Task: Open Card Stand-up Comedy Review in Board Product Positioning and Messaging to Workspace Email Marketing Software and add a team member Softage.2@softage.net, a label Orange, a checklist Meteorology, an attachment from Trello, a color Orange and finally, add a card description 'Develop and launch new sales promotion for existing customers' and a comment 'Given the potential impact of this task on our company financial stability, let us ensure that we approach it with a sense of fiscal responsibility and prudence.'. Add a start date 'Jan 02, 1900' with a due date 'Jan 09, 1900'
Action: Mouse moved to (74, 406)
Screenshot: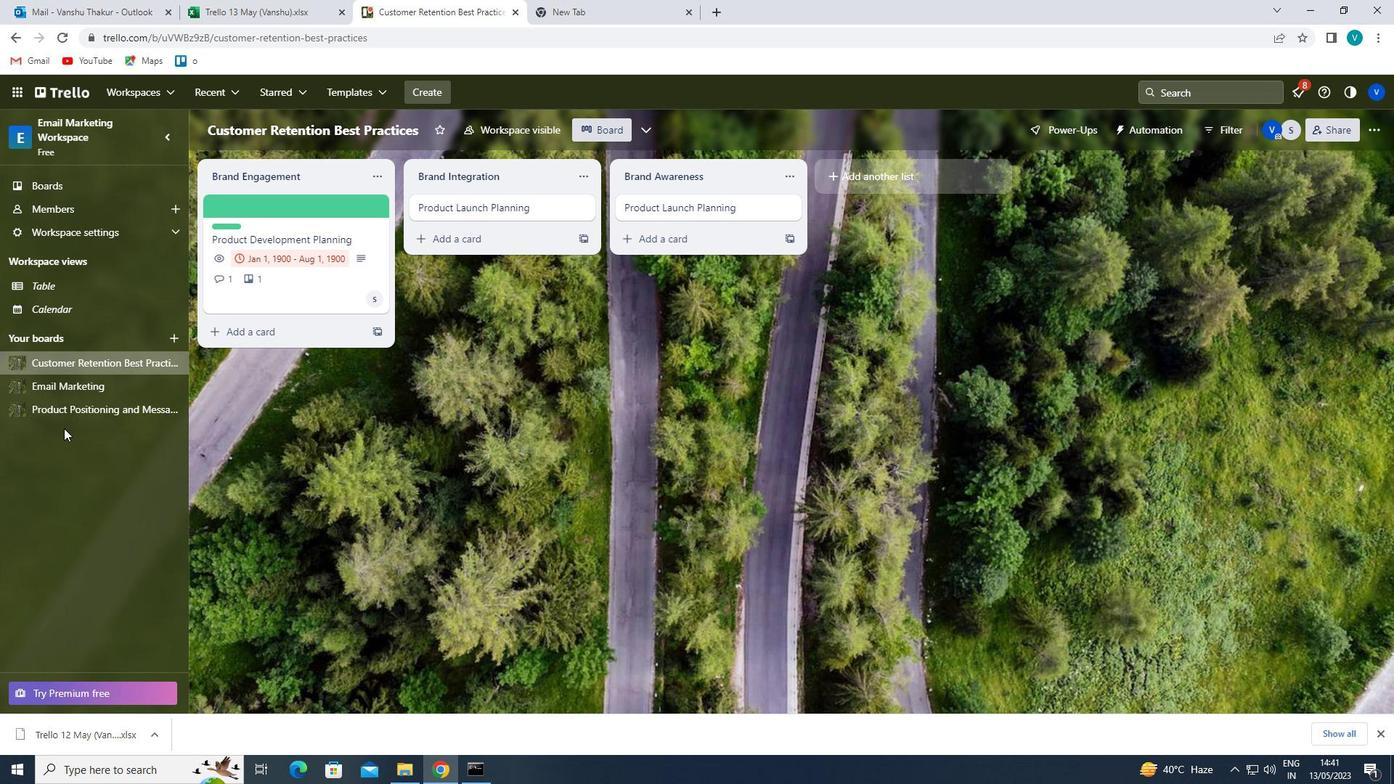 
Action: Mouse pressed left at (74, 406)
Screenshot: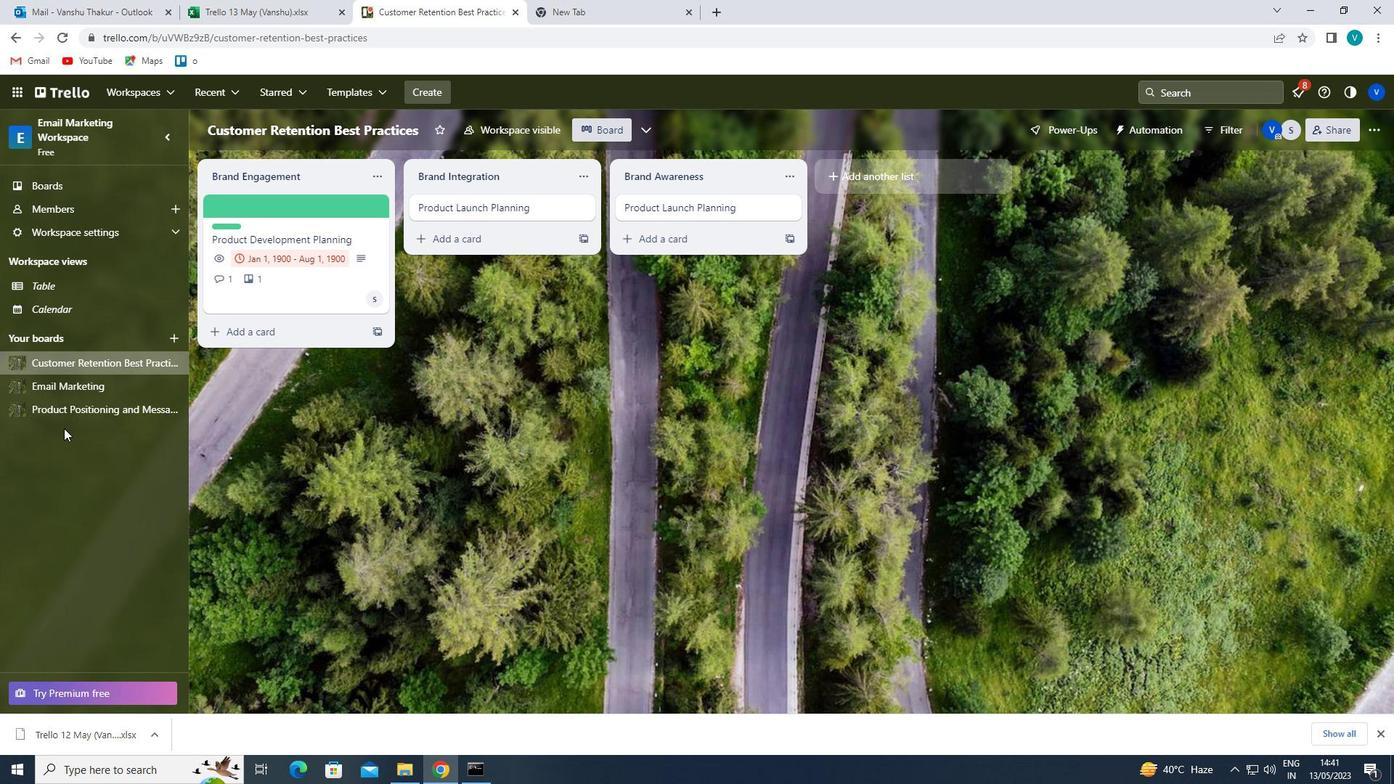 
Action: Mouse moved to (322, 208)
Screenshot: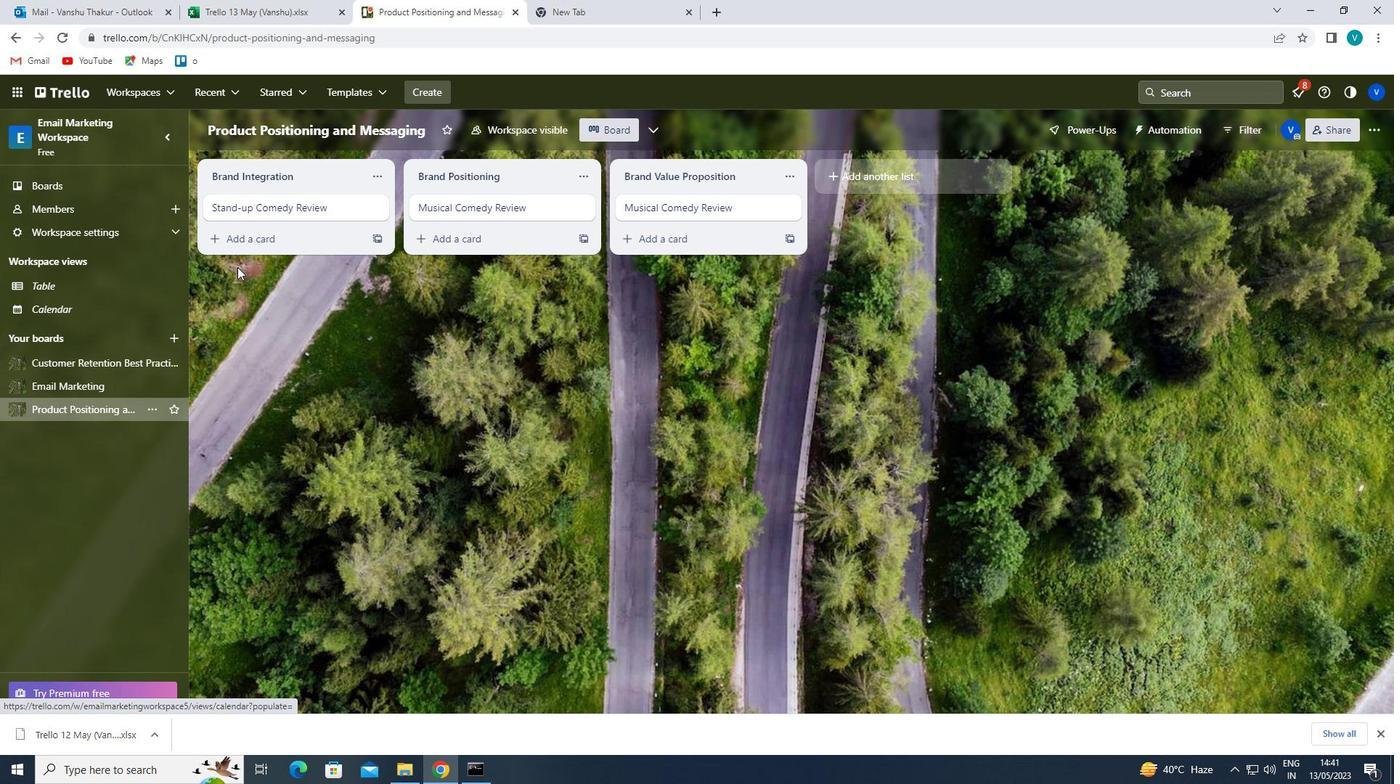 
Action: Mouse pressed left at (322, 208)
Screenshot: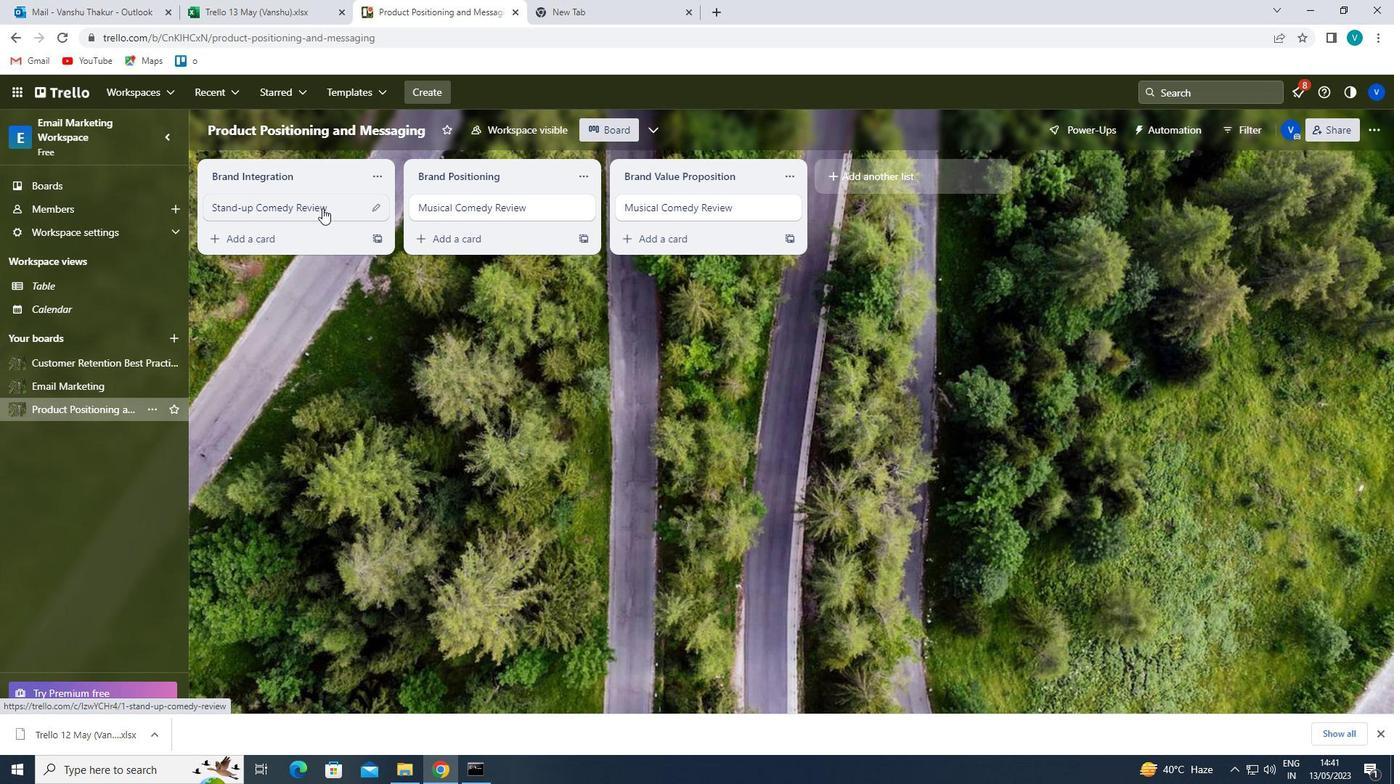 
Action: Mouse moved to (861, 209)
Screenshot: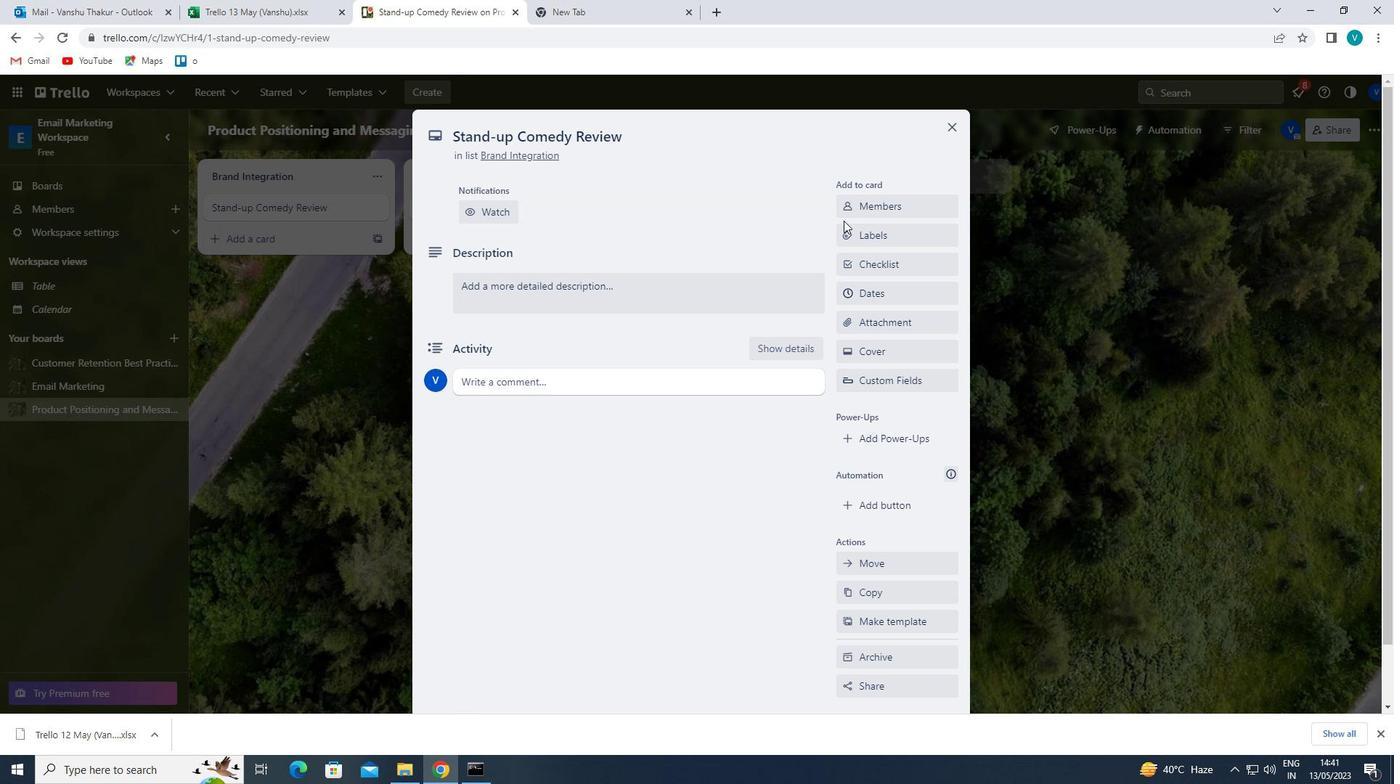 
Action: Mouse pressed left at (861, 209)
Screenshot: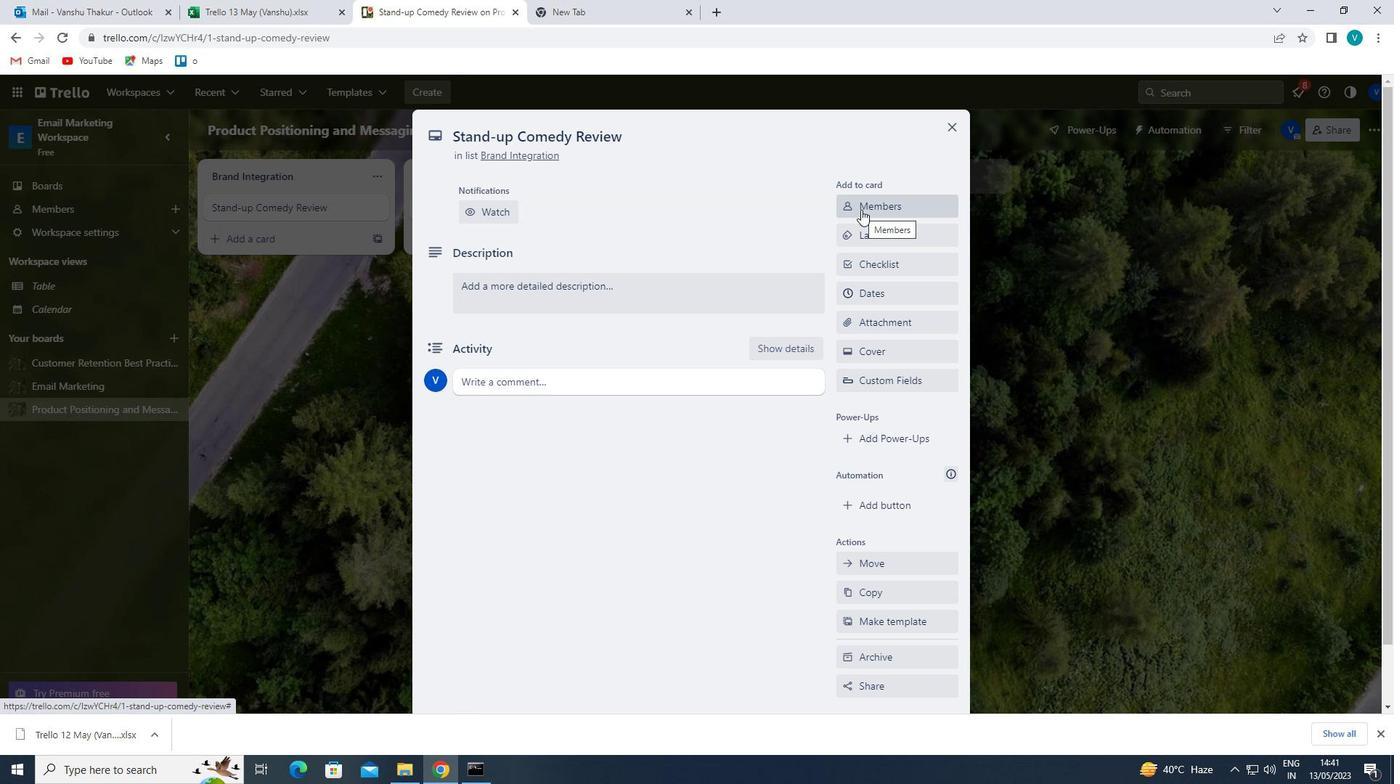 
Action: Mouse moved to (868, 270)
Screenshot: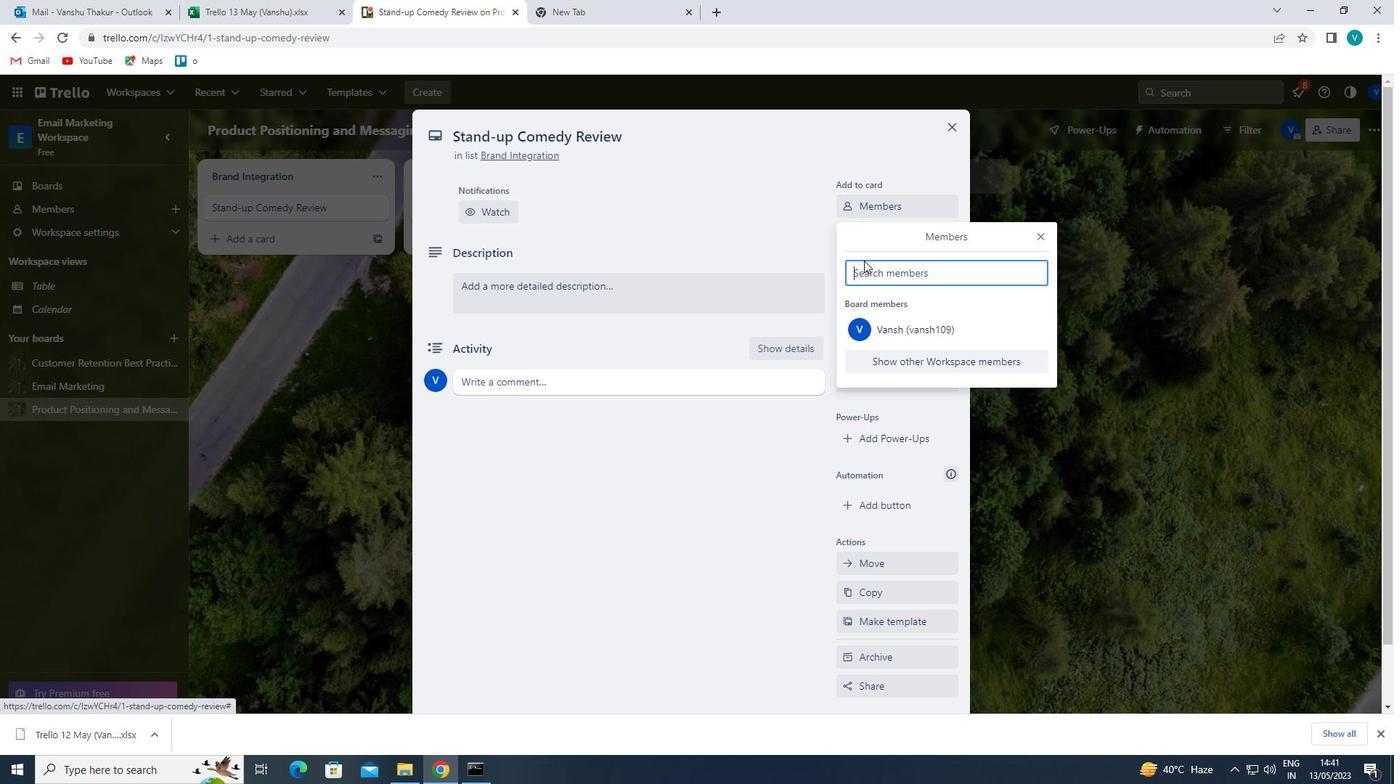 
Action: Mouse pressed left at (868, 270)
Screenshot: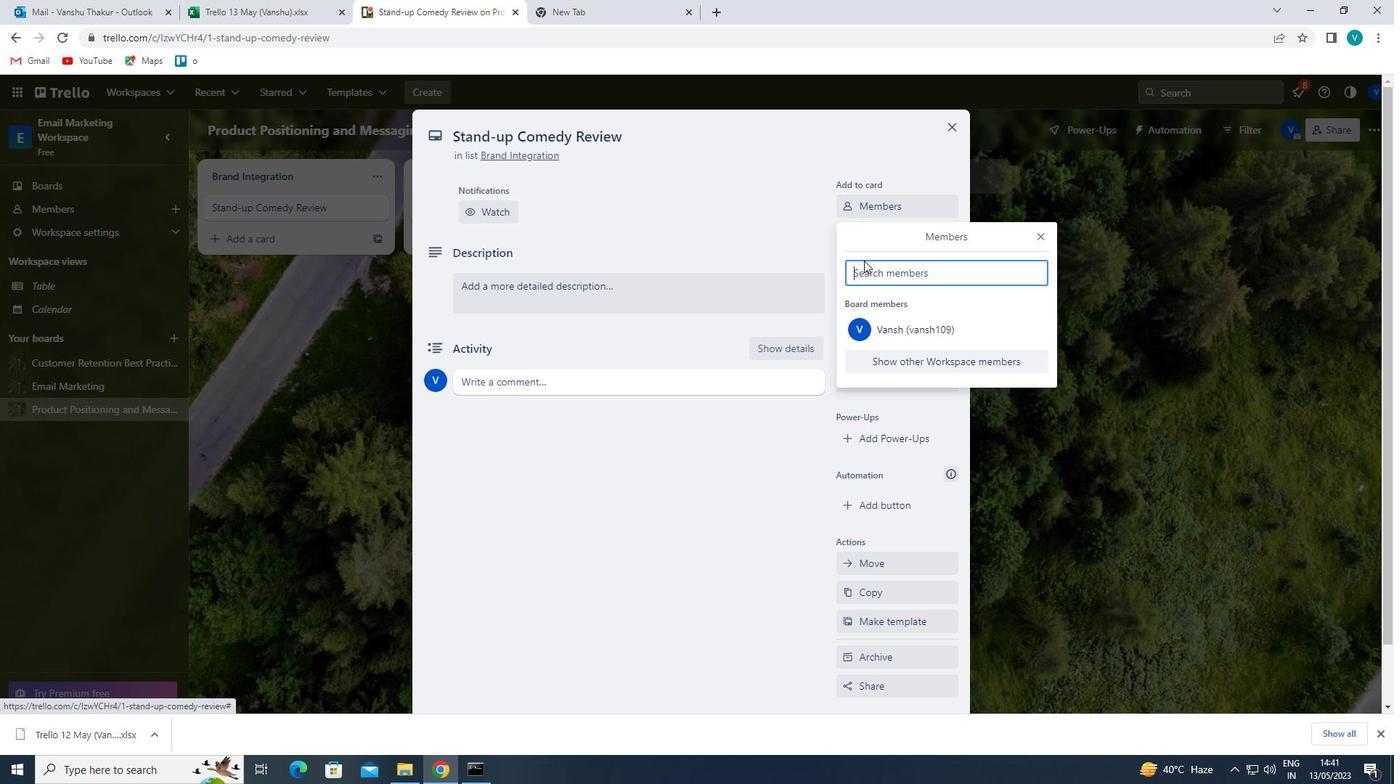 
Action: Key pressed <Key.shift>SOFT
Screenshot: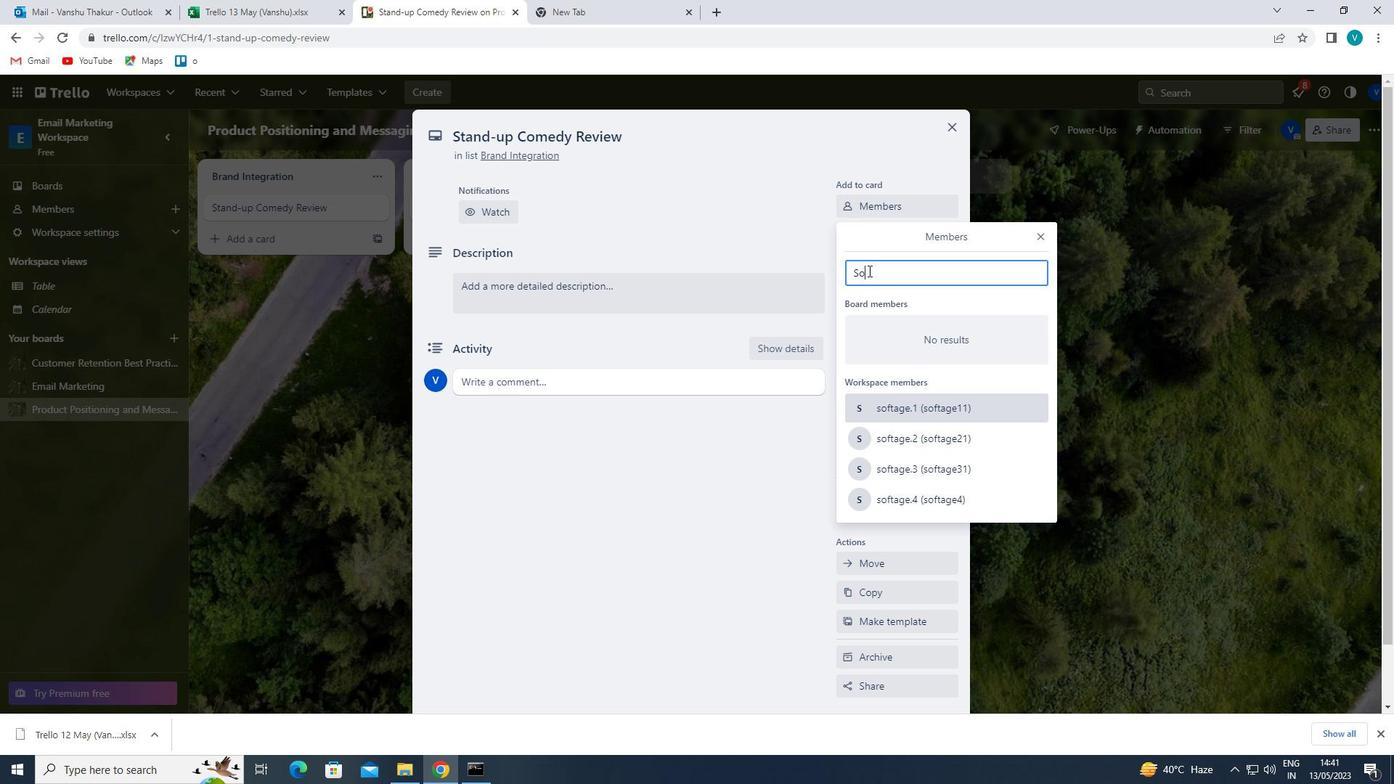 
Action: Mouse moved to (912, 437)
Screenshot: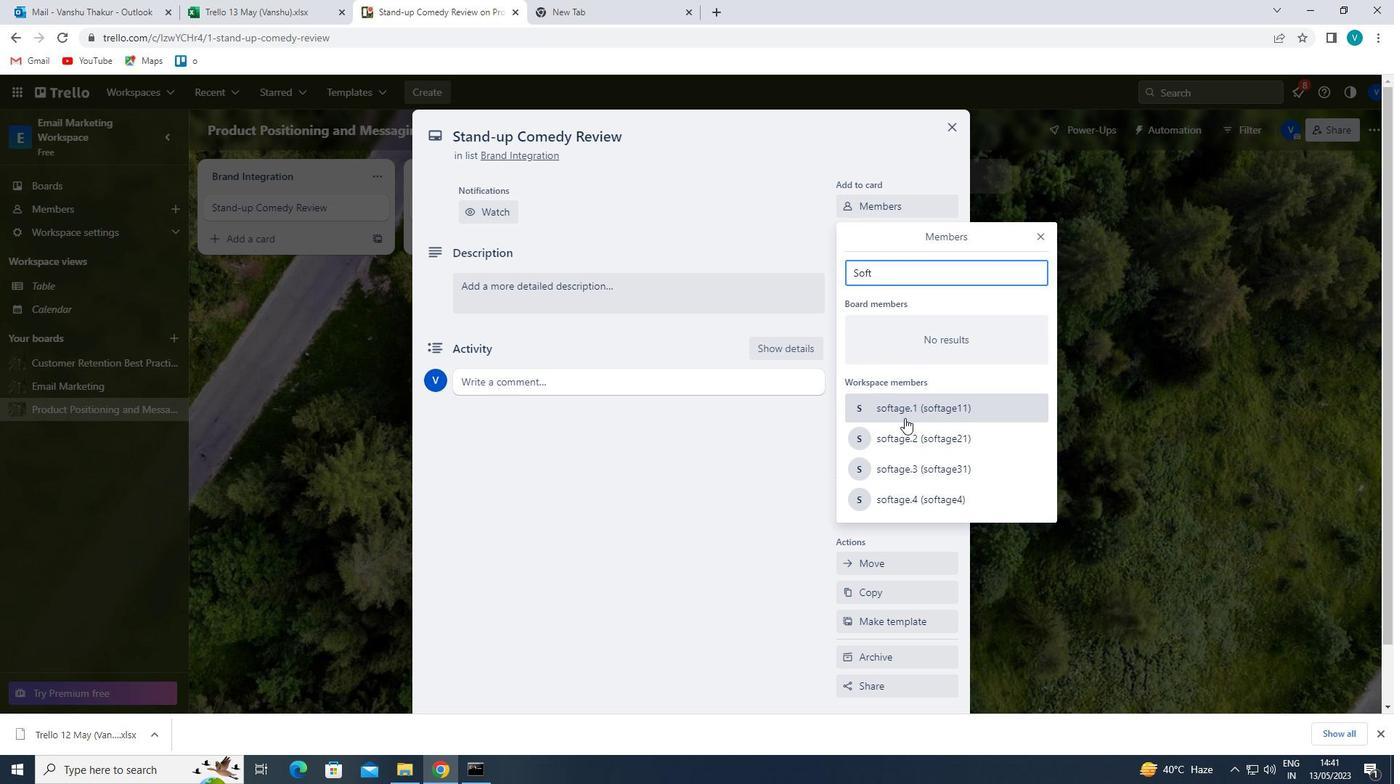 
Action: Mouse pressed left at (912, 437)
Screenshot: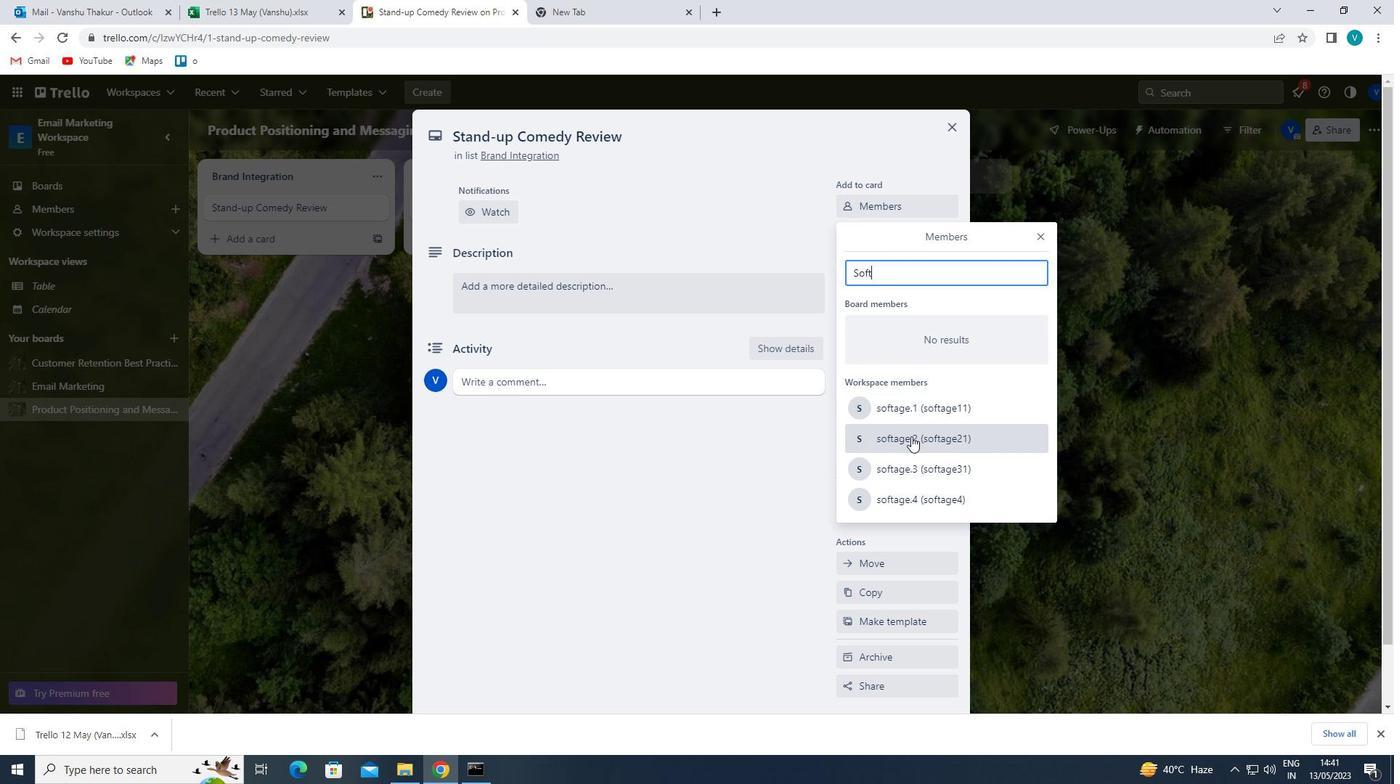 
Action: Mouse moved to (1037, 233)
Screenshot: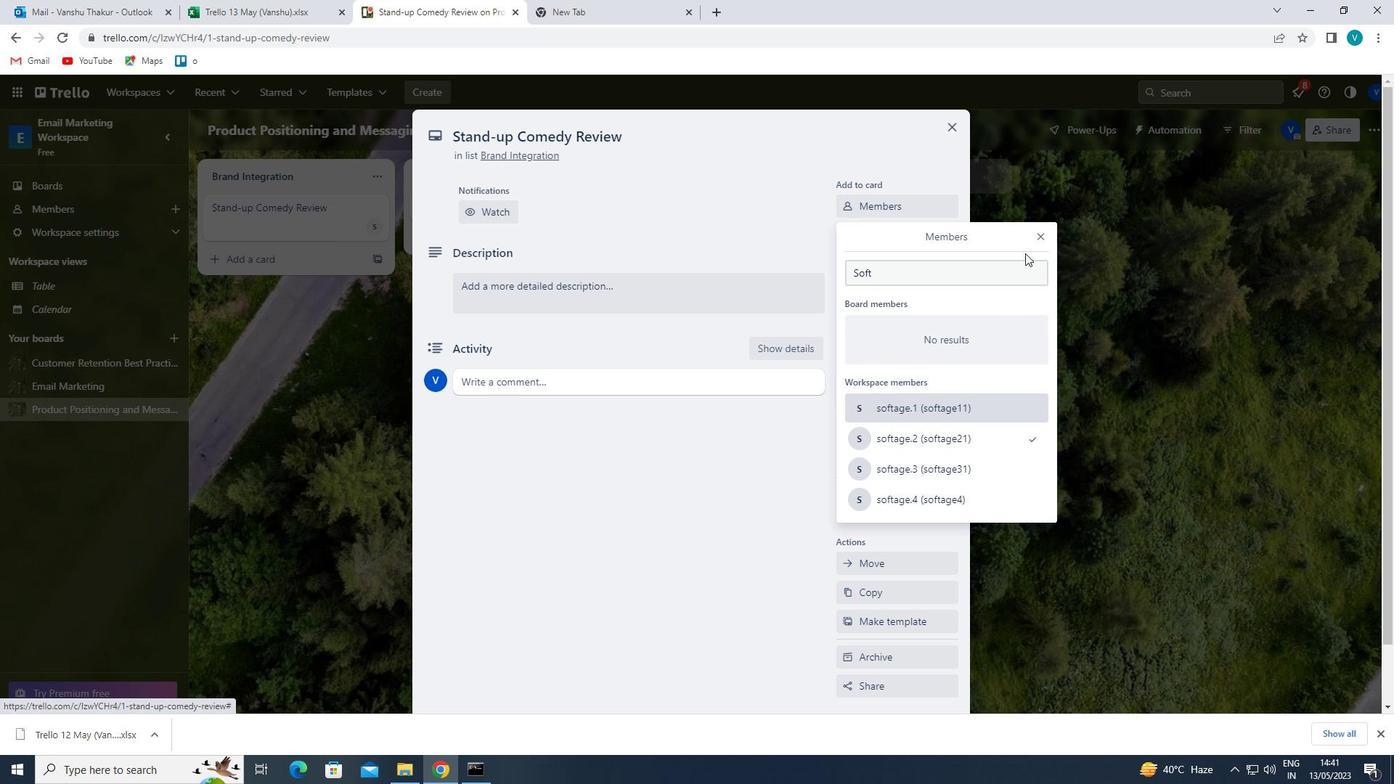 
Action: Mouse pressed left at (1037, 233)
Screenshot: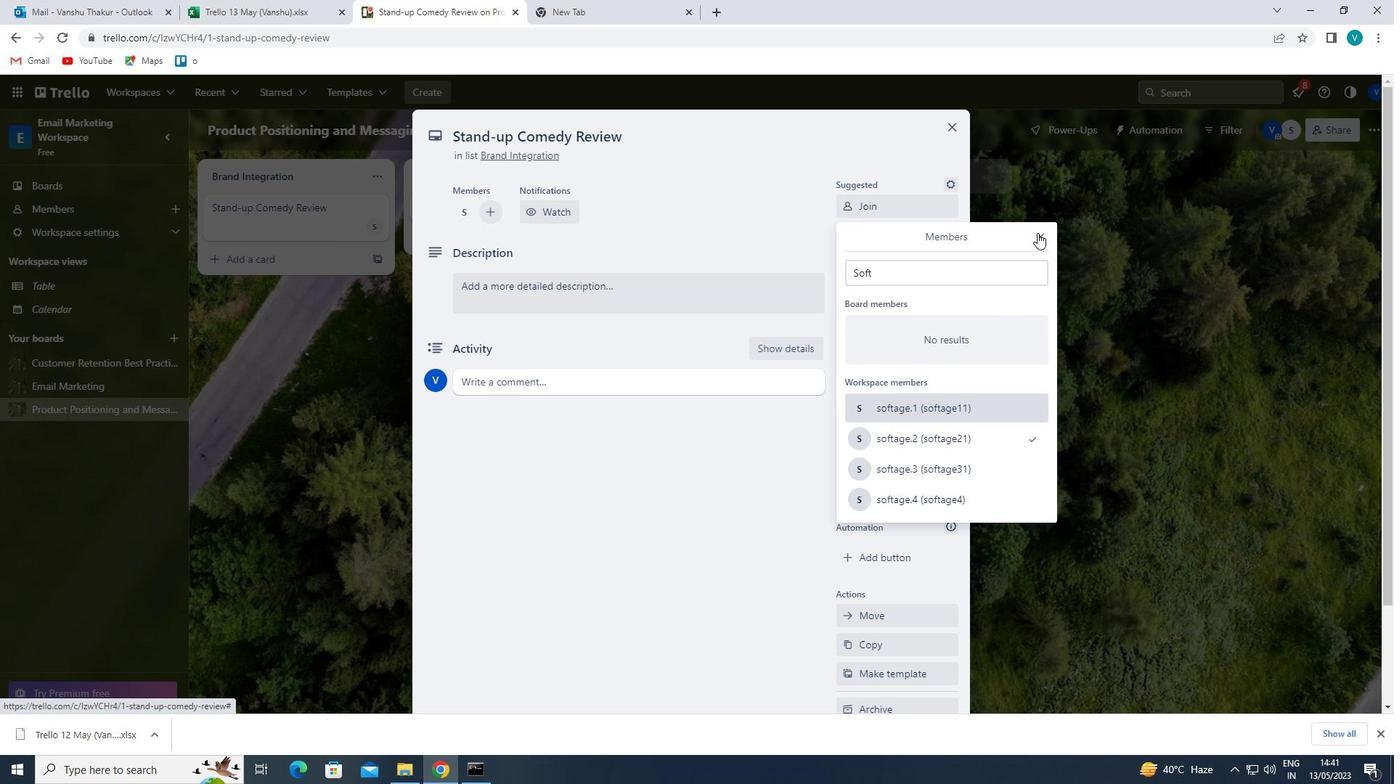
Action: Mouse moved to (923, 281)
Screenshot: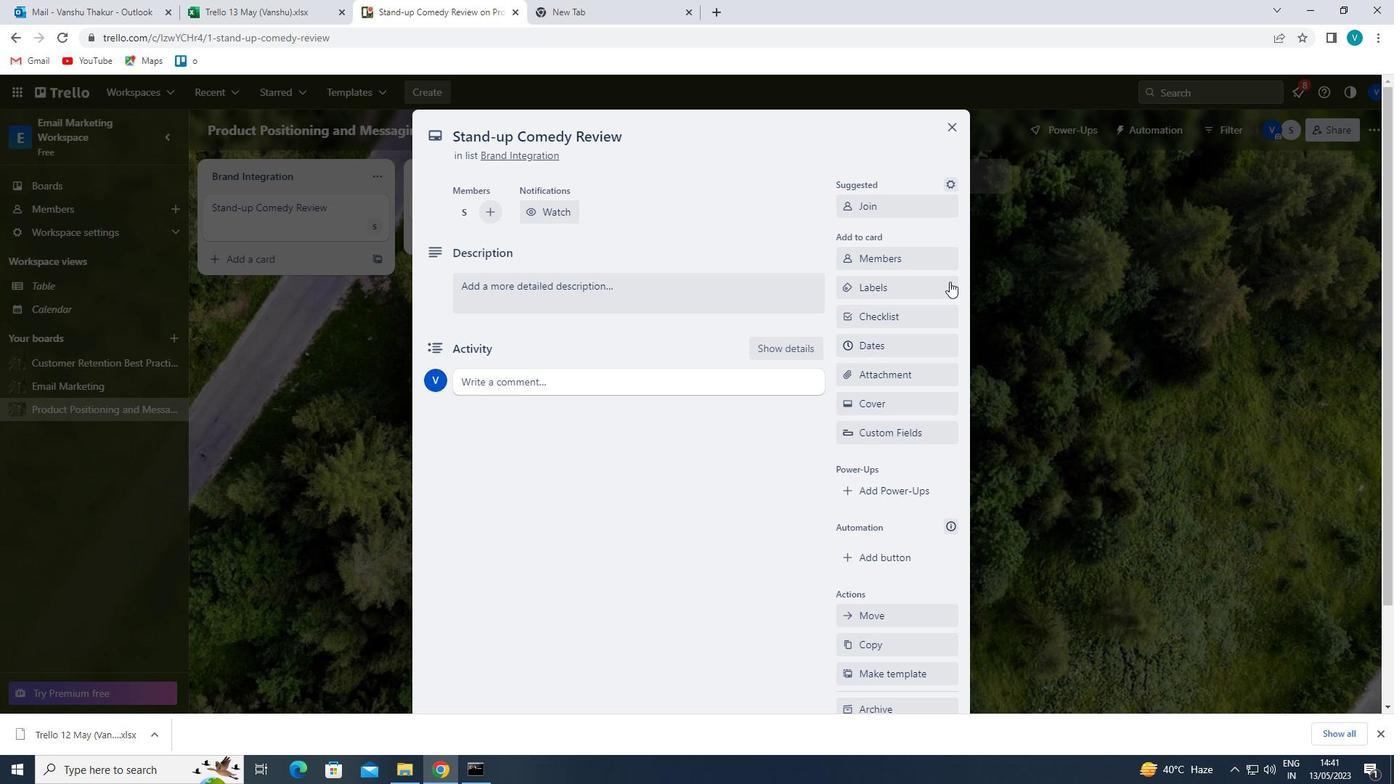 
Action: Mouse pressed left at (923, 281)
Screenshot: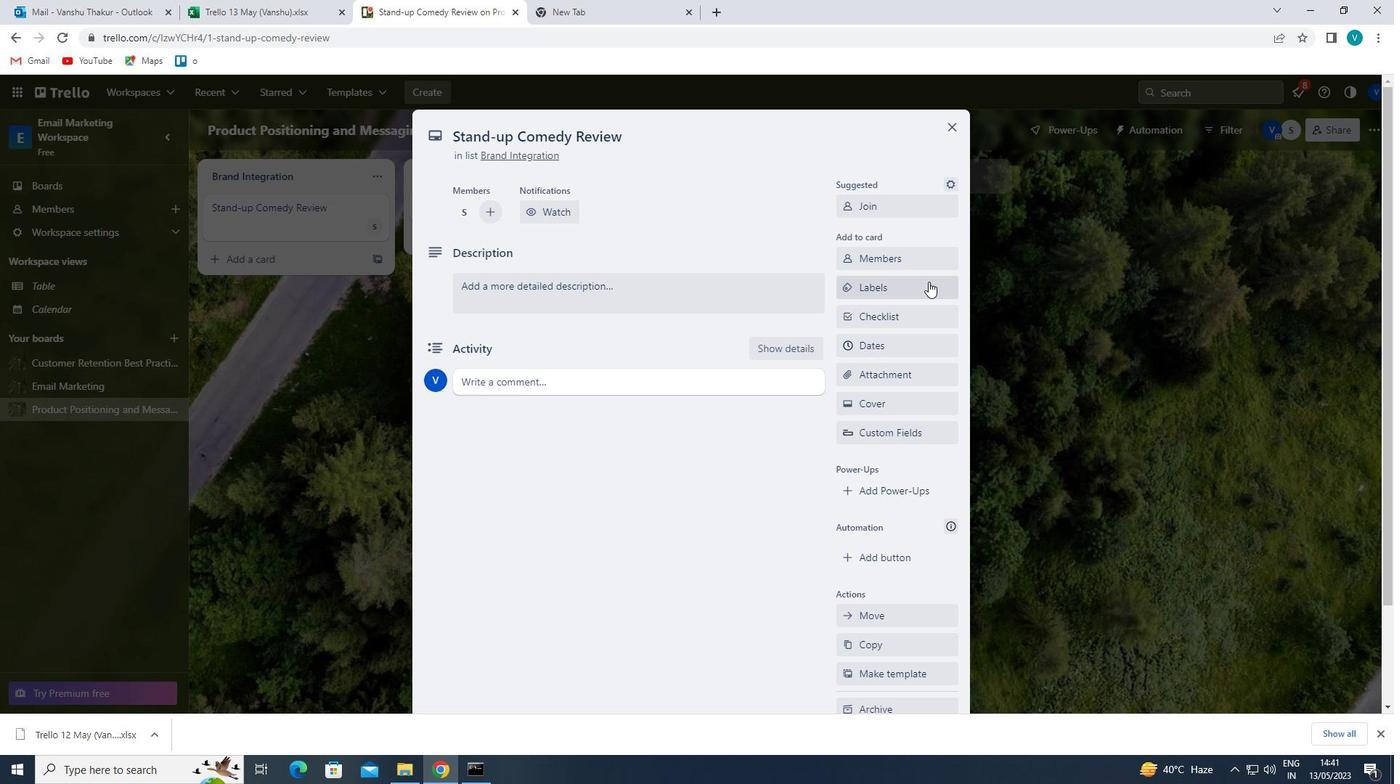 
Action: Mouse moved to (917, 448)
Screenshot: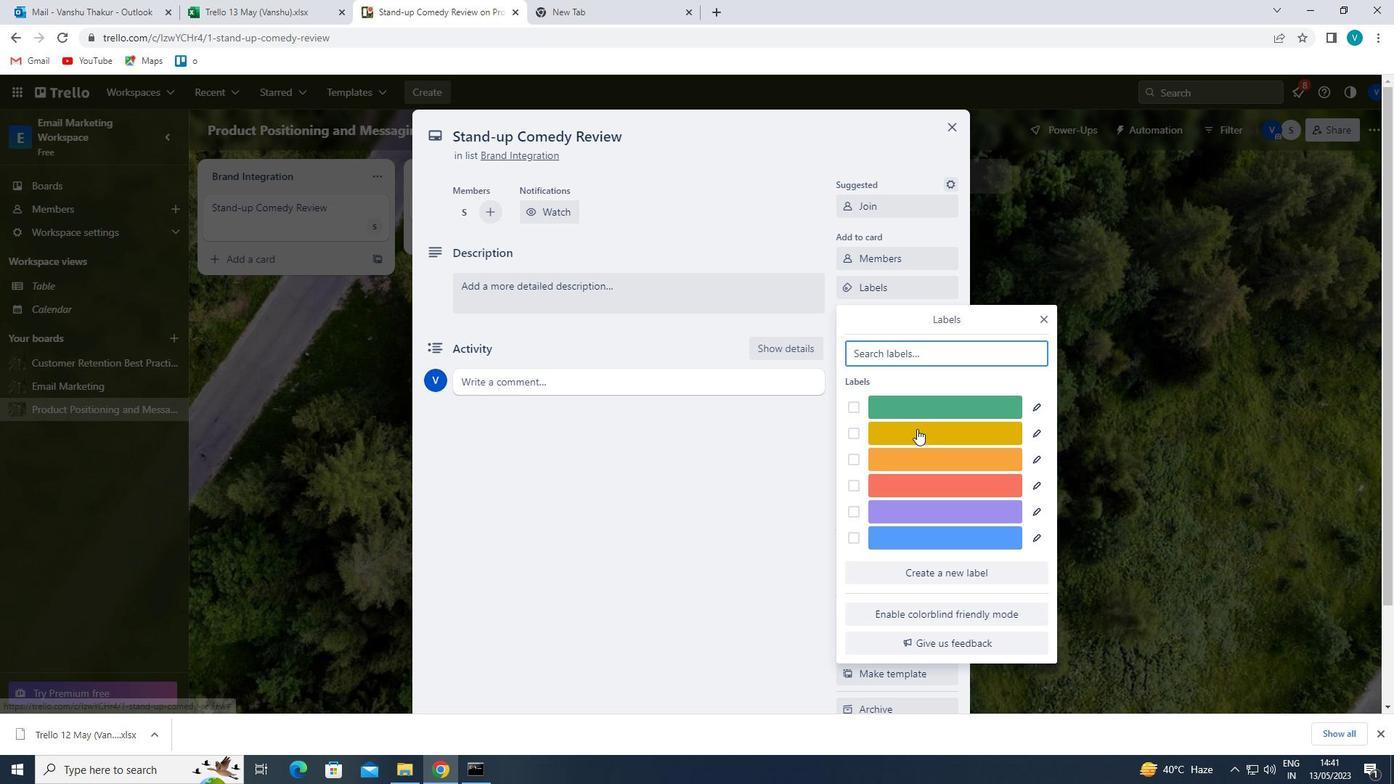 
Action: Mouse pressed left at (917, 448)
Screenshot: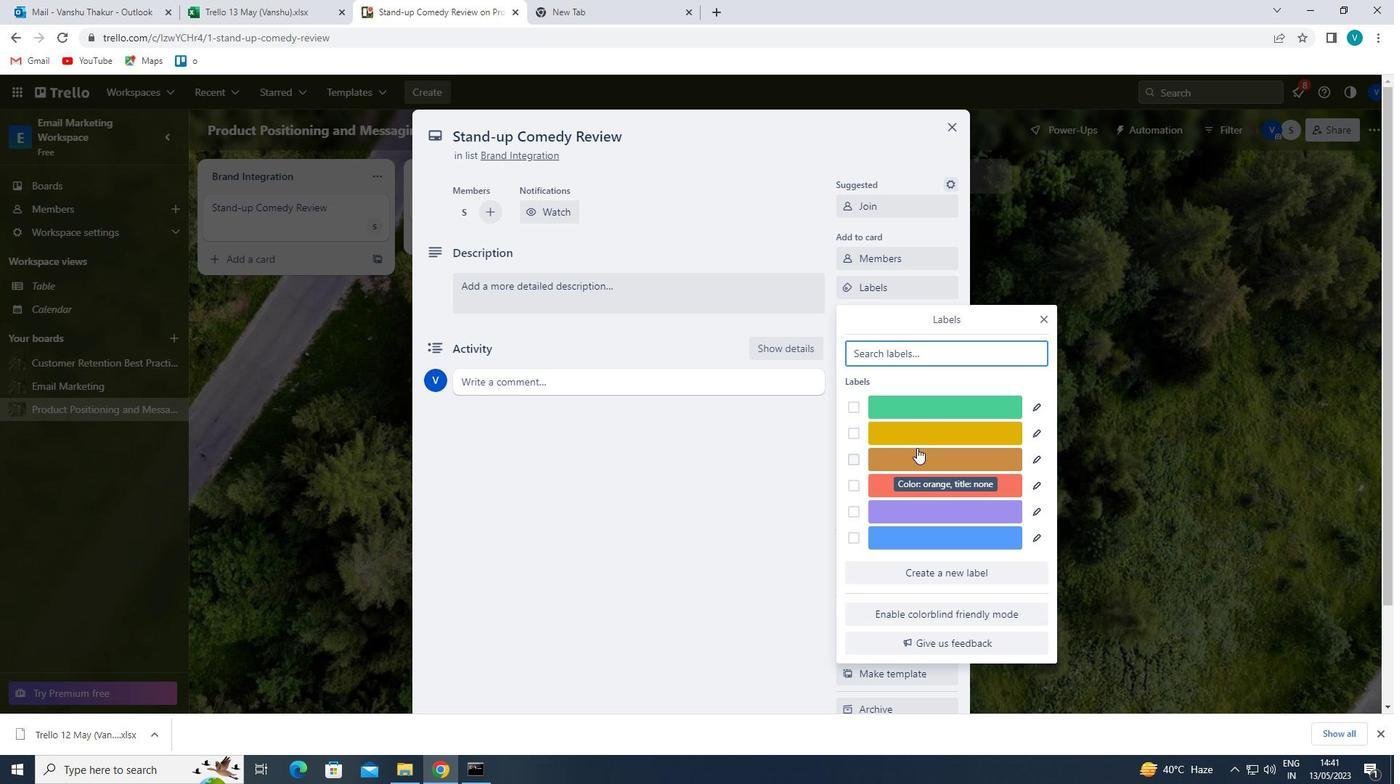 
Action: Mouse moved to (1041, 313)
Screenshot: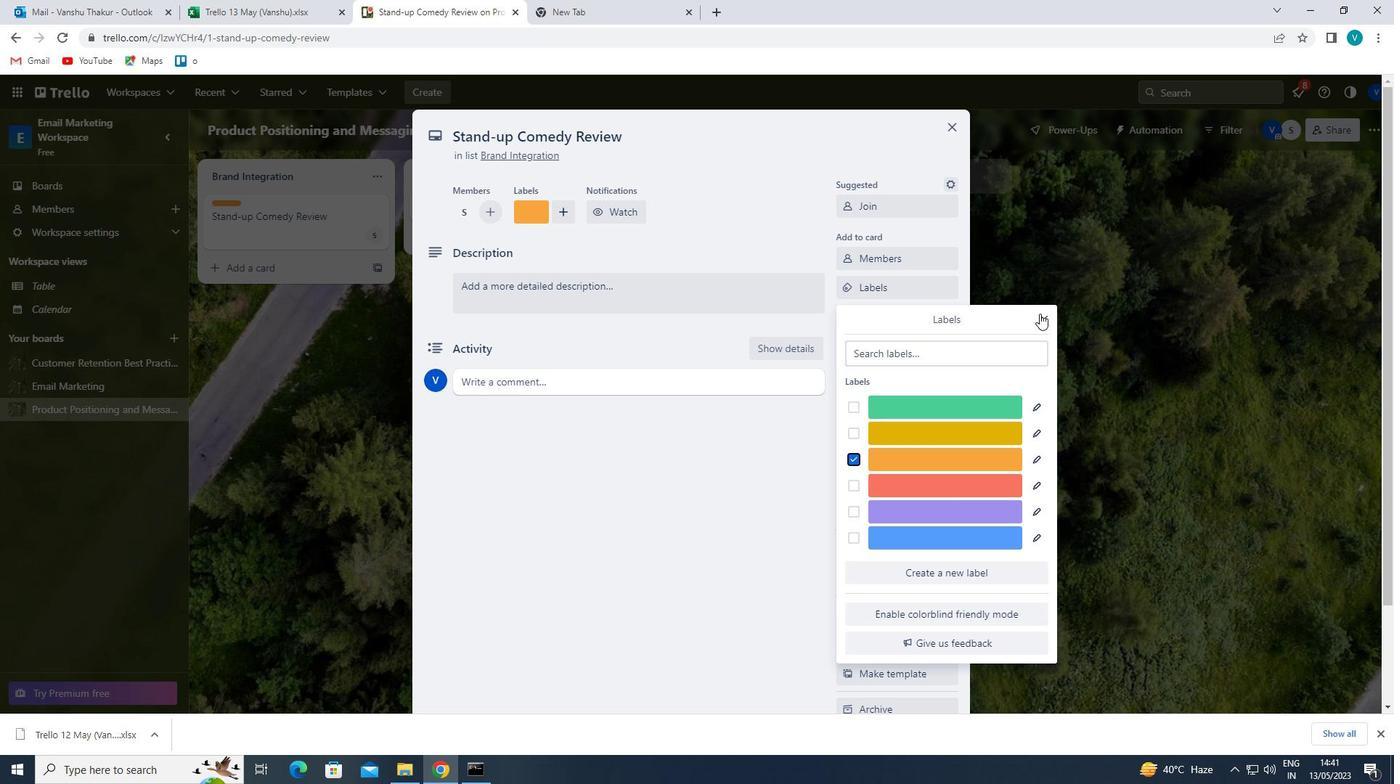 
Action: Mouse pressed left at (1041, 313)
Screenshot: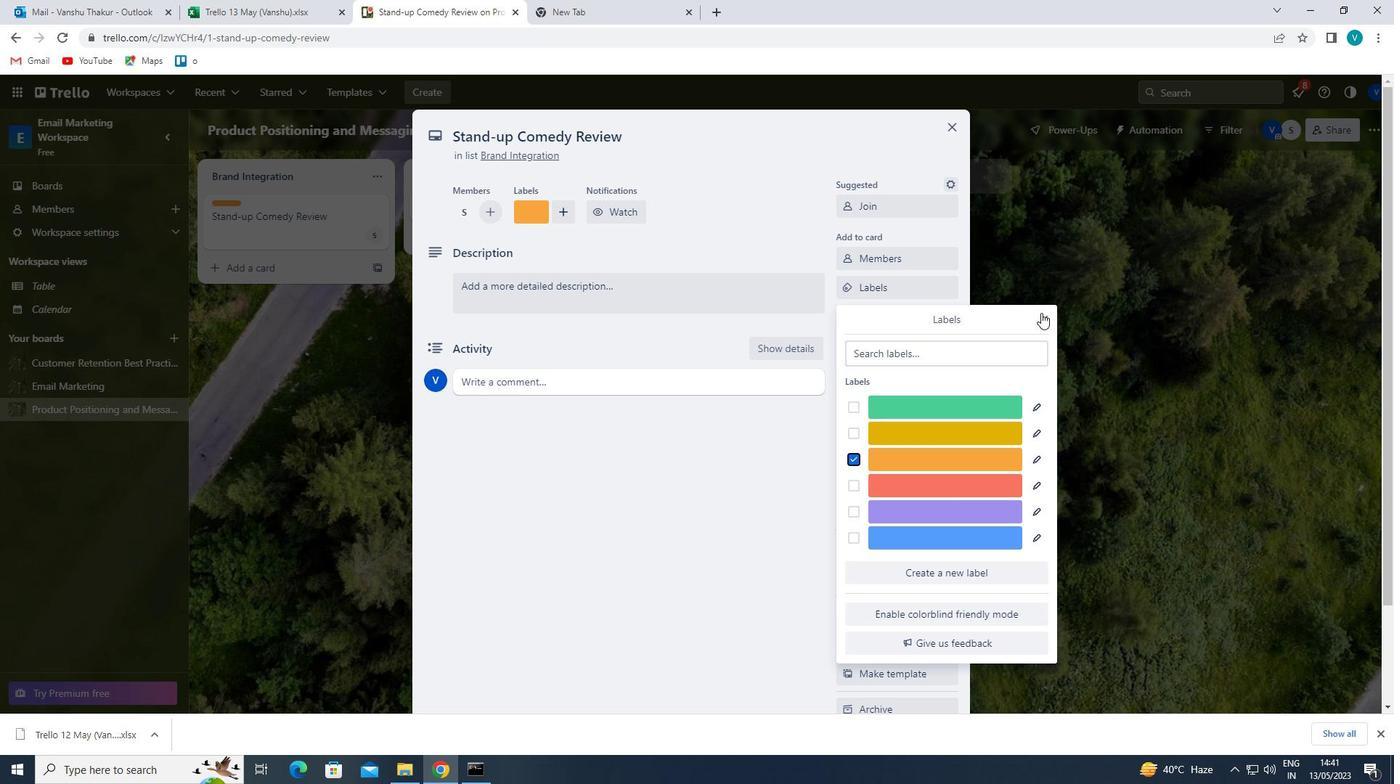 
Action: Mouse moved to (897, 322)
Screenshot: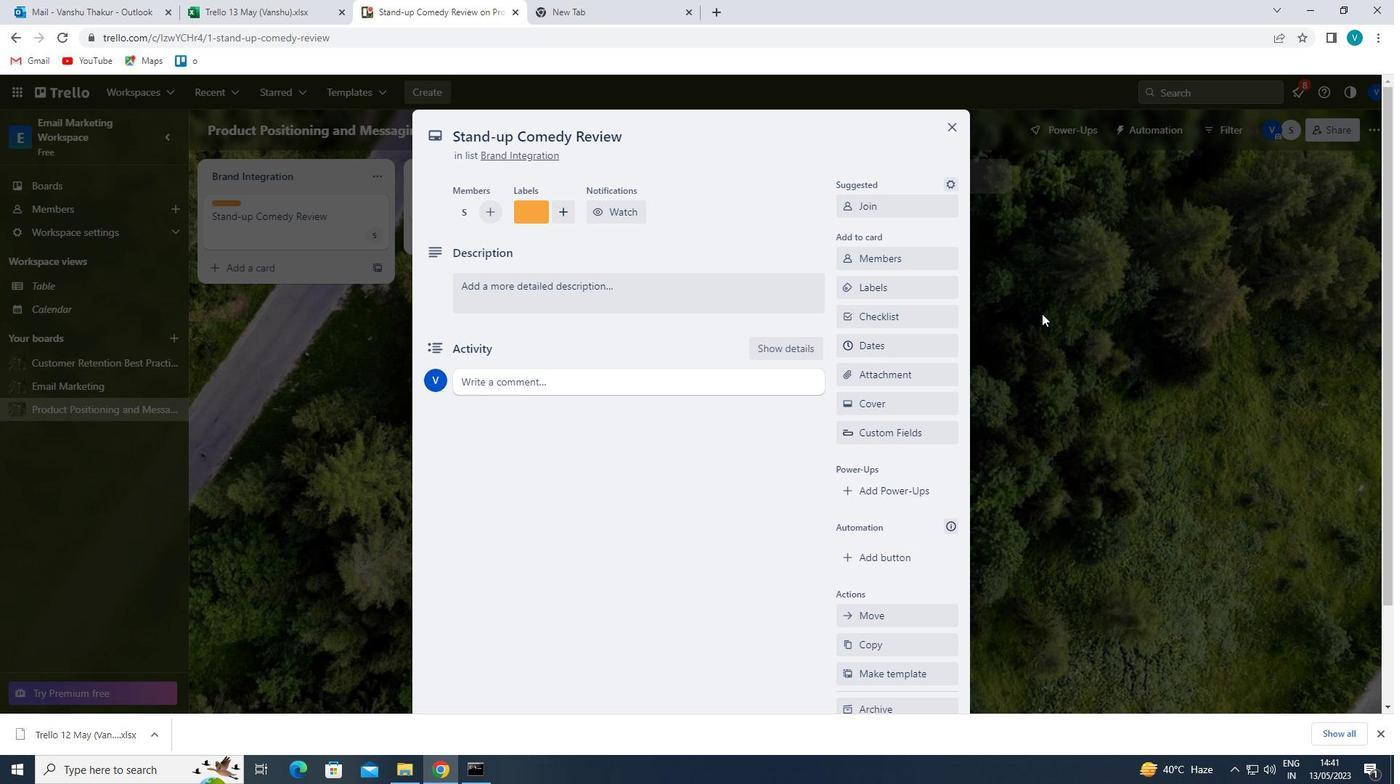 
Action: Mouse pressed left at (897, 322)
Screenshot: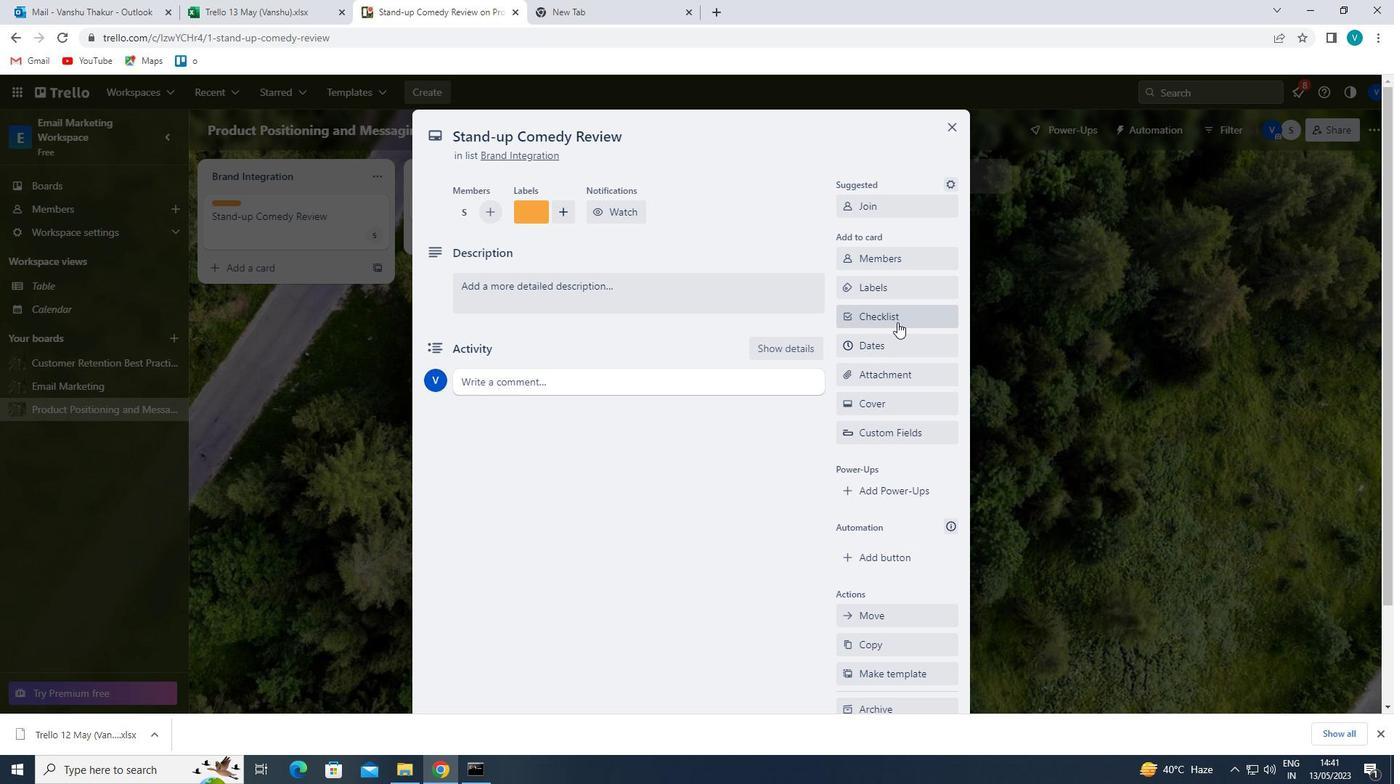 
Action: Key pressed <Key.shift>METEOROLOGY
Screenshot: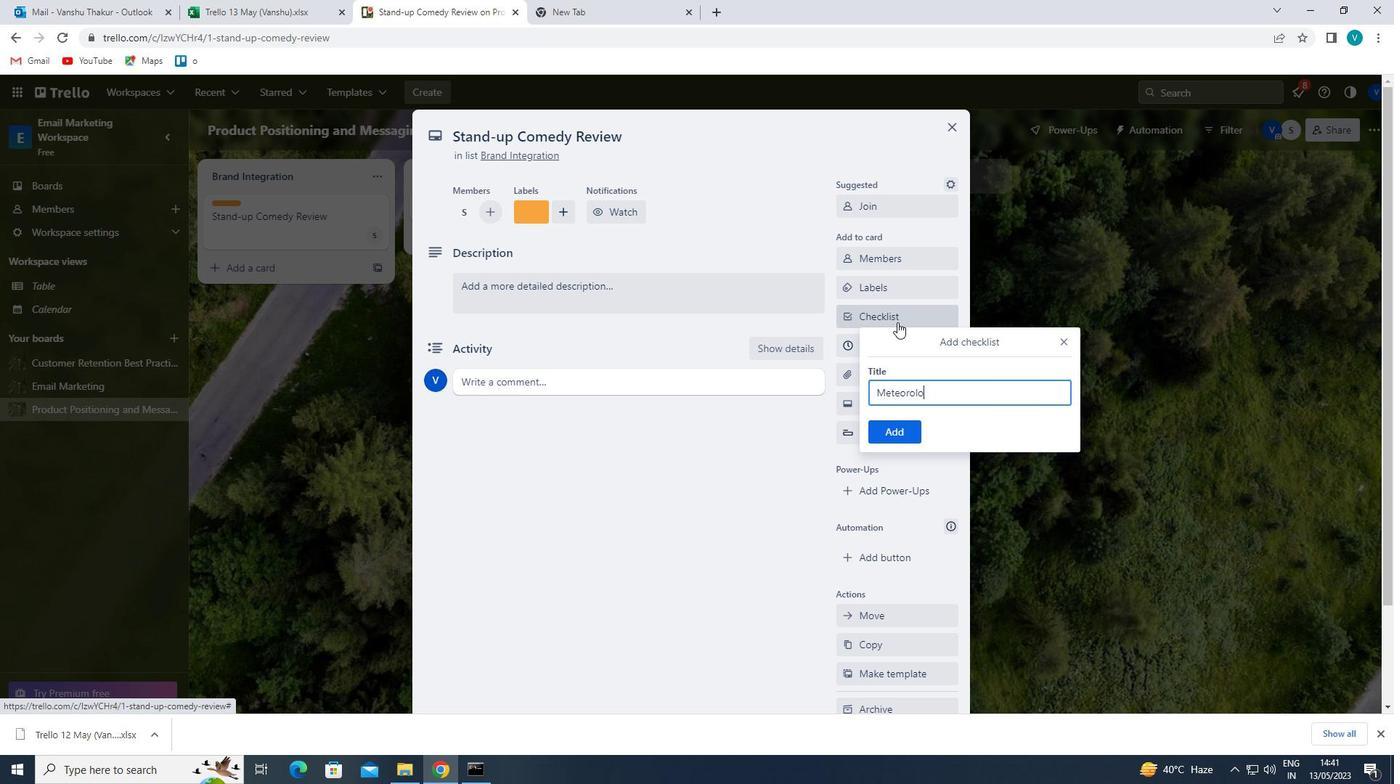 
Action: Mouse moved to (890, 435)
Screenshot: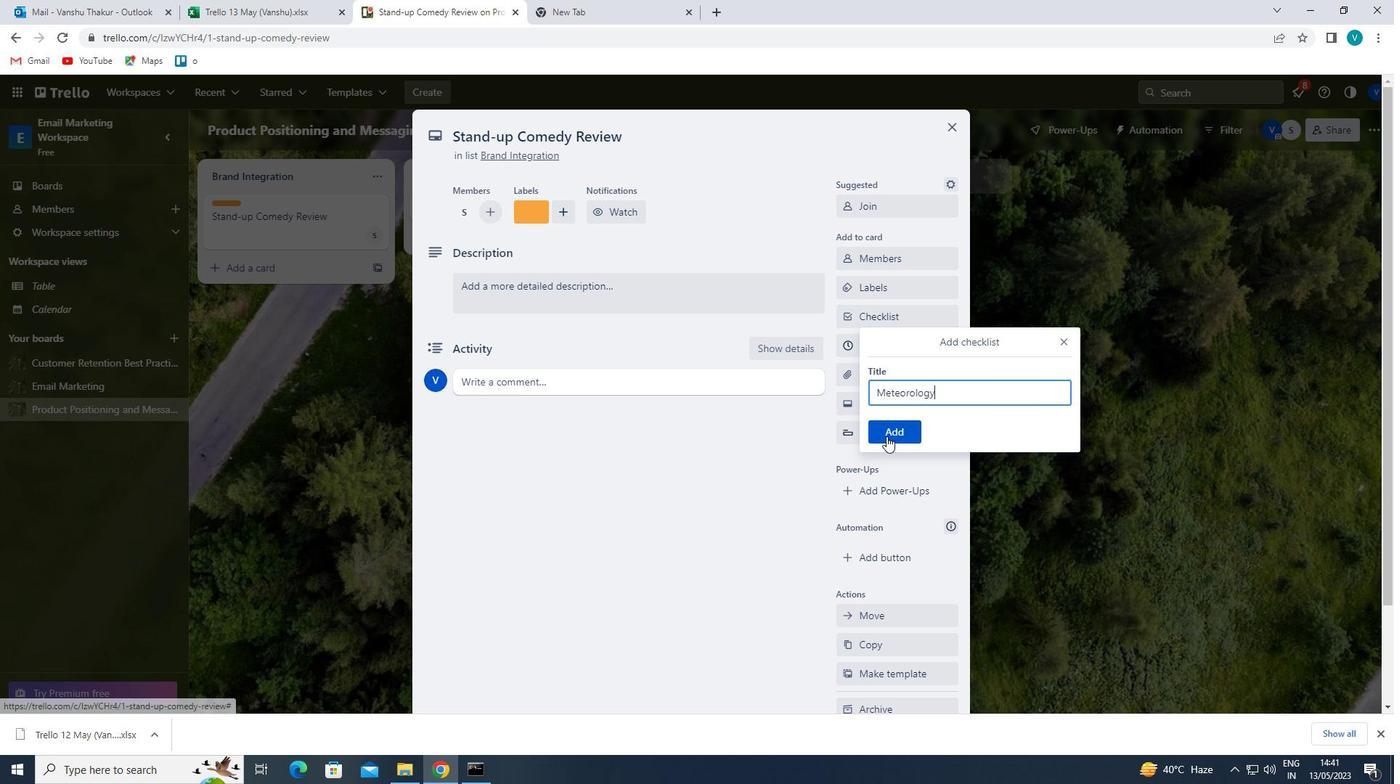 
Action: Mouse pressed left at (890, 435)
Screenshot: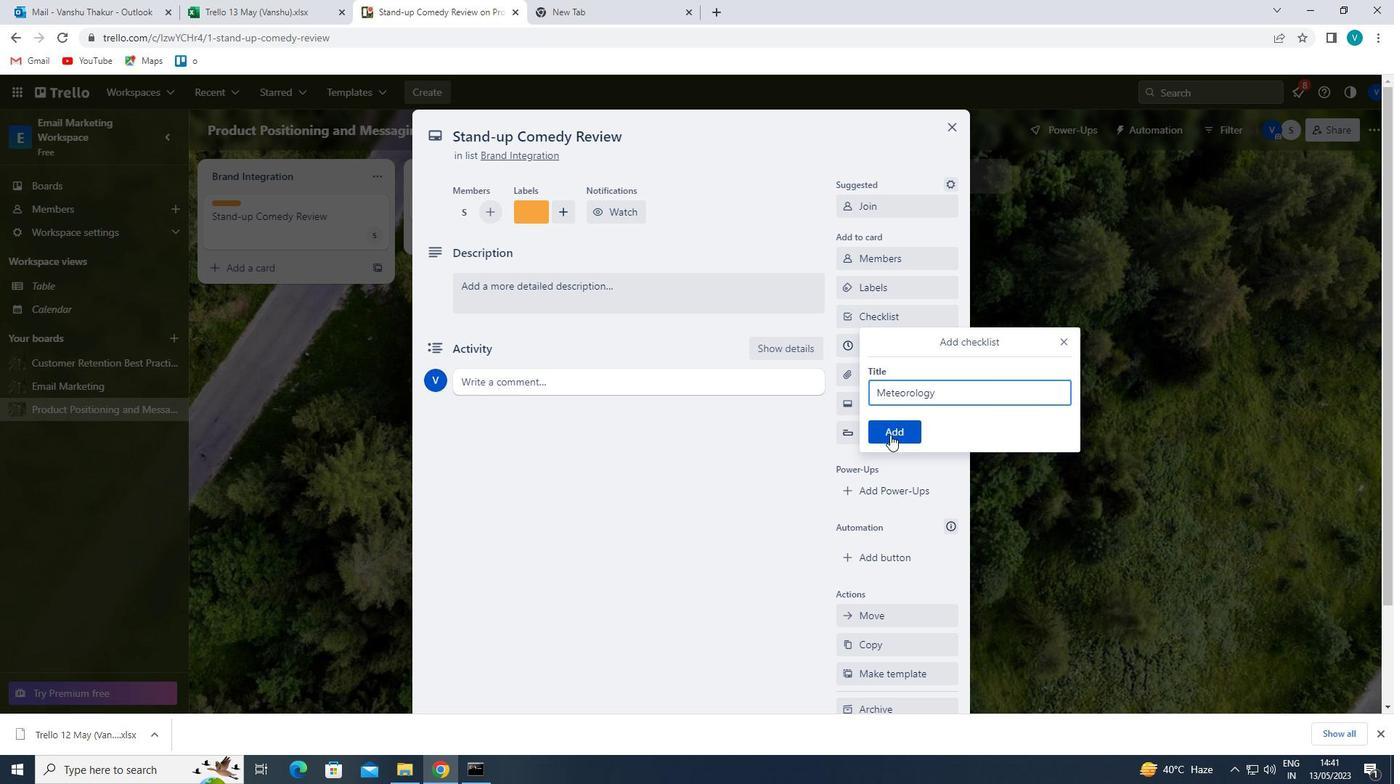 
Action: Mouse moved to (905, 377)
Screenshot: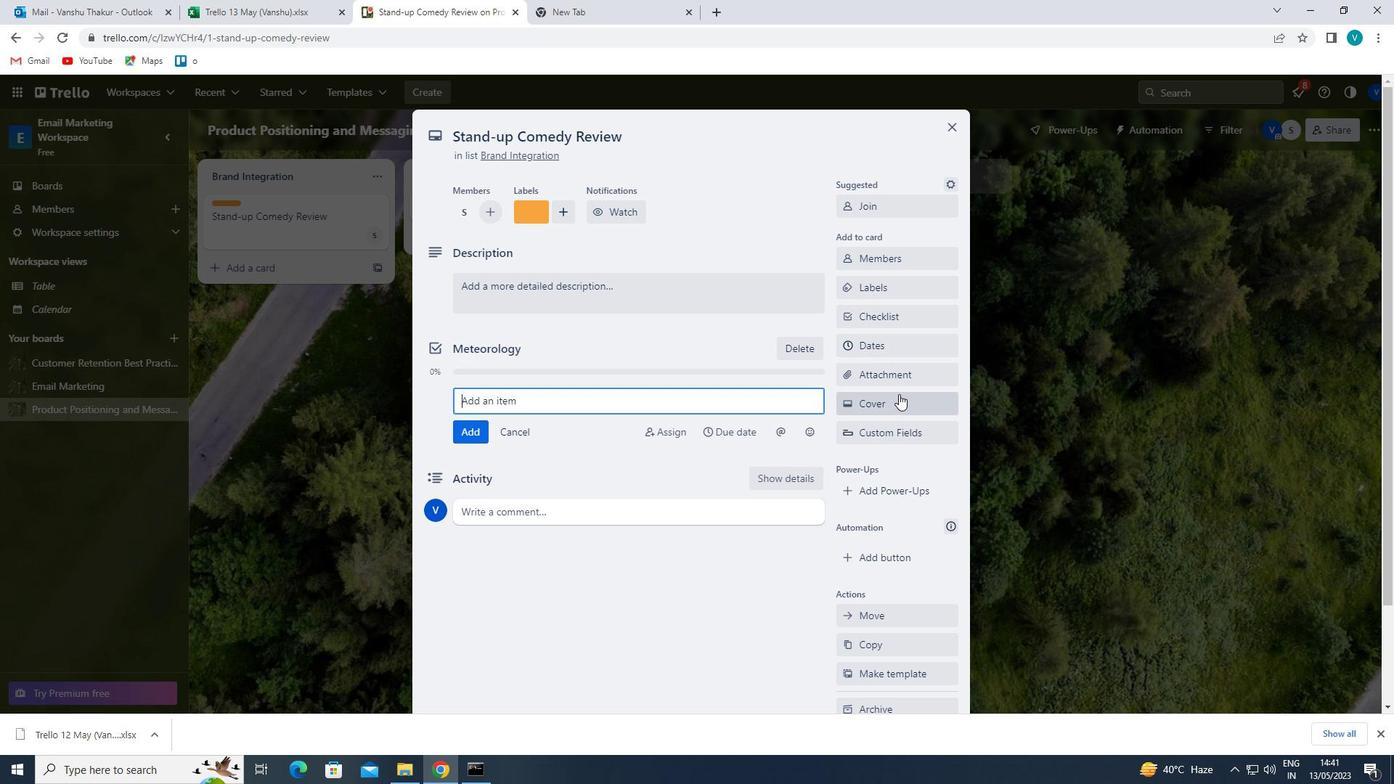 
Action: Mouse pressed left at (905, 377)
Screenshot: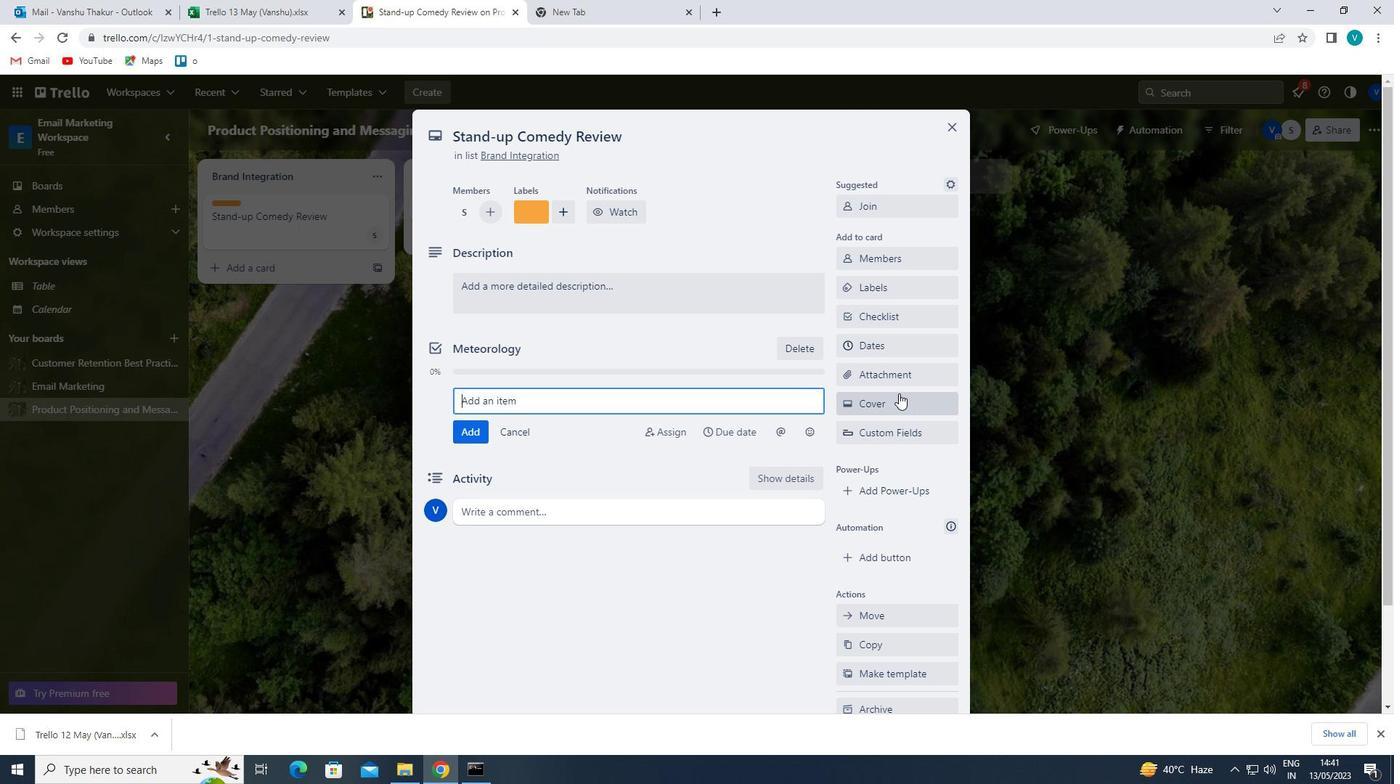 
Action: Mouse moved to (883, 461)
Screenshot: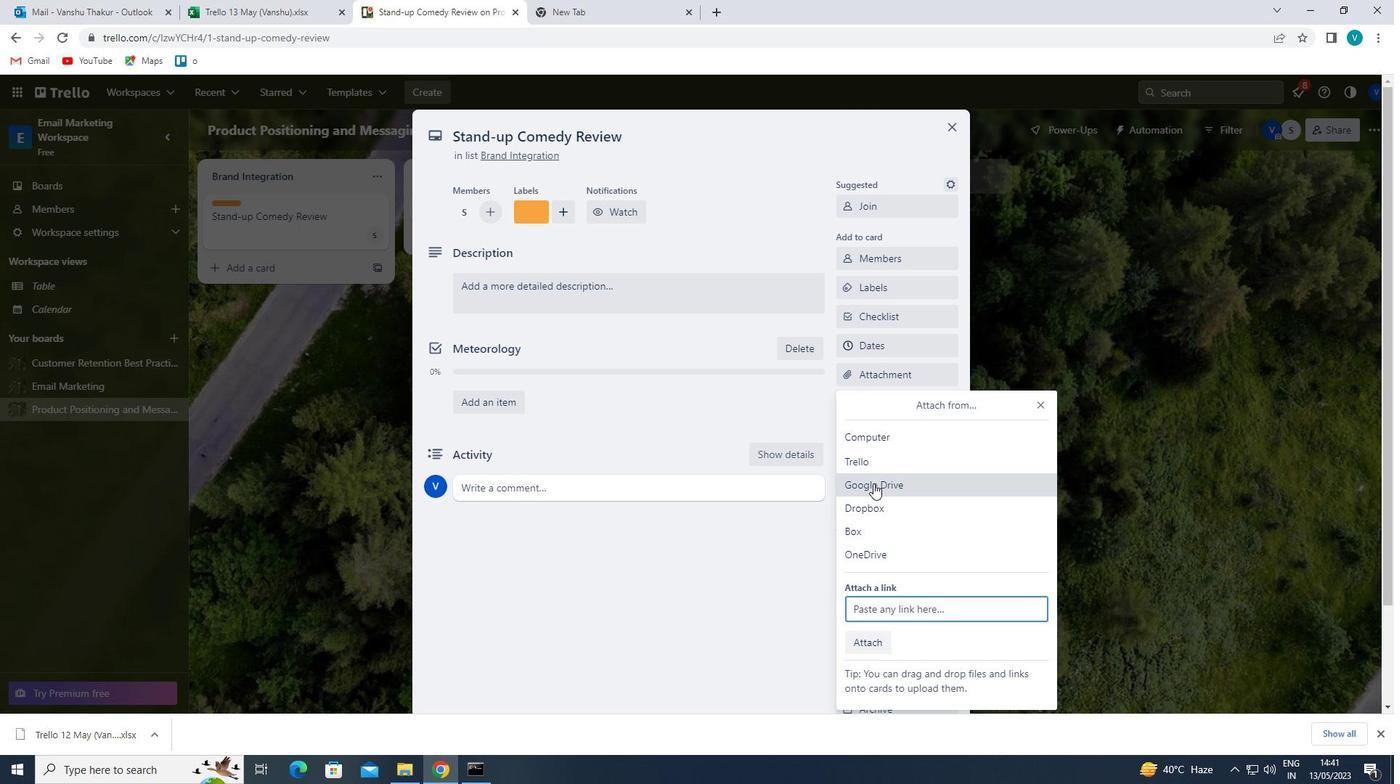 
Action: Mouse pressed left at (883, 461)
Screenshot: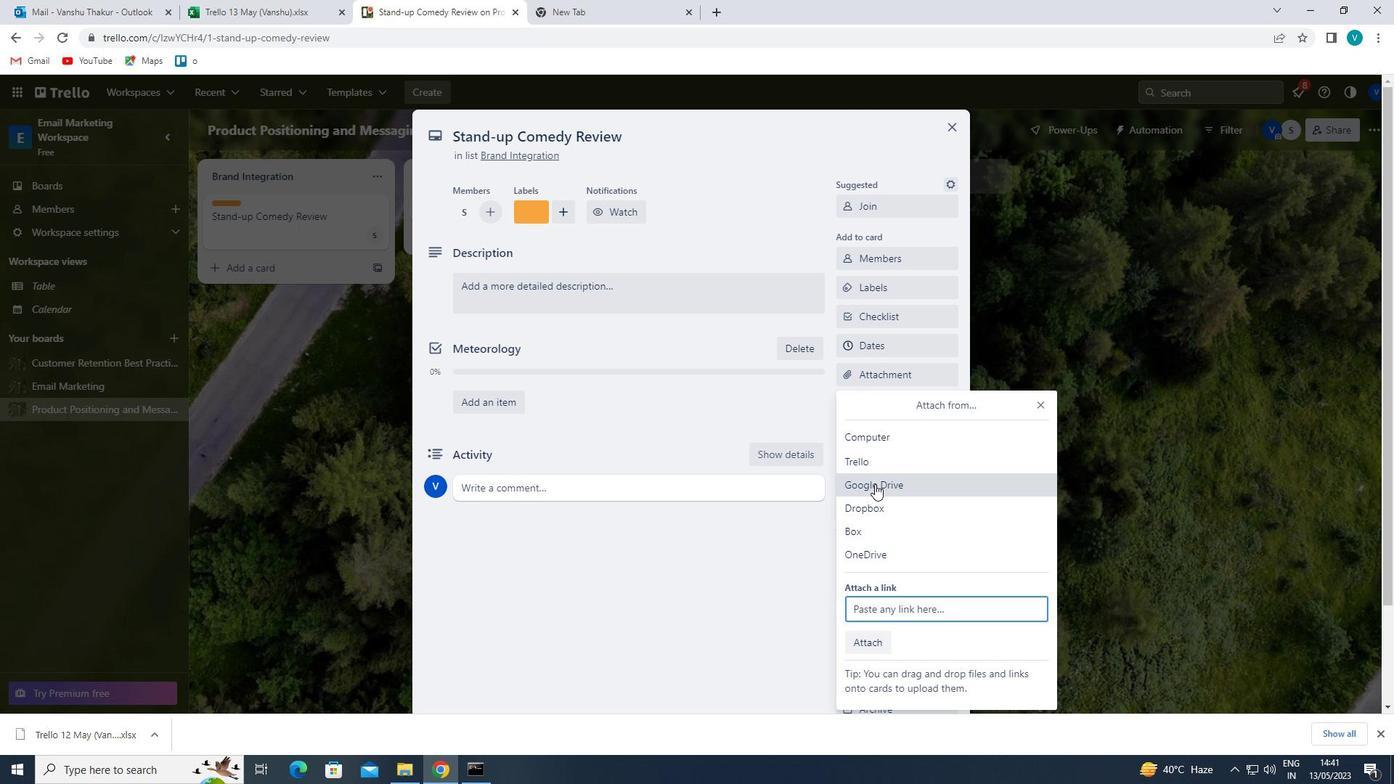 
Action: Mouse moved to (887, 445)
Screenshot: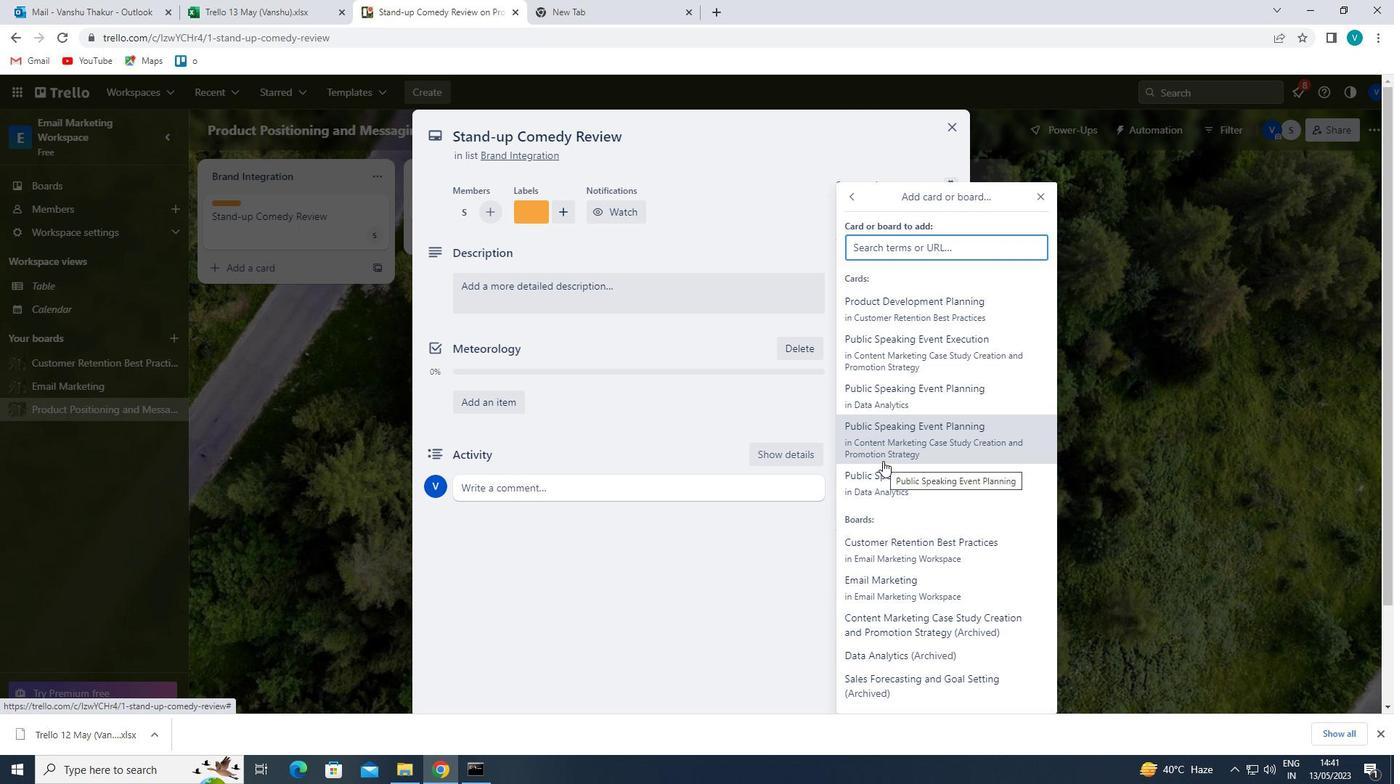 
Action: Mouse pressed left at (887, 445)
Screenshot: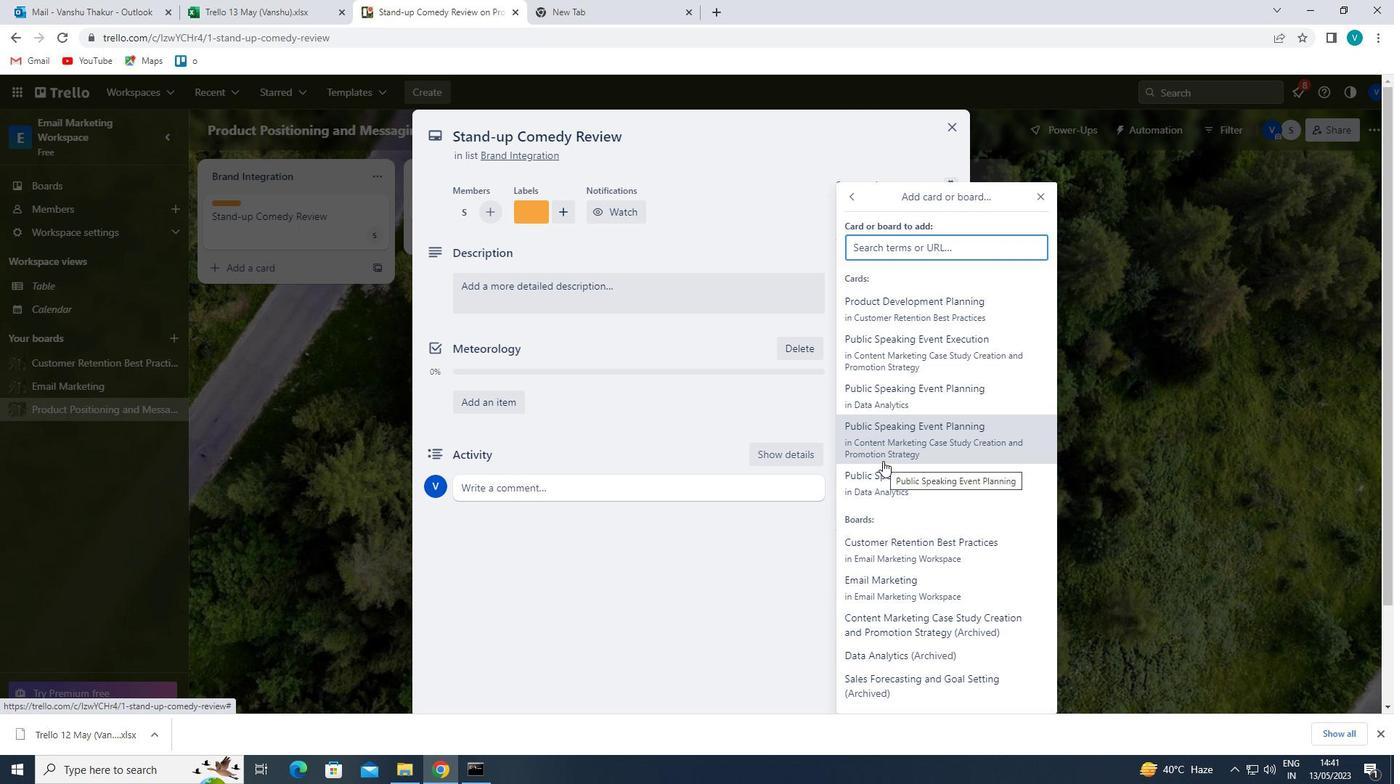 
Action: Mouse moved to (878, 409)
Screenshot: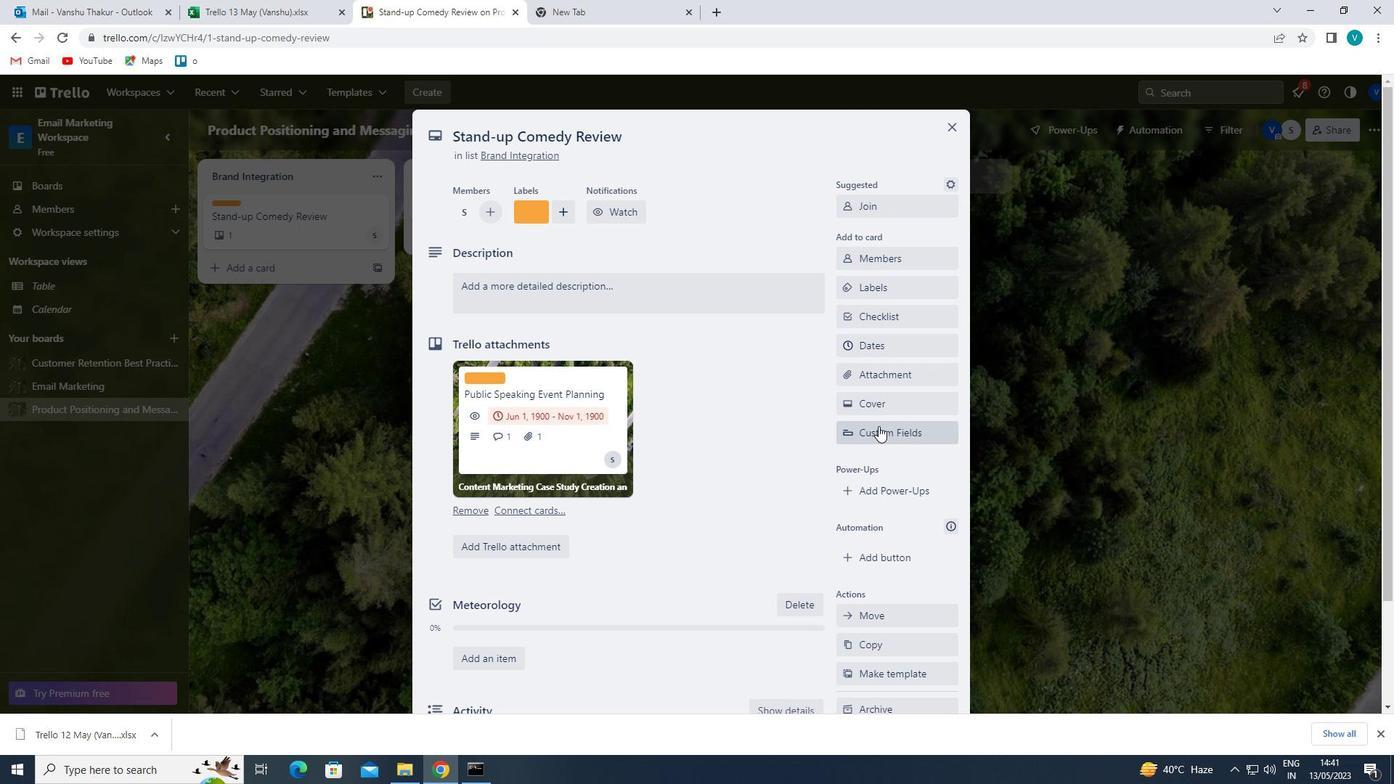 
Action: Mouse pressed left at (878, 409)
Screenshot: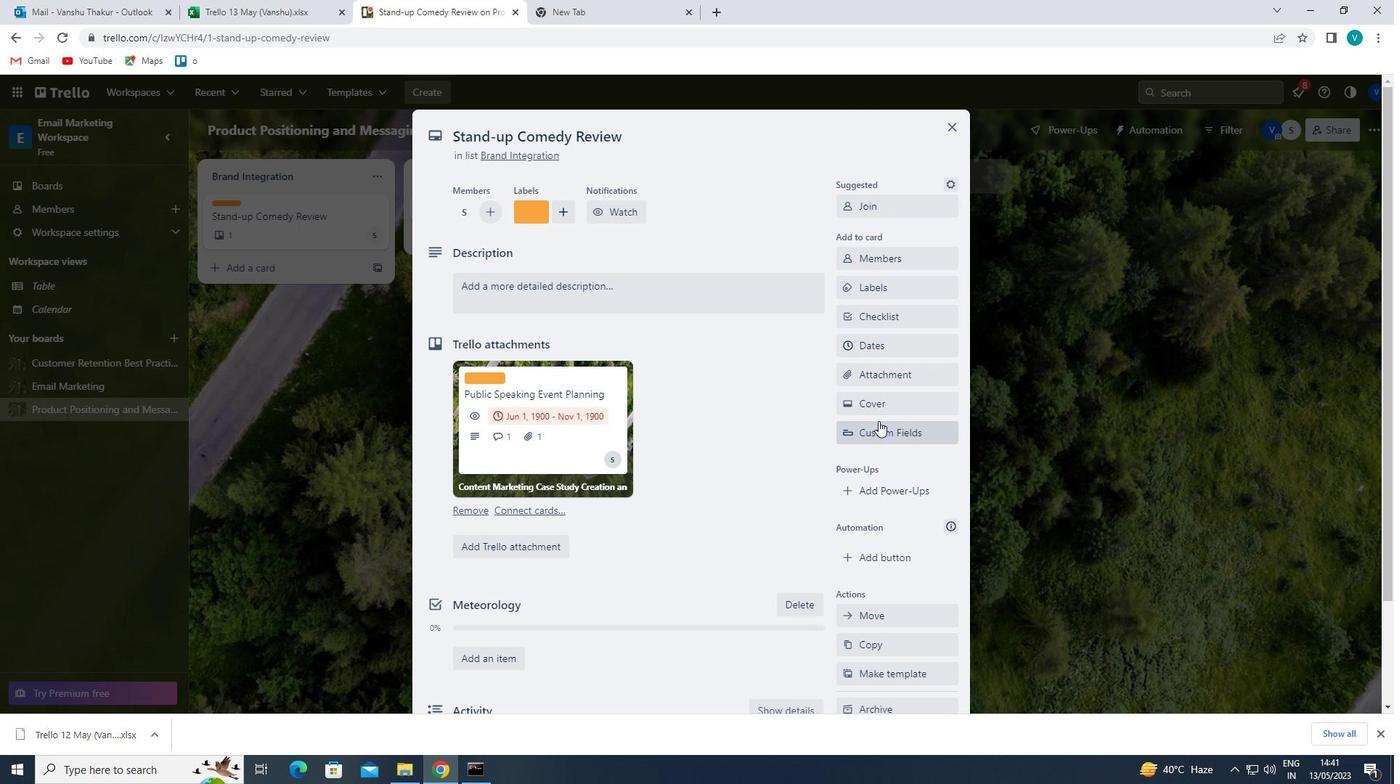 
Action: Mouse moved to (936, 421)
Screenshot: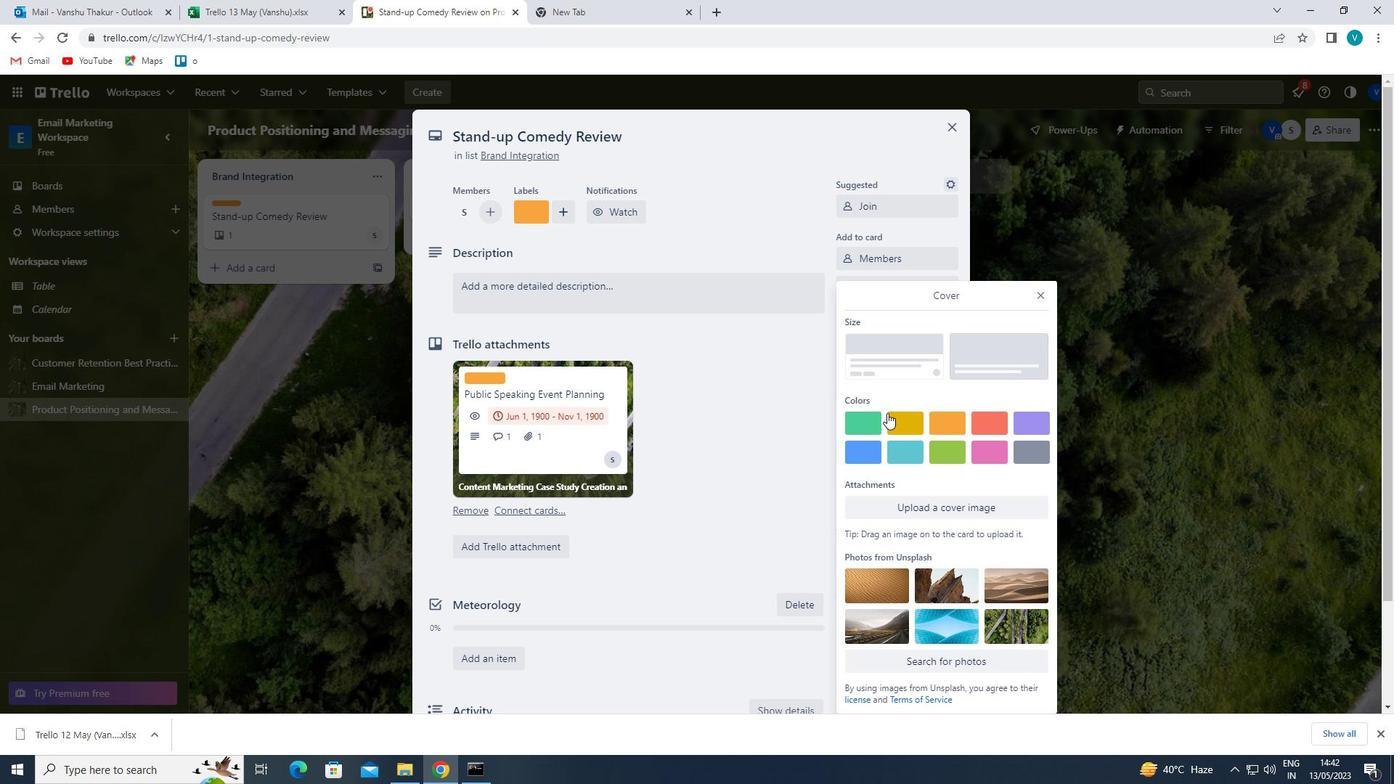 
Action: Mouse pressed left at (936, 421)
Screenshot: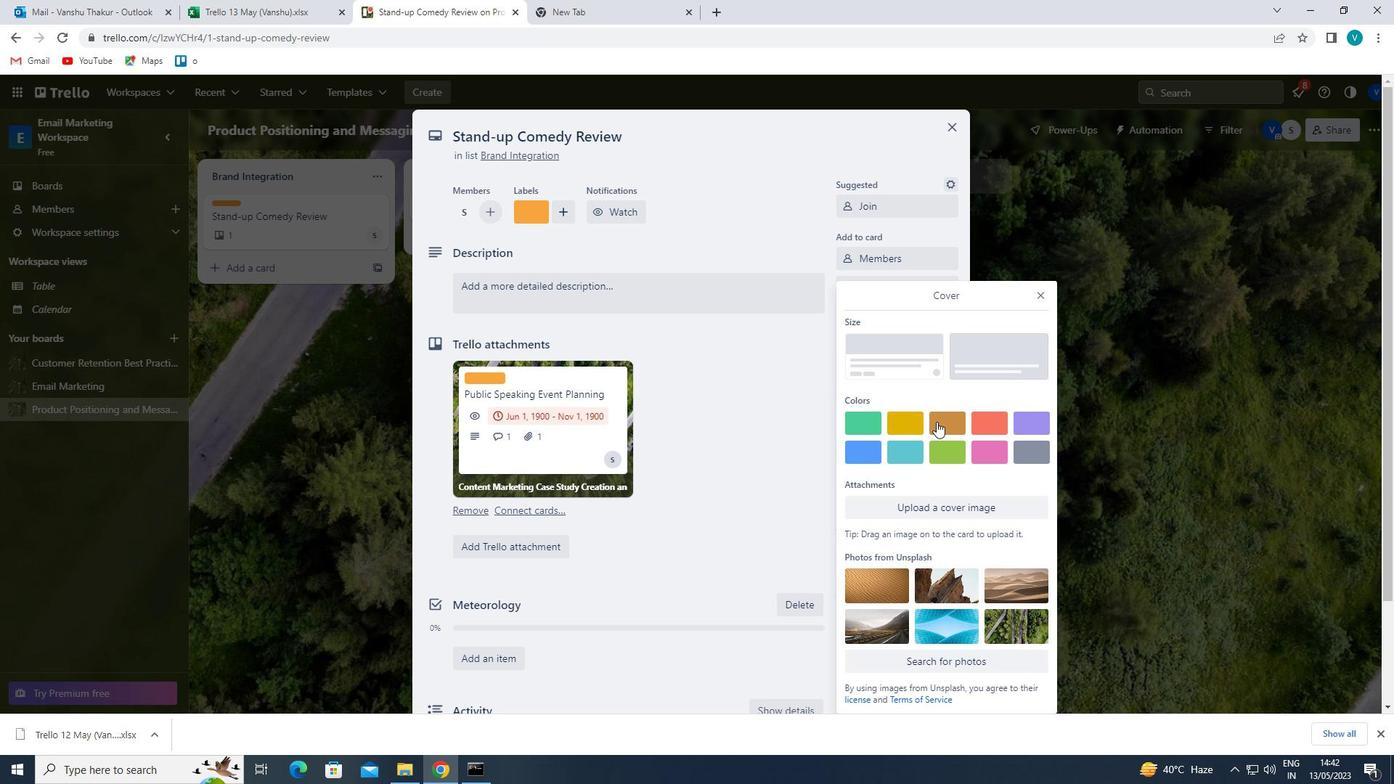 
Action: Mouse moved to (1037, 270)
Screenshot: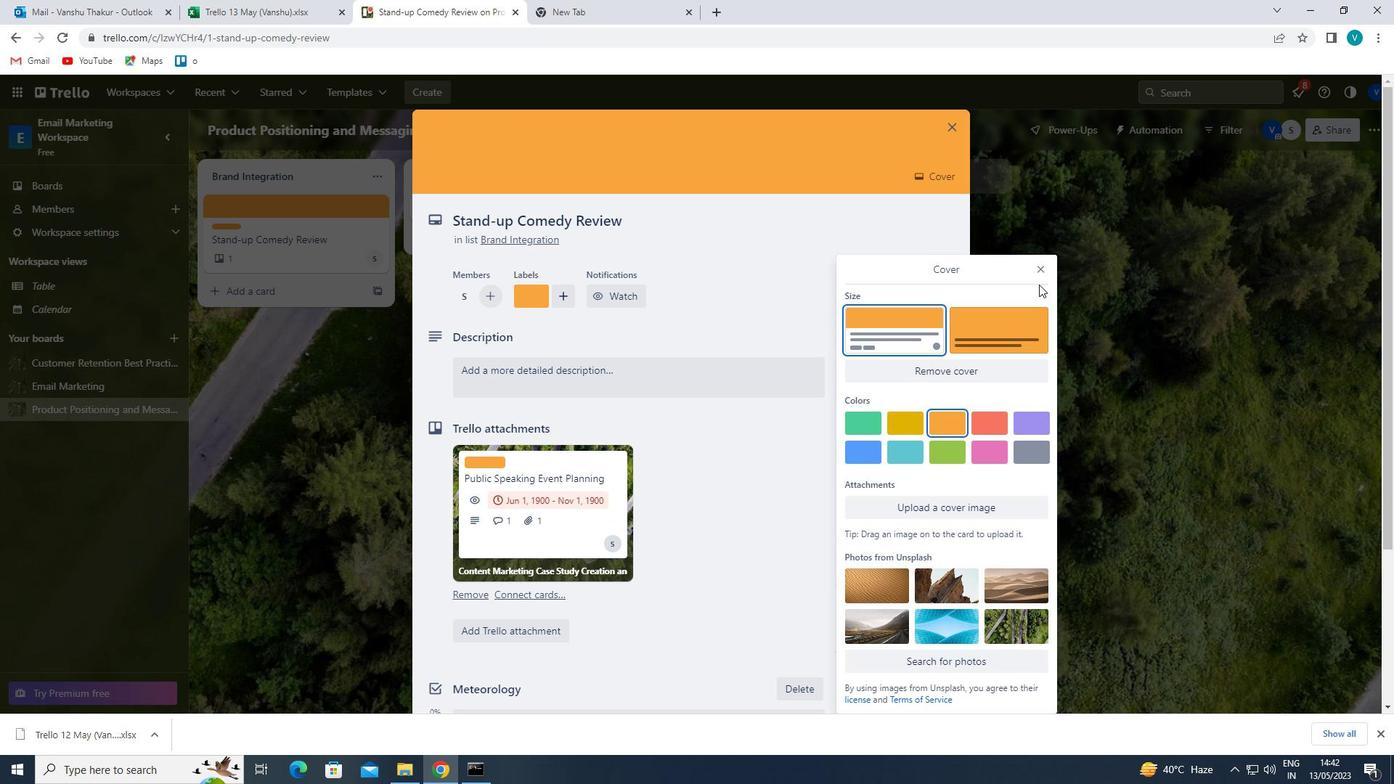 
Action: Mouse pressed left at (1037, 270)
Screenshot: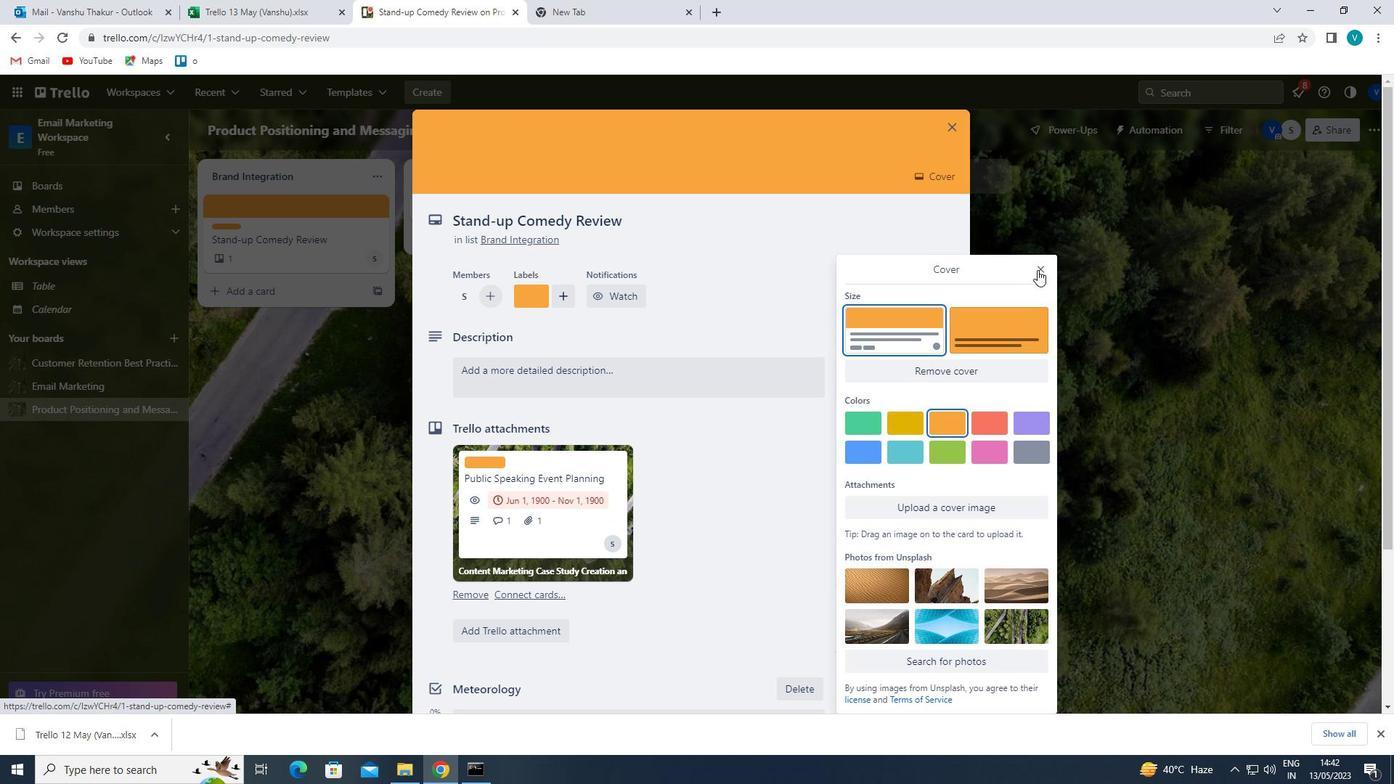 
Action: Mouse moved to (716, 381)
Screenshot: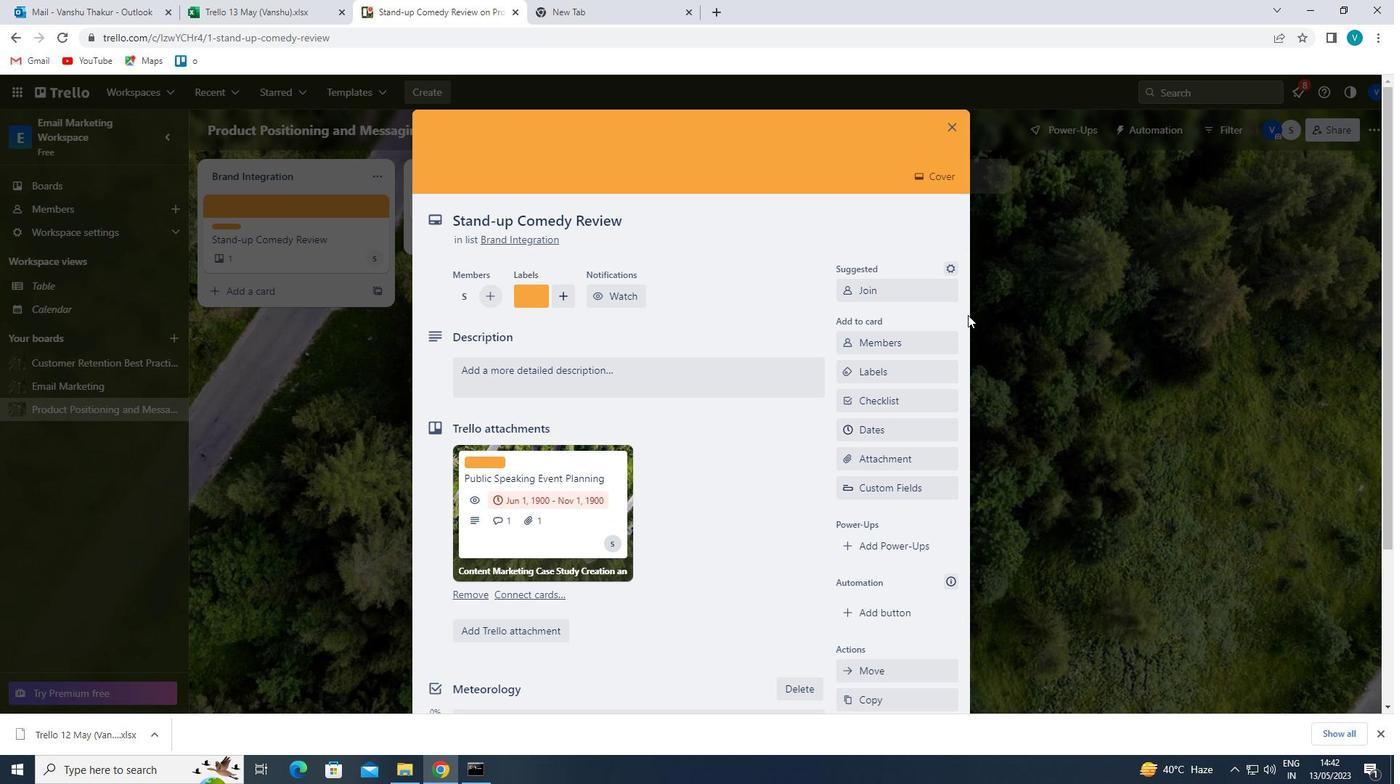 
Action: Mouse pressed left at (716, 381)
Screenshot: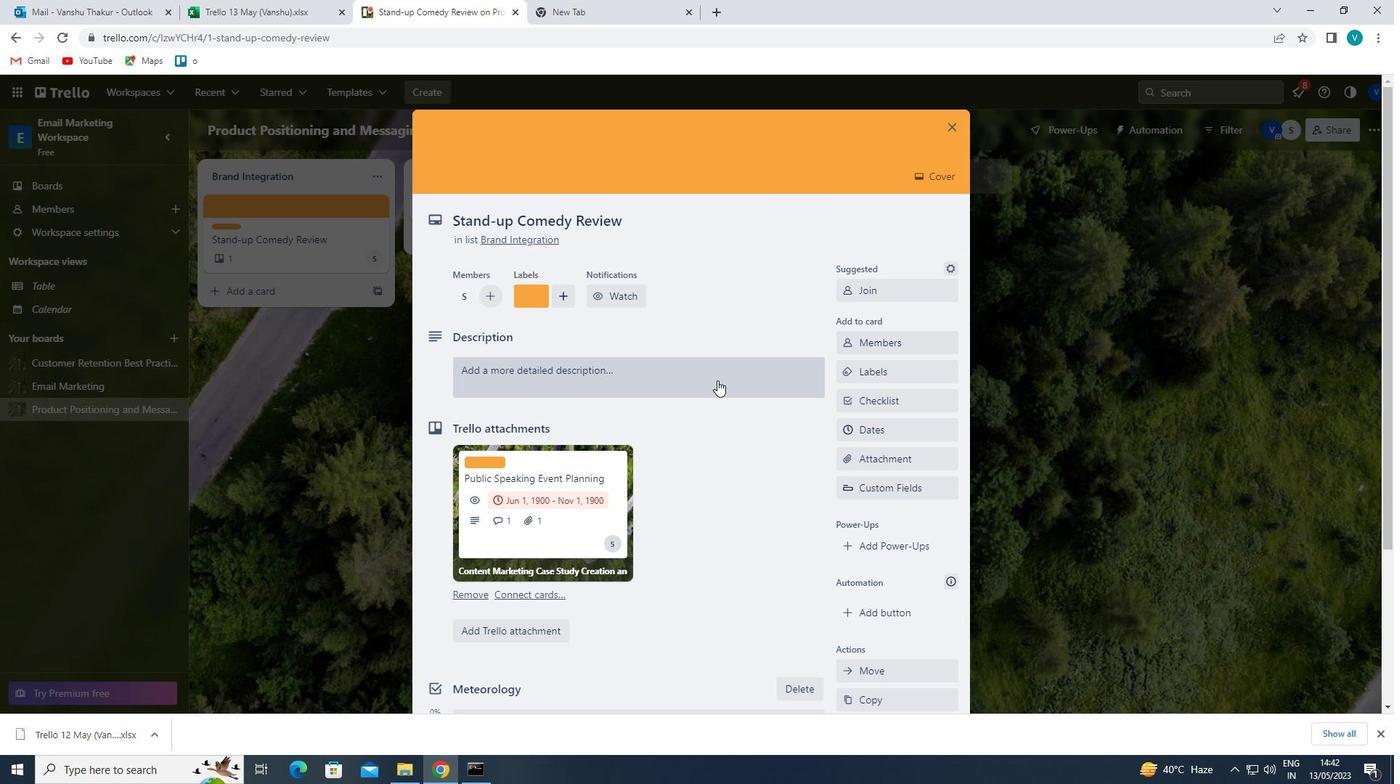 
Action: Key pressed '<Key.shift>DEVELOP<Key.space>AND<Key.space>LAUNCH<Key.space>NEW<Key.space>SALES<Key.space>PROMOTION<Key.space>FOR<Key.space>EXISTING<Key.space>CUSTOMERS'
Screenshot: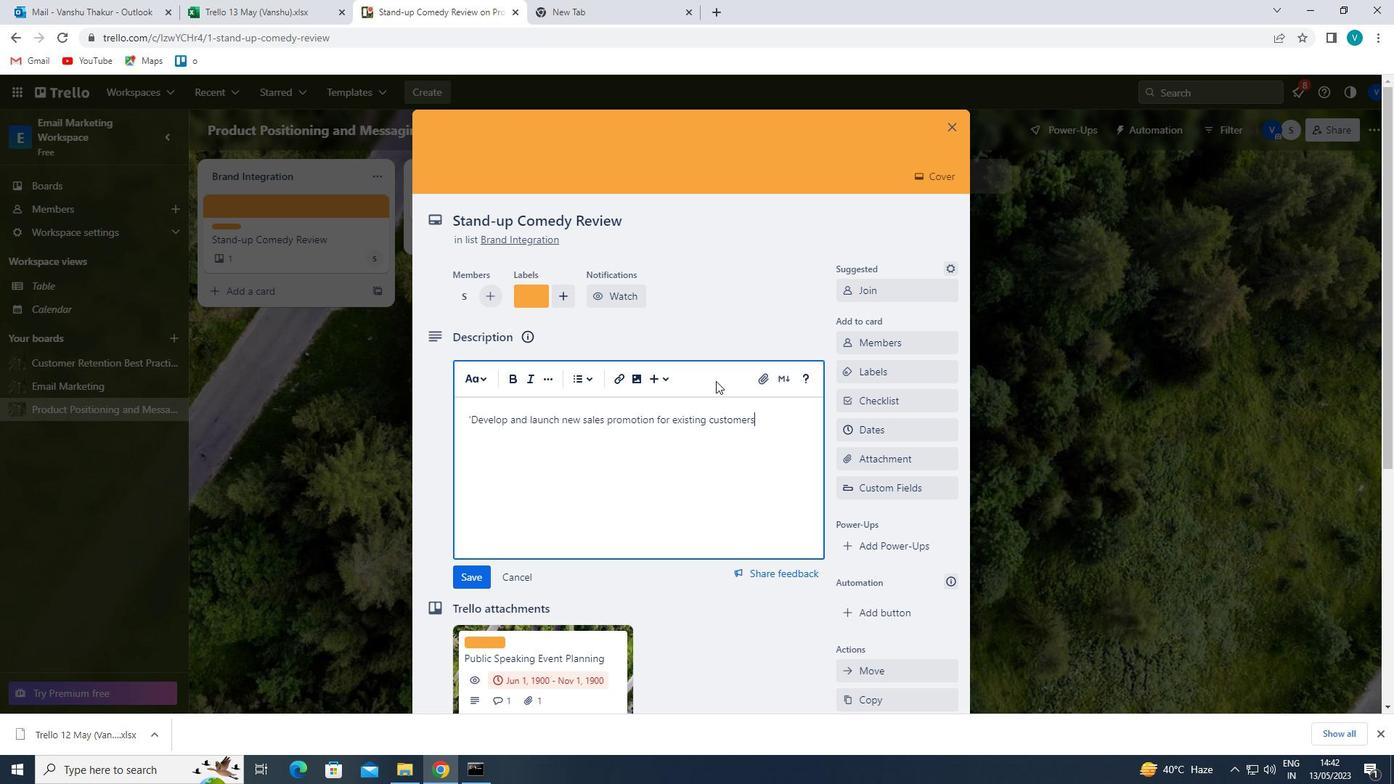 
Action: Mouse moved to (477, 581)
Screenshot: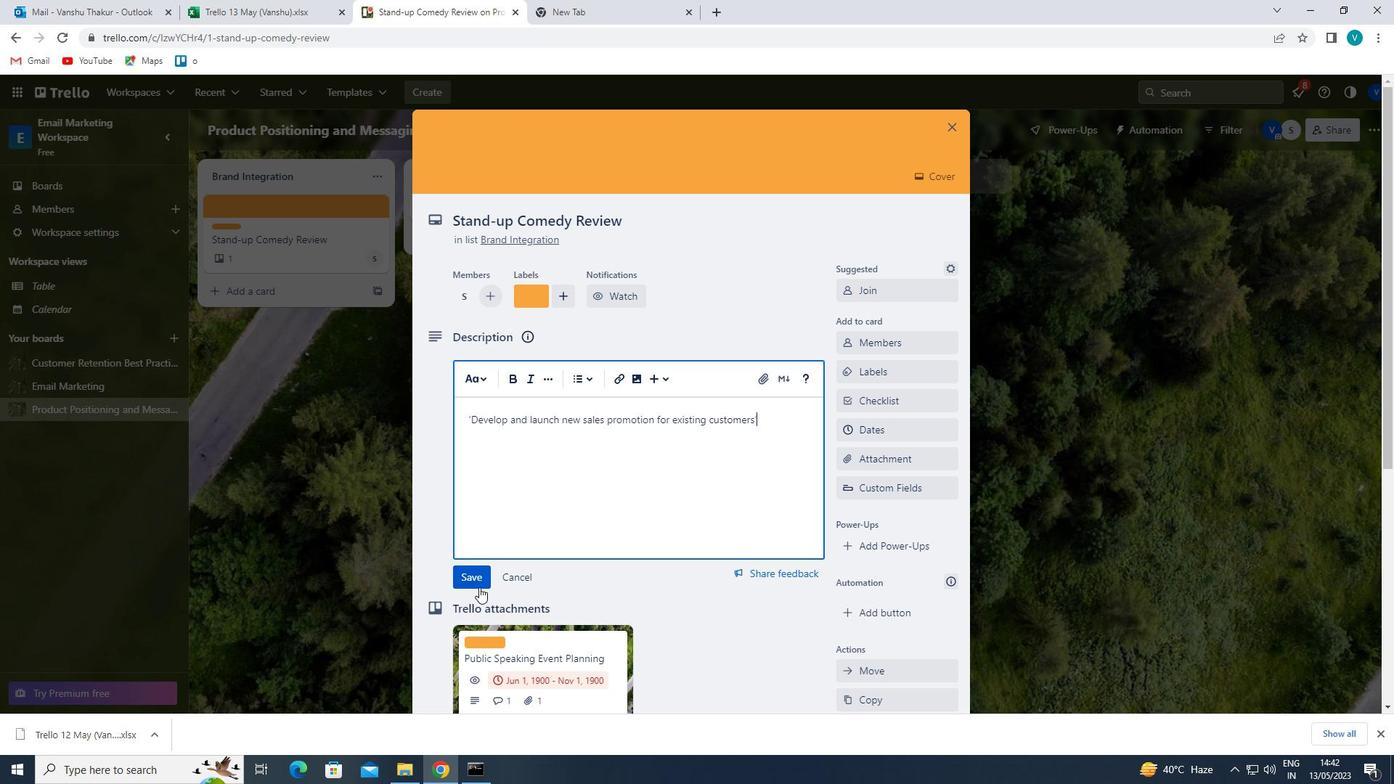 
Action: Mouse pressed left at (477, 581)
Screenshot: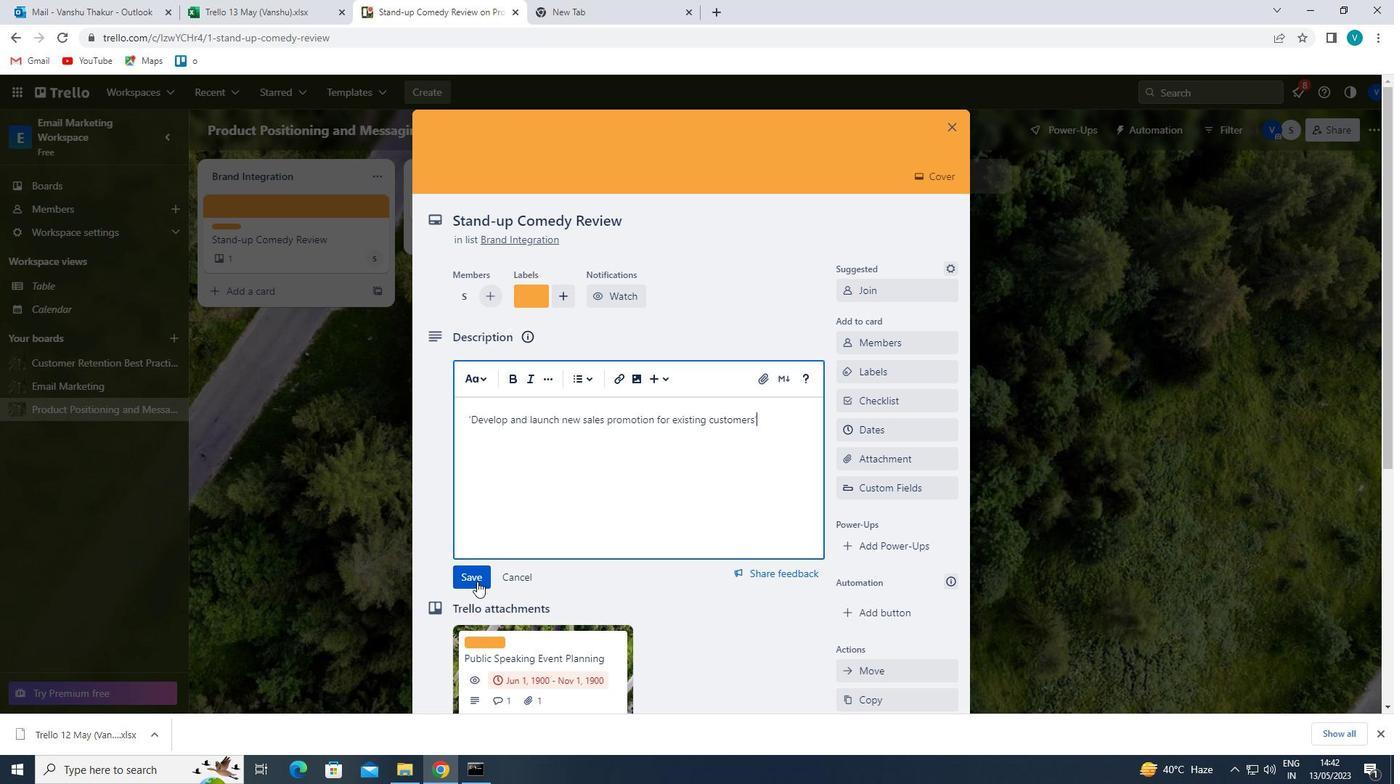 
Action: Mouse scrolled (477, 580) with delta (0, 0)
Screenshot: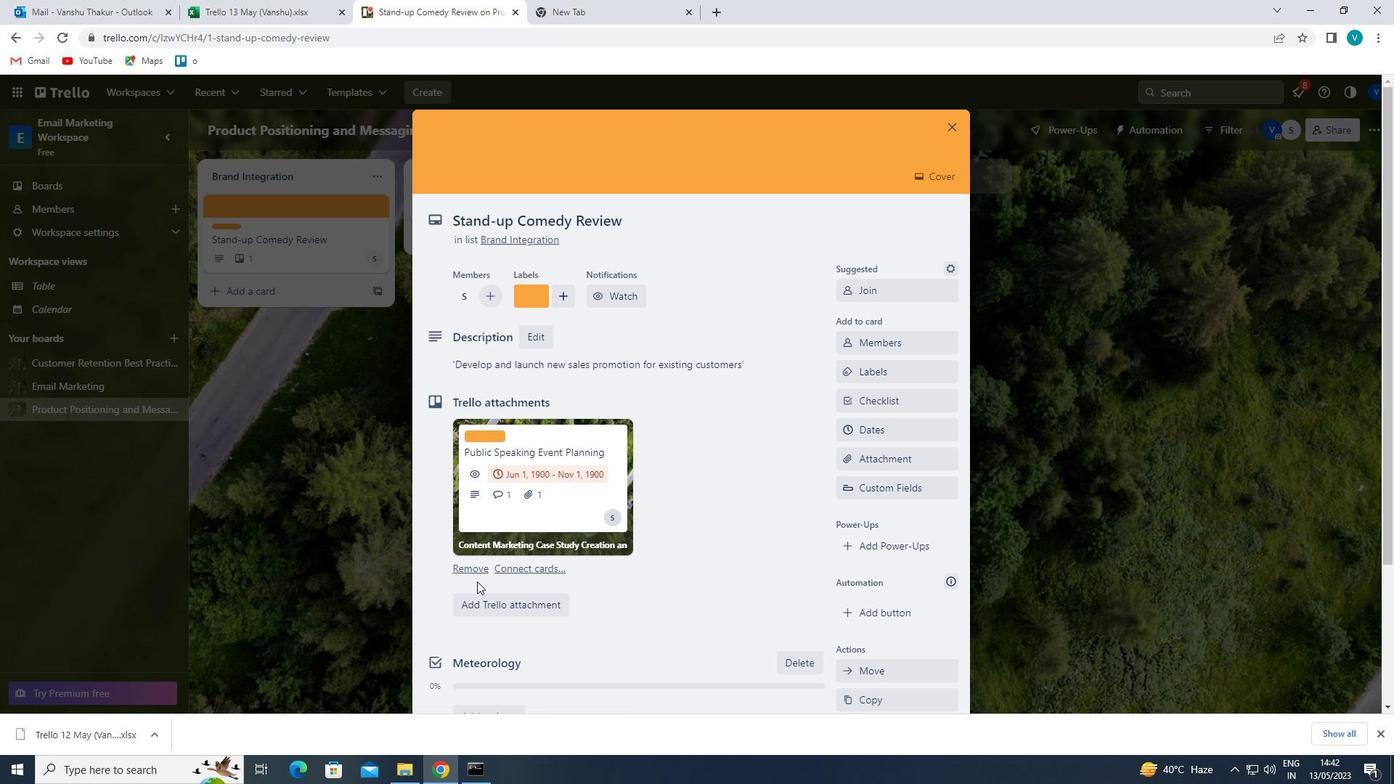 
Action: Mouse scrolled (477, 580) with delta (0, 0)
Screenshot: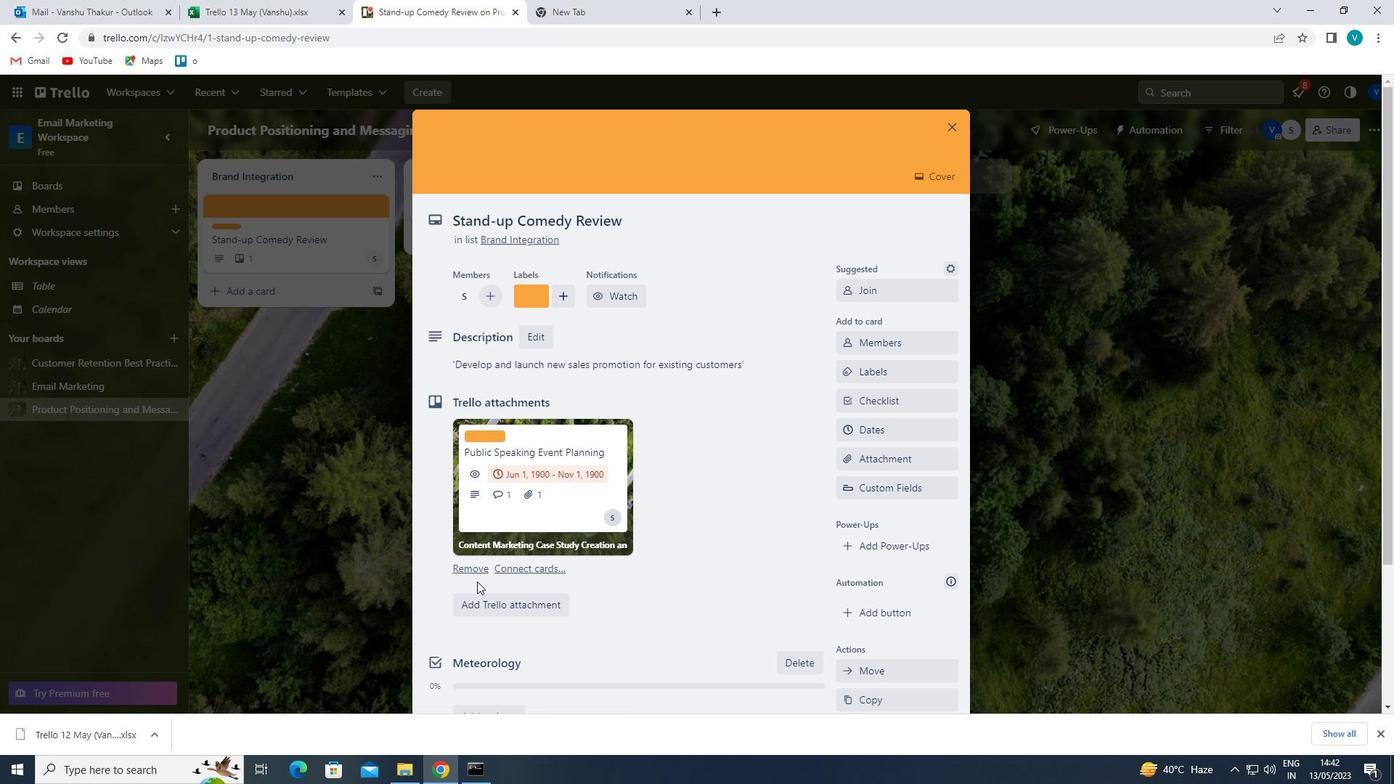 
Action: Mouse moved to (500, 657)
Screenshot: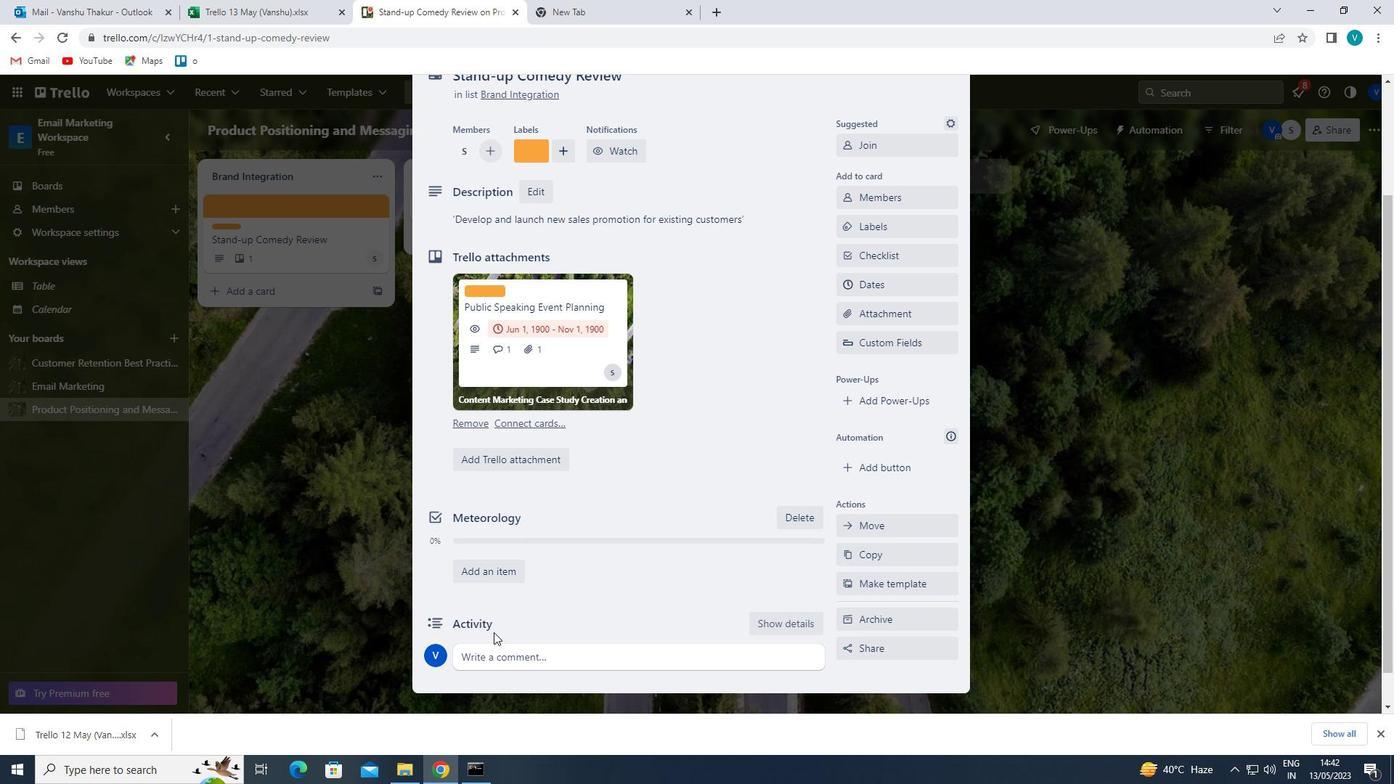 
Action: Mouse pressed left at (500, 657)
Screenshot: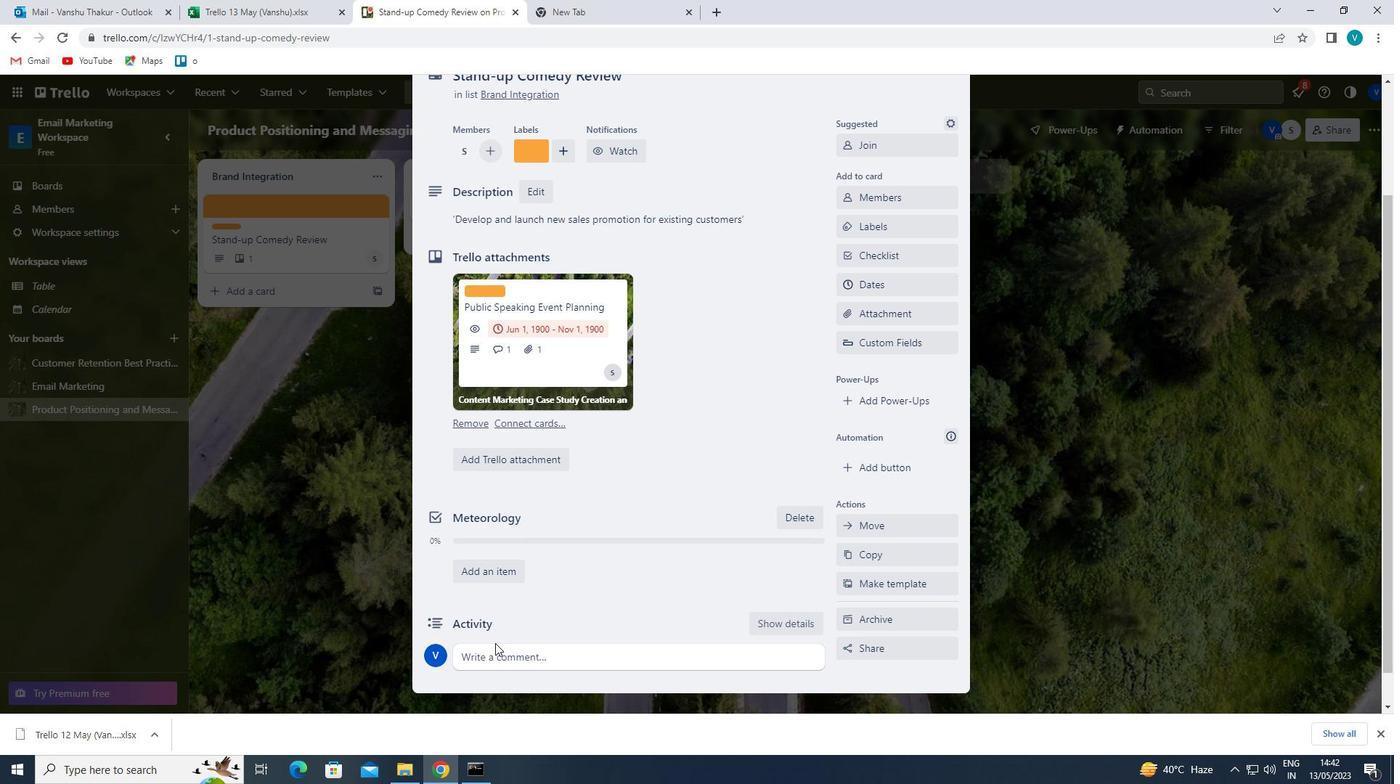
Action: Key pressed '<Key.shift>GIVEN<Key.space>THE<Key.space>POTENTIAL<Key.space>IMPACT<Key.space>OF<Key.space>THIS<Key.space>TASK<Key.space>ON<Key.space>OUR<Key.space>COMPANY<Key.space>FINANCIAL<Key.space>STABILITY,<Key.space>LET<Key.space>US<Key.space>ENSURE<Key.space>THAT<Key.space>WE<Key.space>APPROACH<Key.space>IT<Key.space>WITH<Key.space>A<Key.space>SENSE<Key.space>OF<Key.space>FISCAL<Key.space>RESPONSIBILITY<Key.space>AND<Key.space>PRUDENCE.'
Screenshot: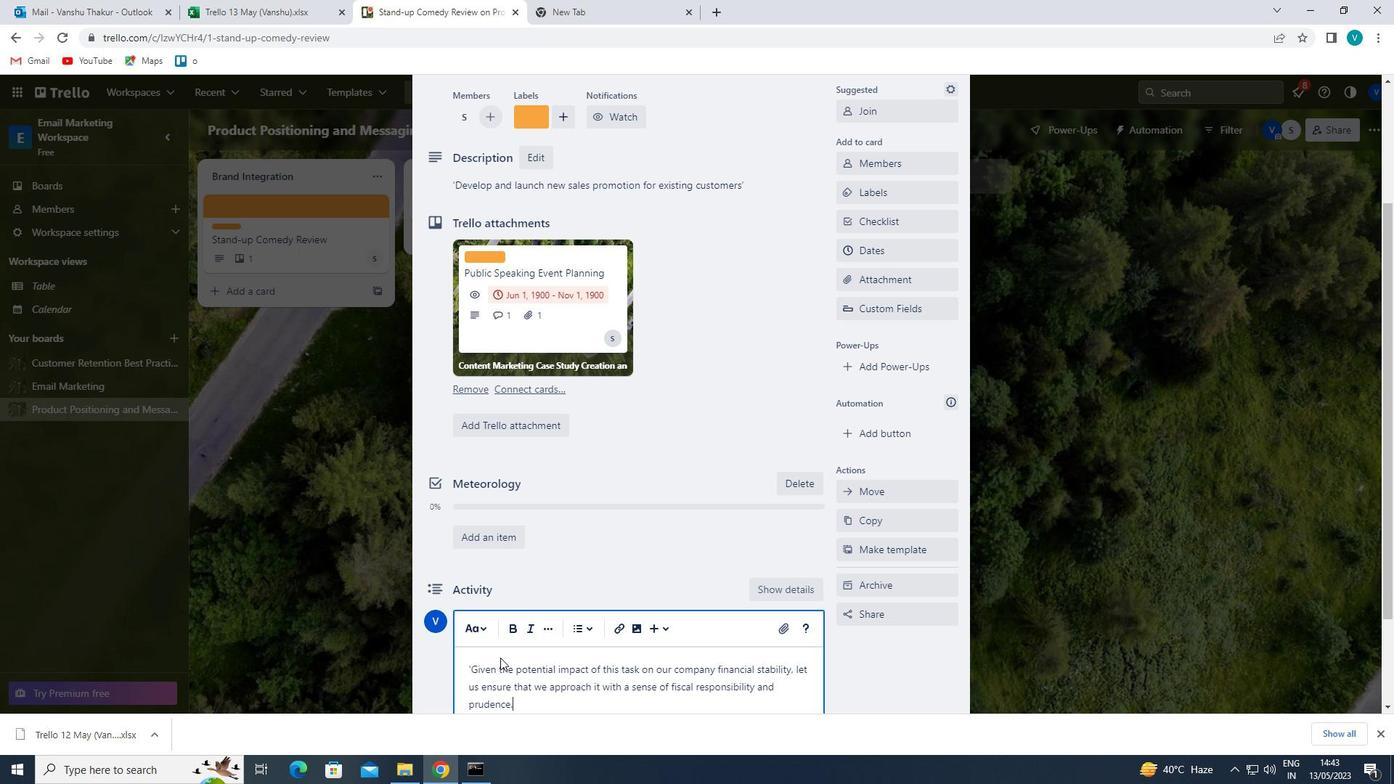 
Action: Mouse scrolled (500, 657) with delta (0, 0)
Screenshot: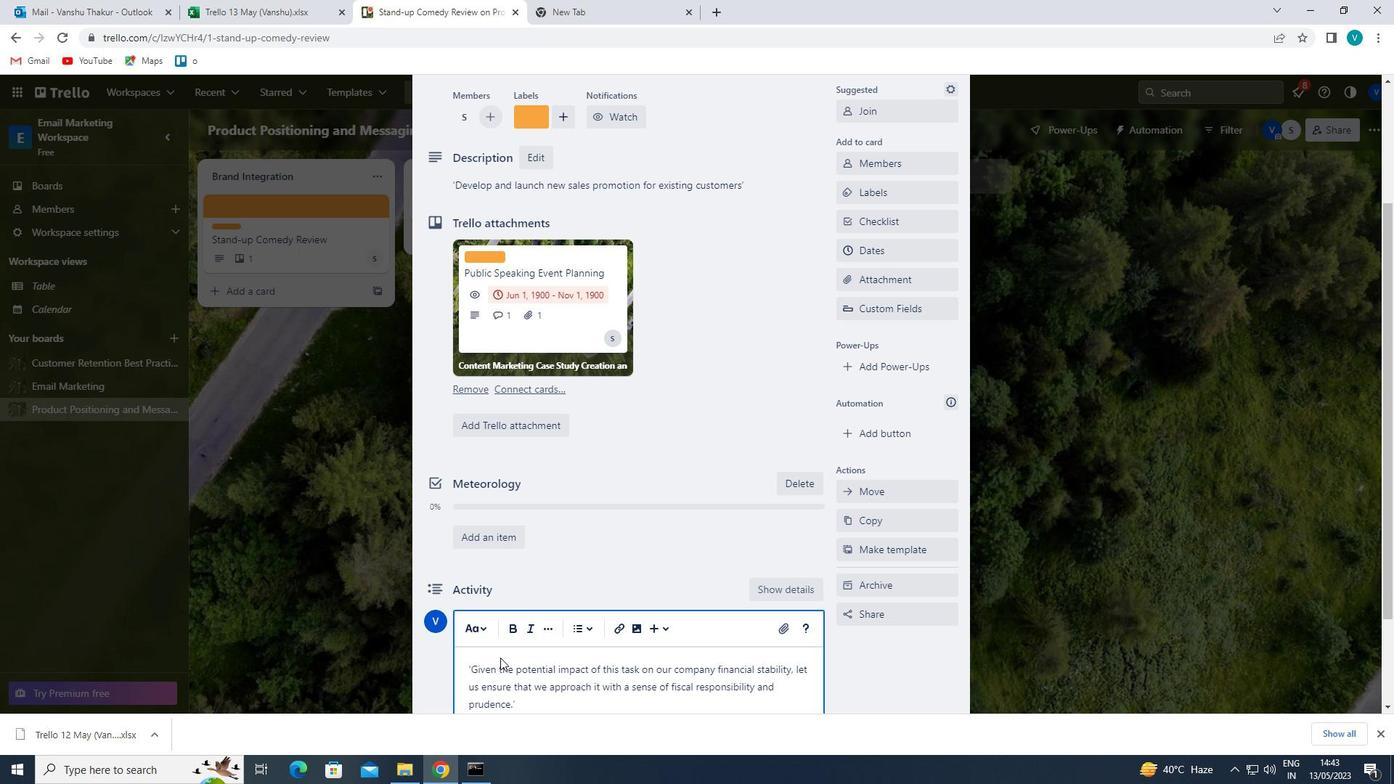 
Action: Mouse moved to (482, 670)
Screenshot: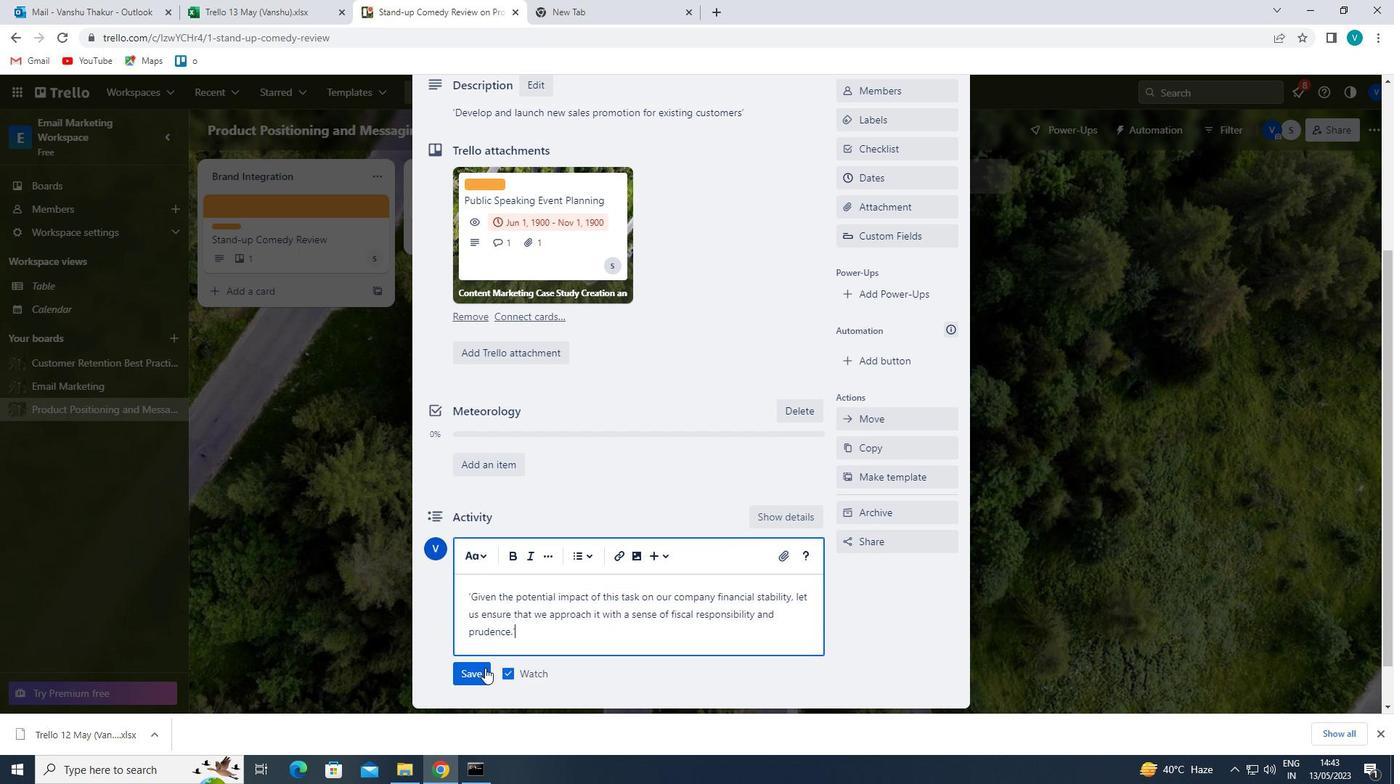 
Action: Mouse pressed left at (482, 670)
Screenshot: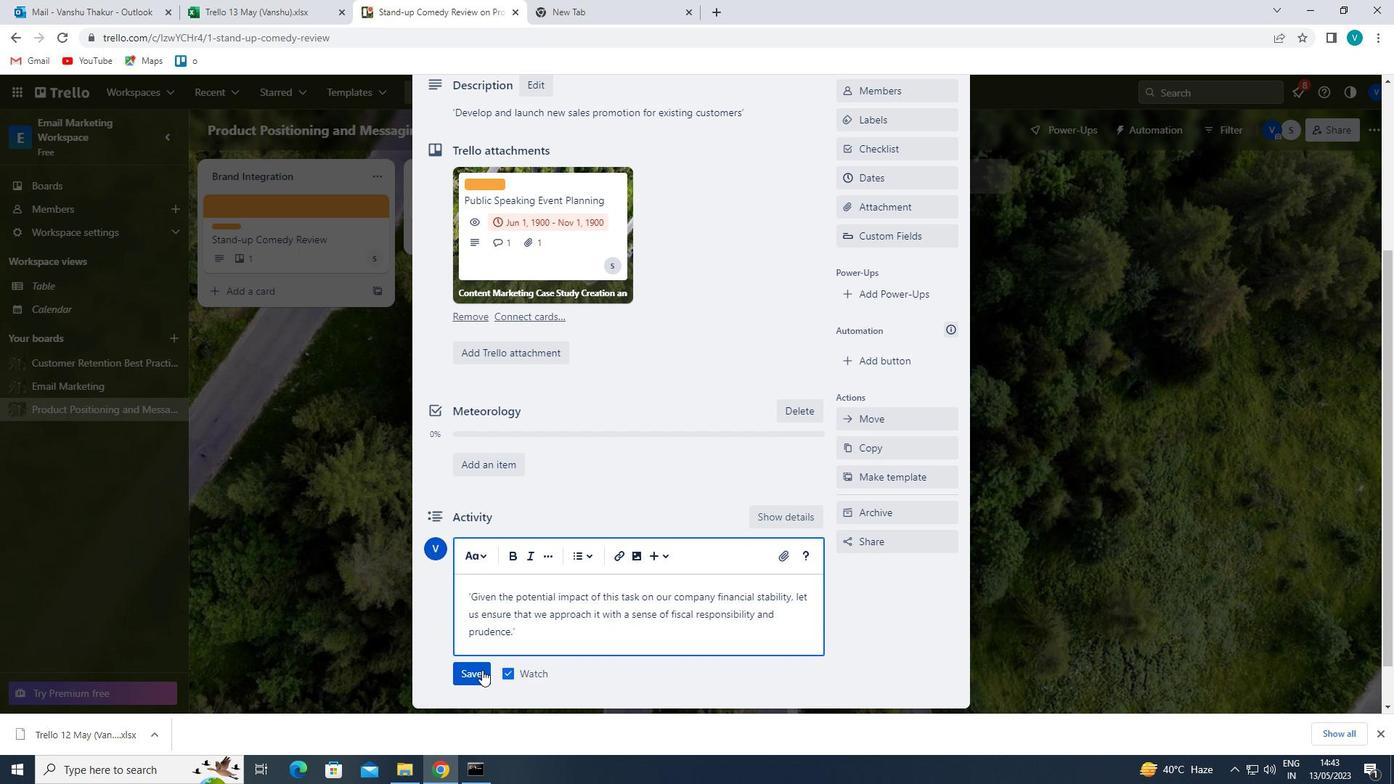 
Action: Mouse moved to (919, 172)
Screenshot: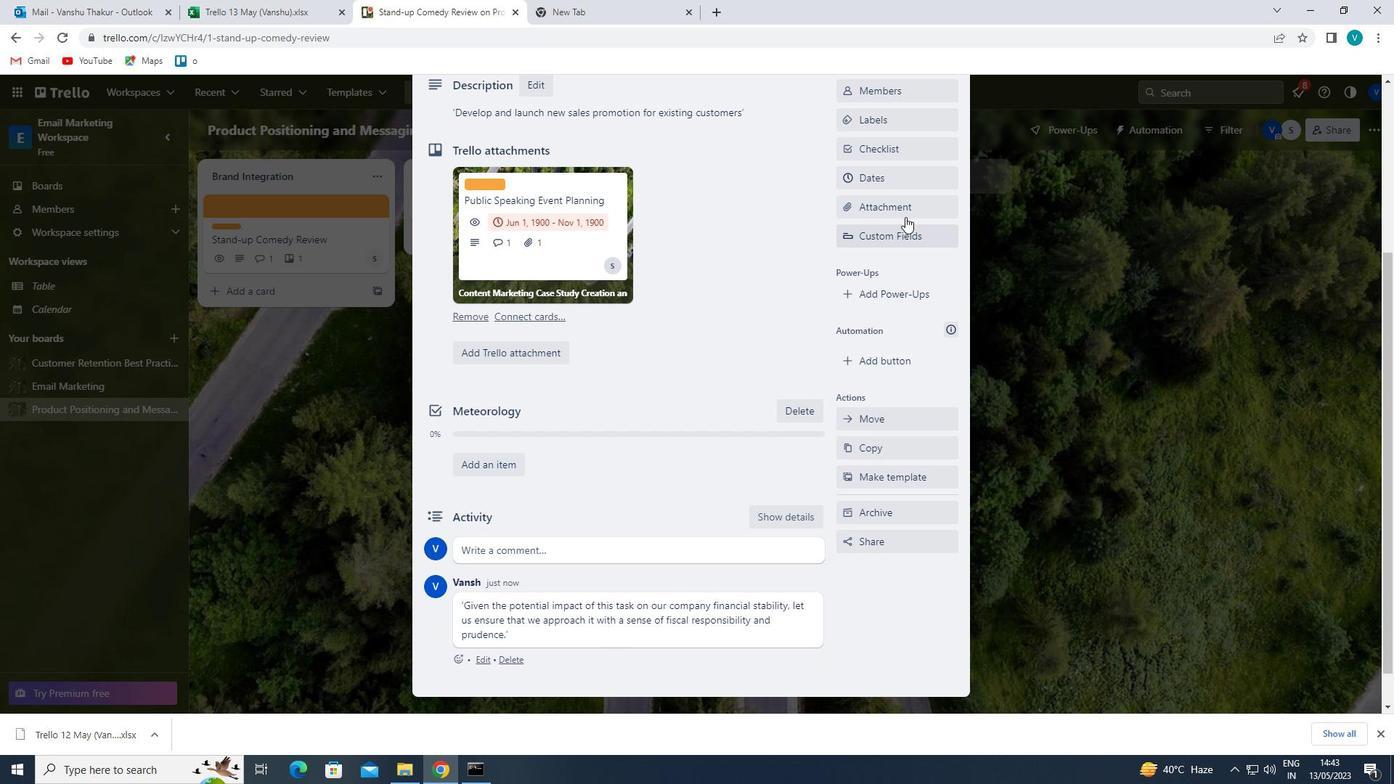 
Action: Mouse pressed left at (919, 172)
Screenshot: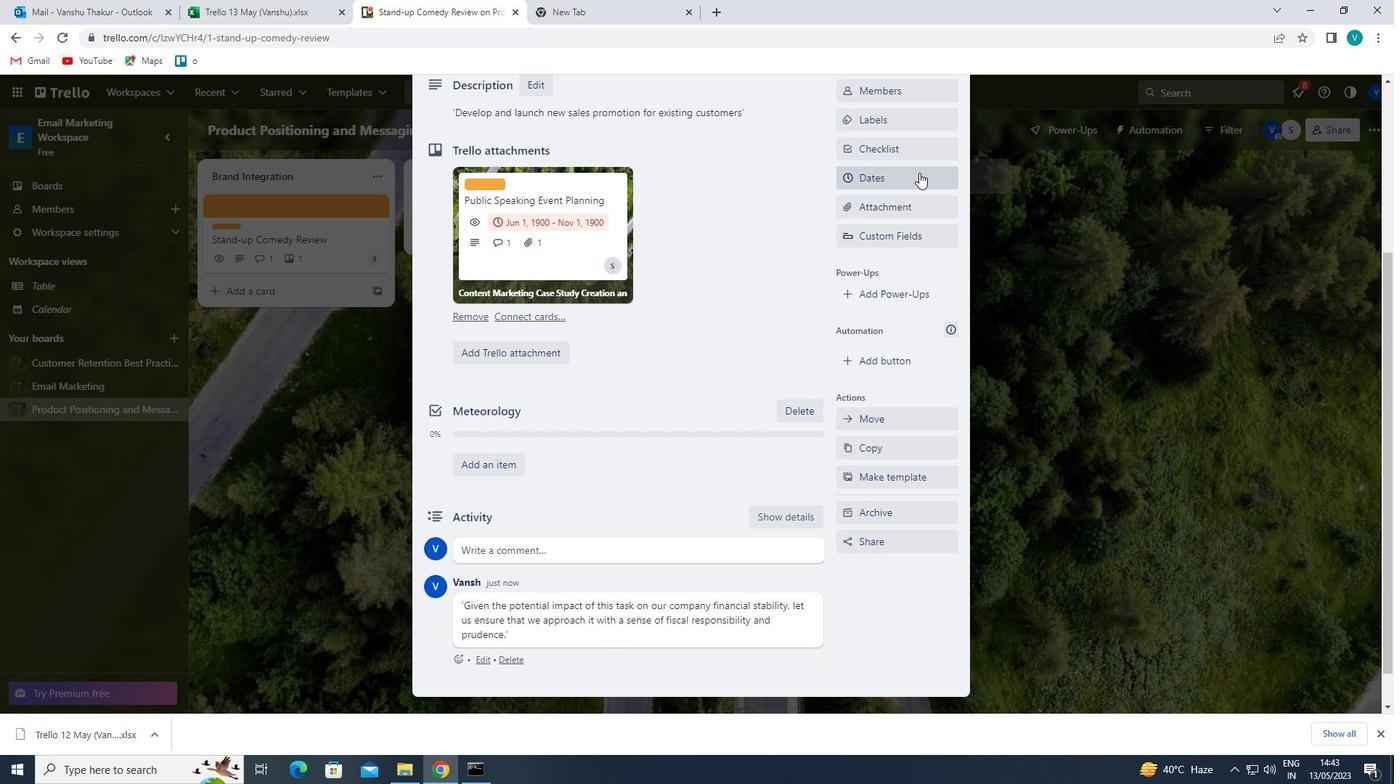
Action: Mouse moved to (853, 472)
Screenshot: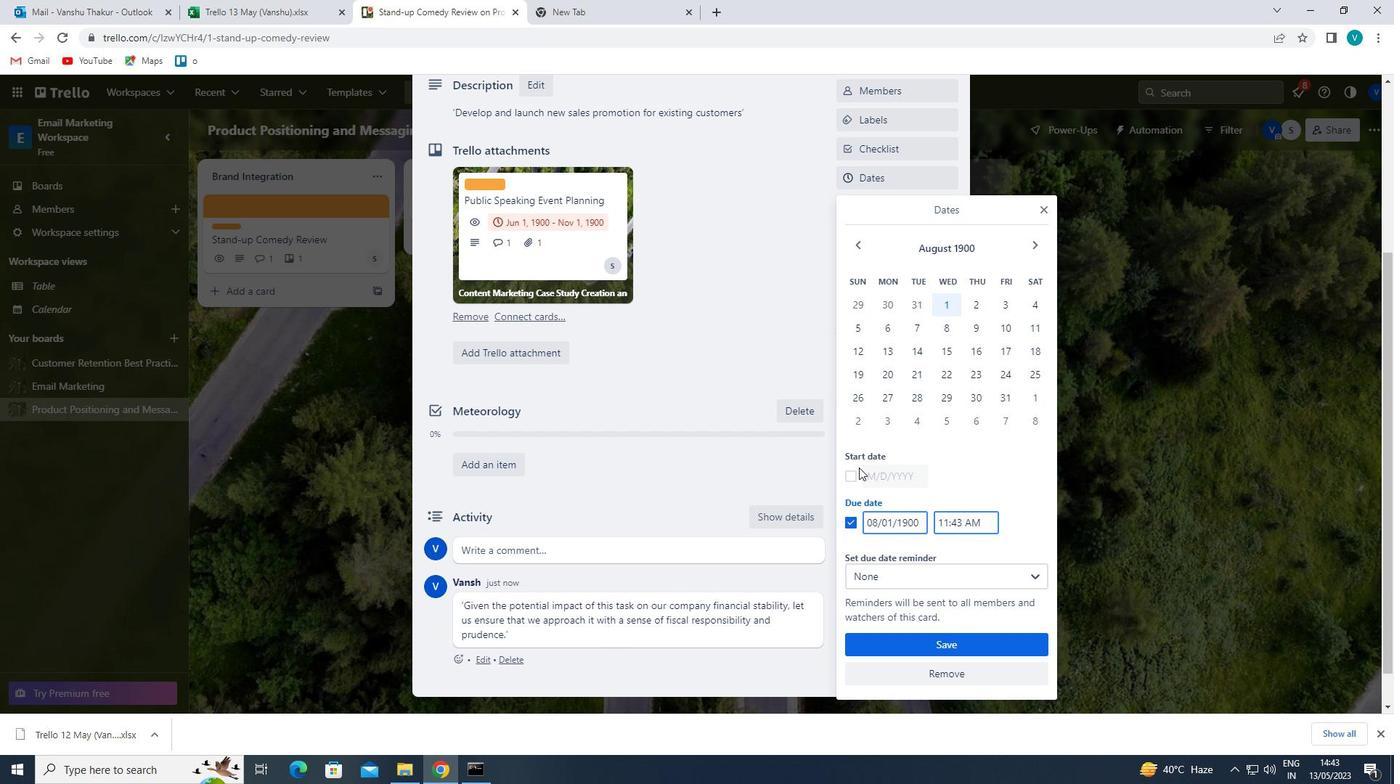 
Action: Mouse pressed left at (853, 472)
Screenshot: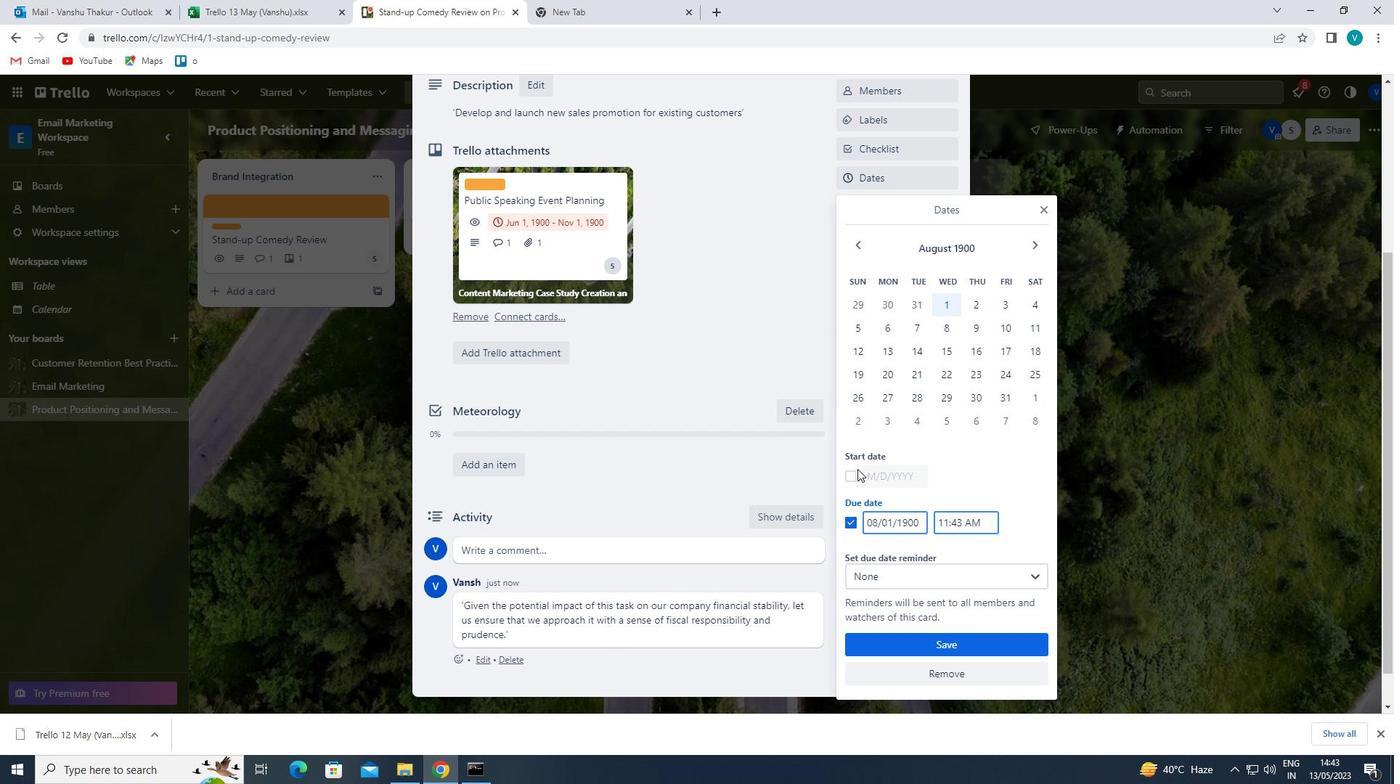 
Action: Mouse moved to (878, 472)
Screenshot: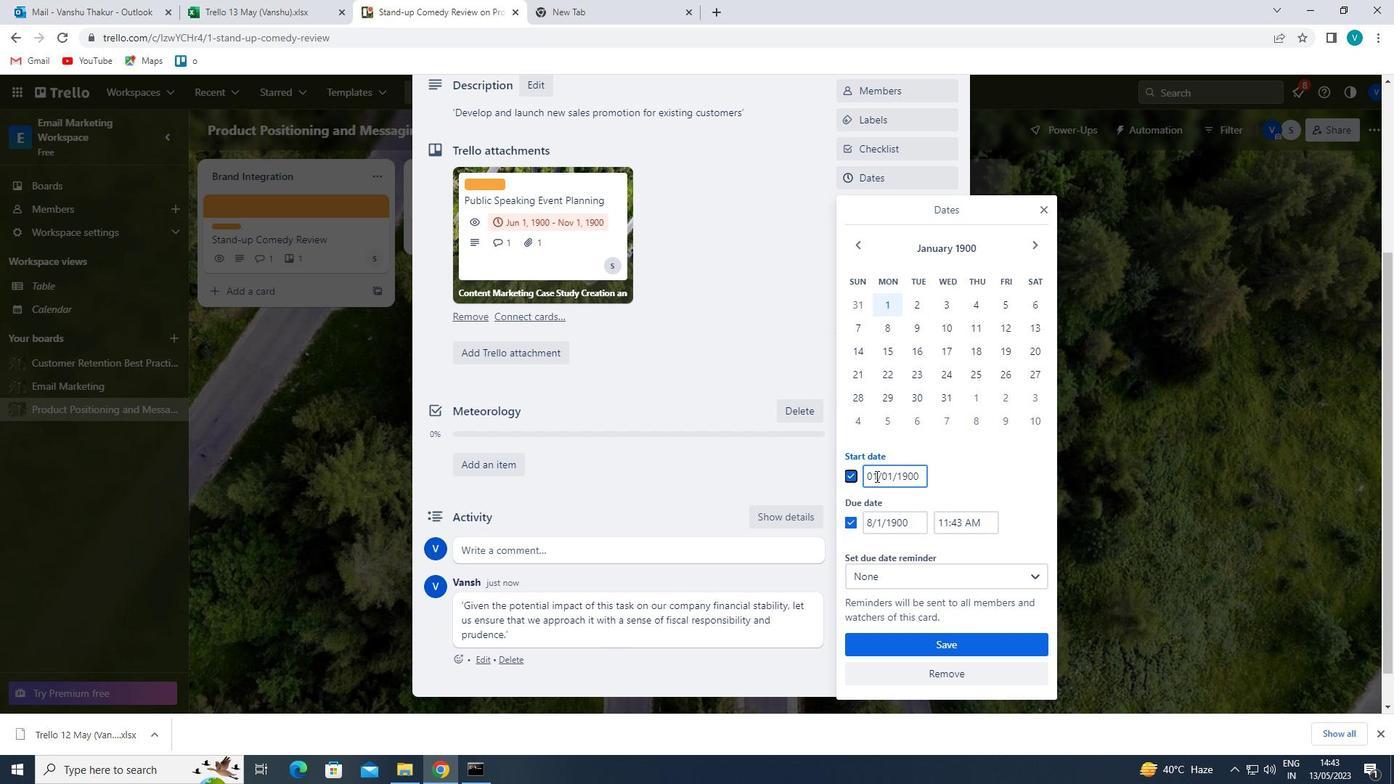 
Action: Mouse pressed left at (878, 472)
Screenshot: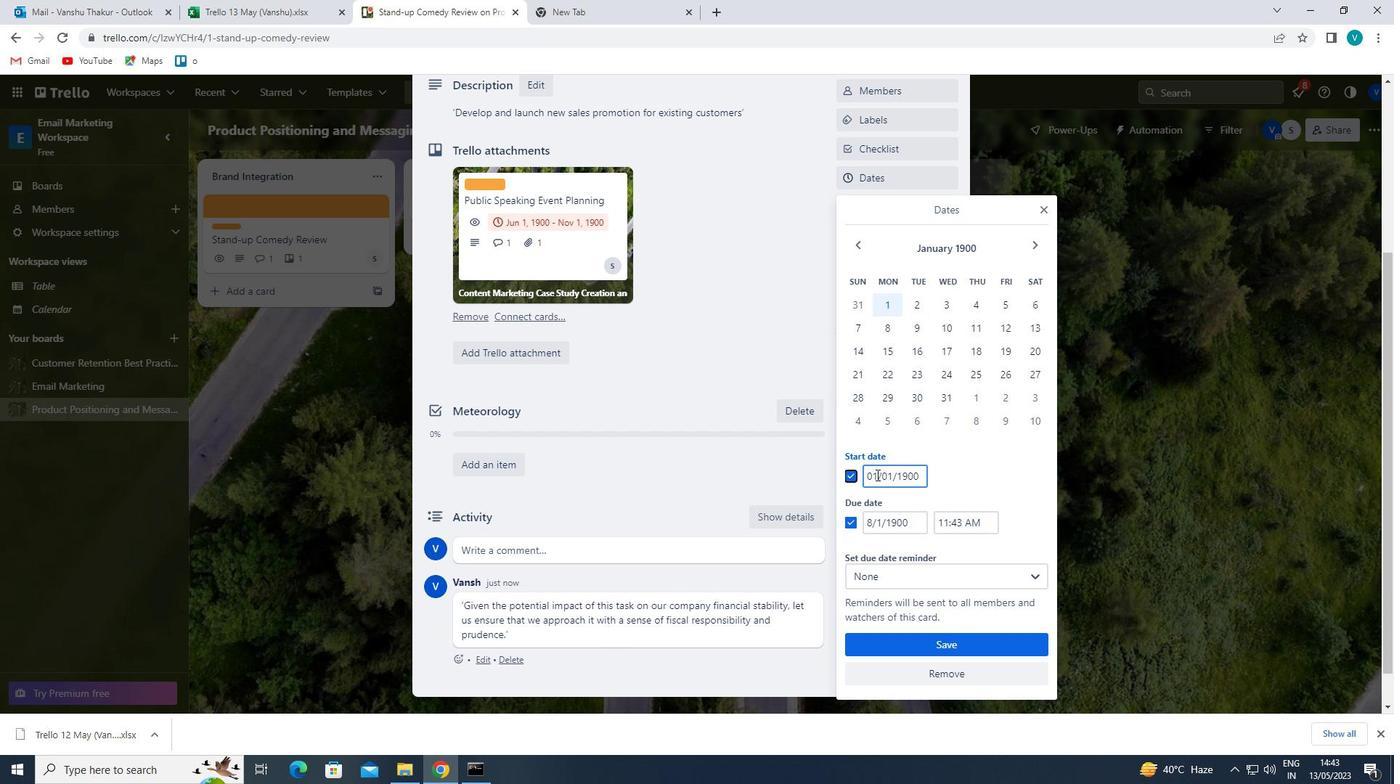 
Action: Mouse moved to (872, 475)
Screenshot: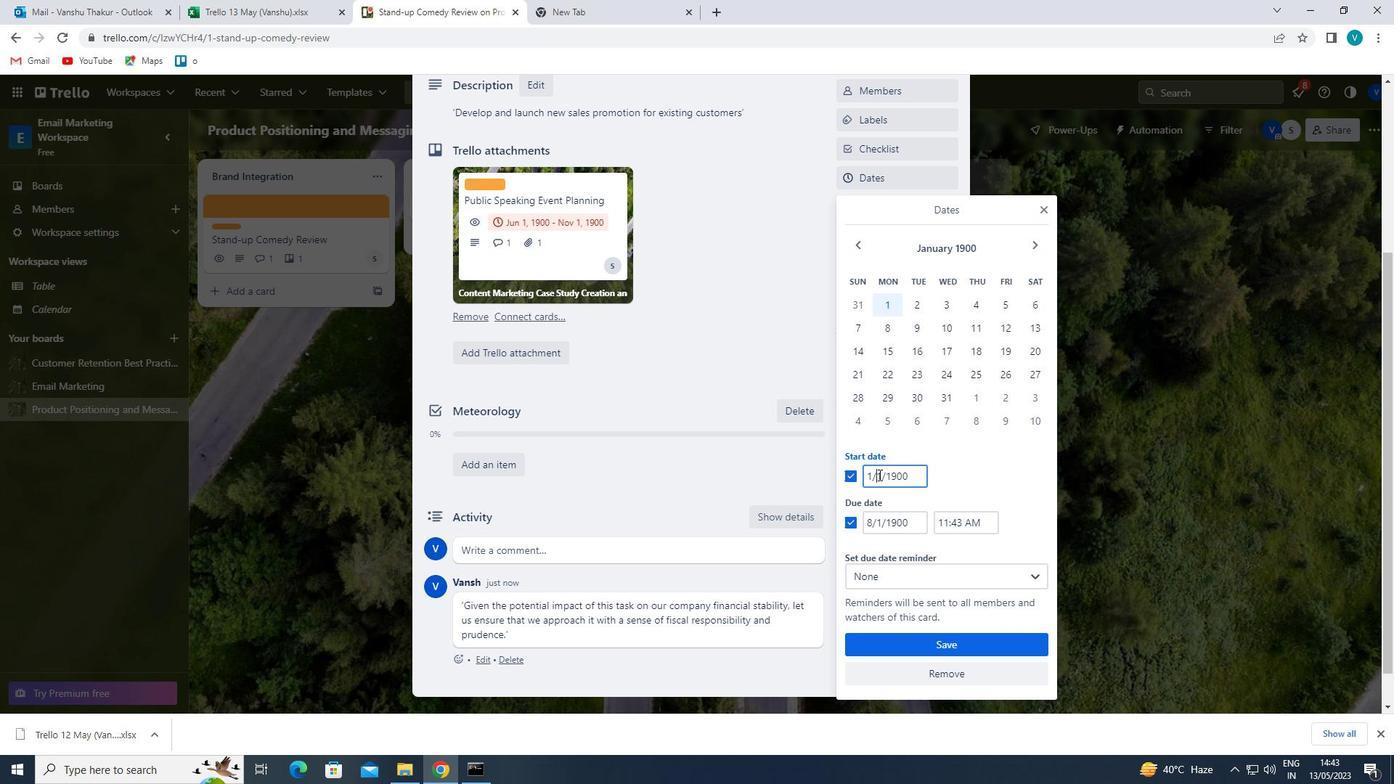 
Action: Mouse pressed left at (872, 475)
Screenshot: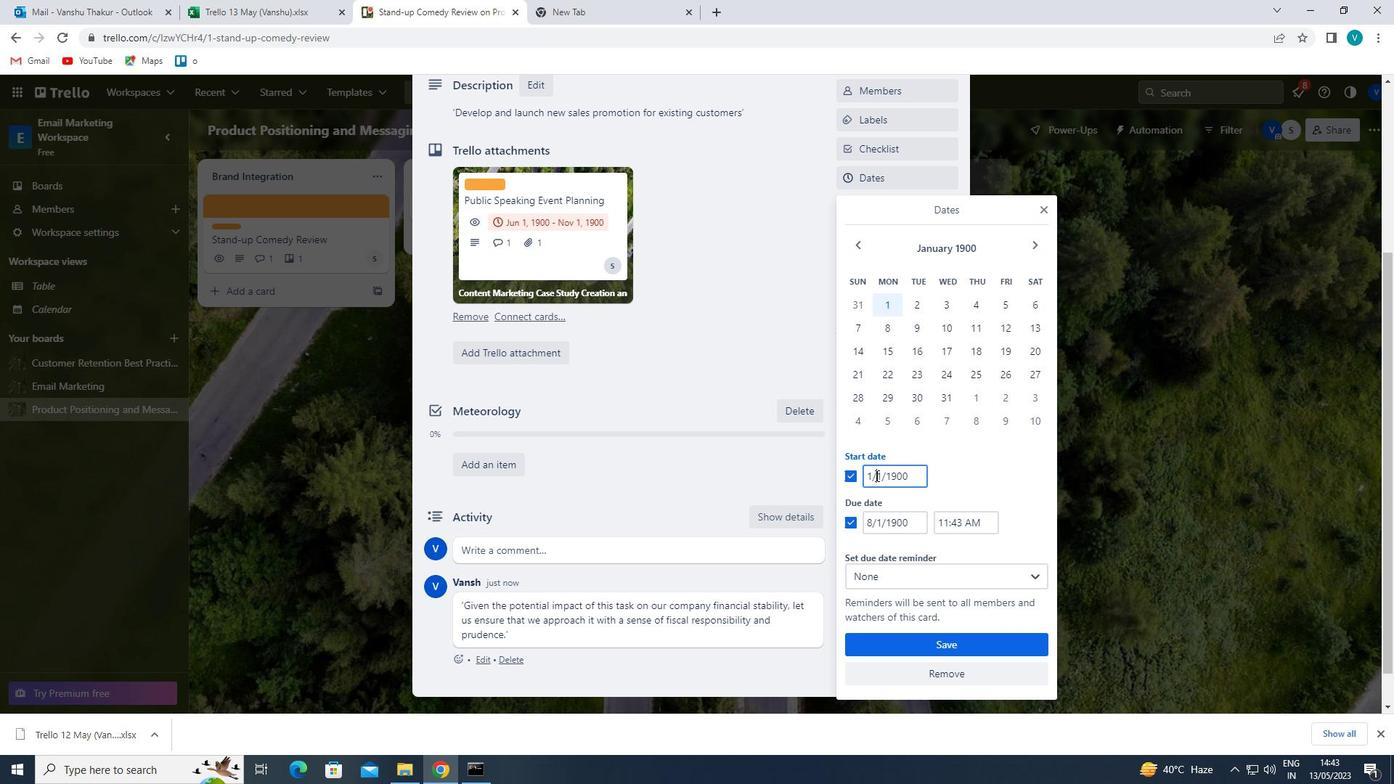 
Action: Mouse moved to (880, 480)
Screenshot: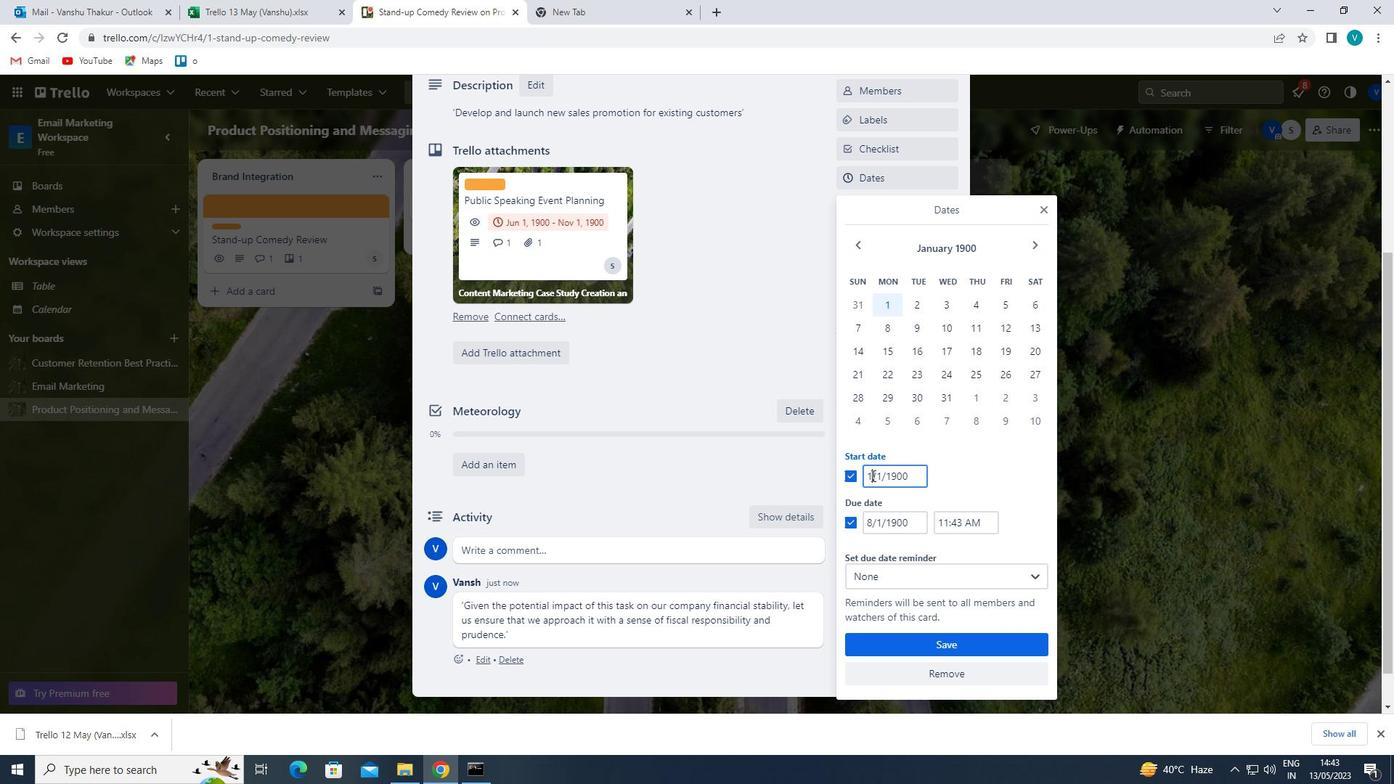 
Action: Key pressed <Key.backspace>2
Screenshot: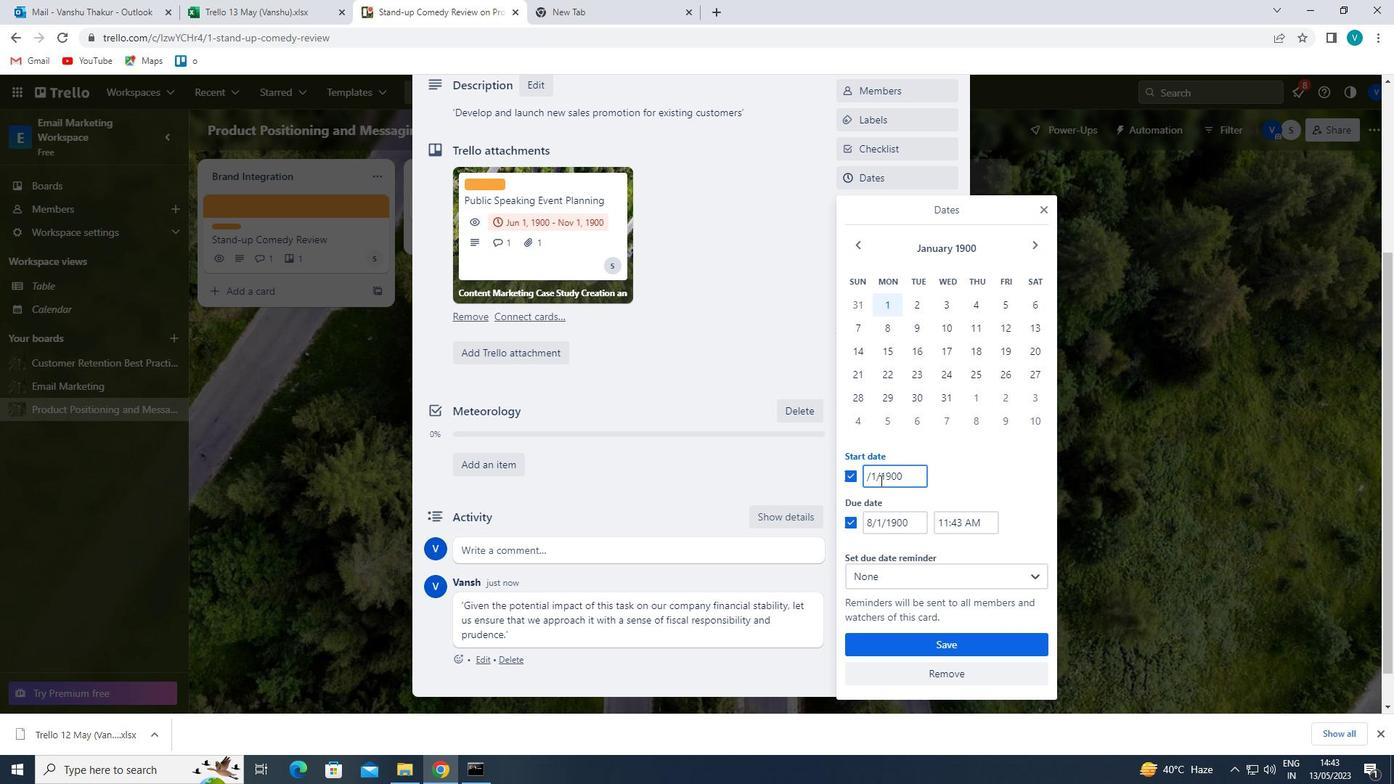 
Action: Mouse moved to (874, 519)
Screenshot: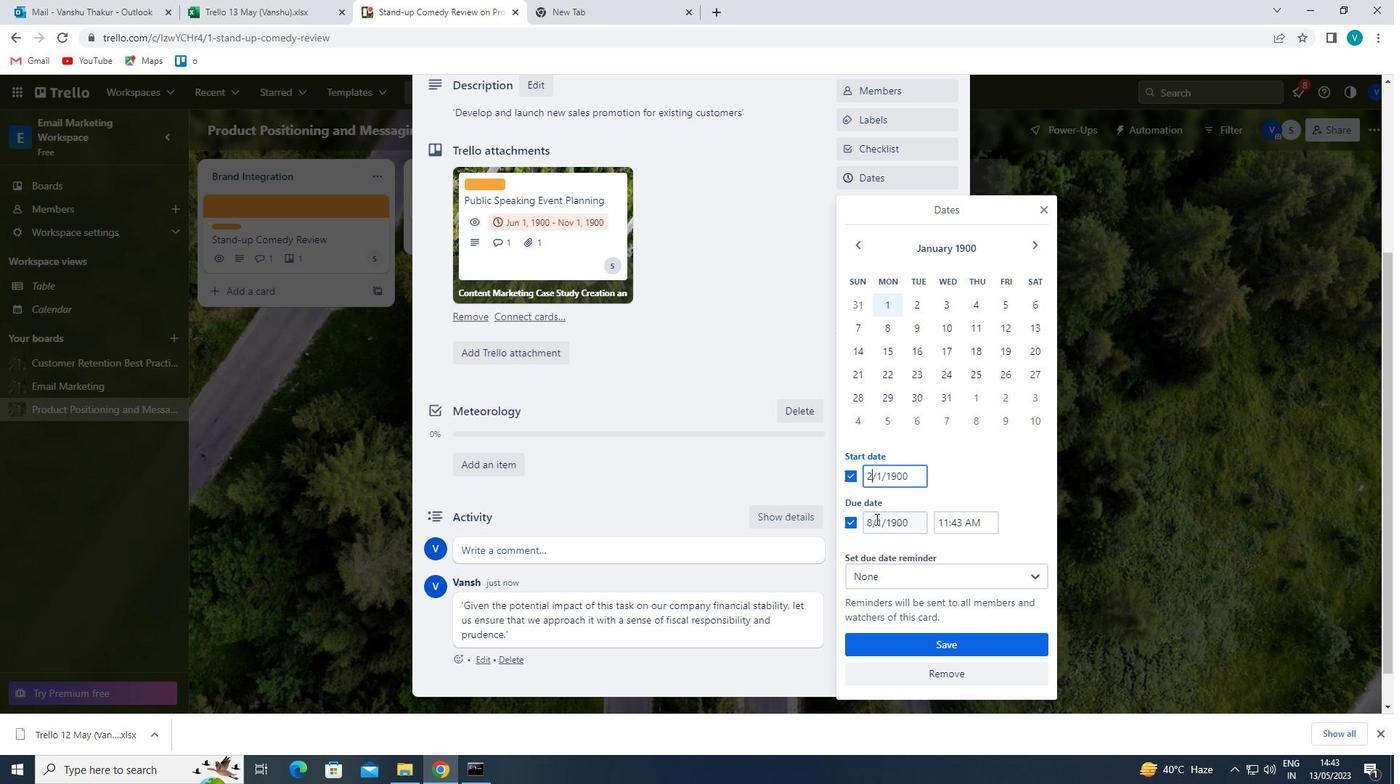 
Action: Mouse pressed left at (874, 519)
Screenshot: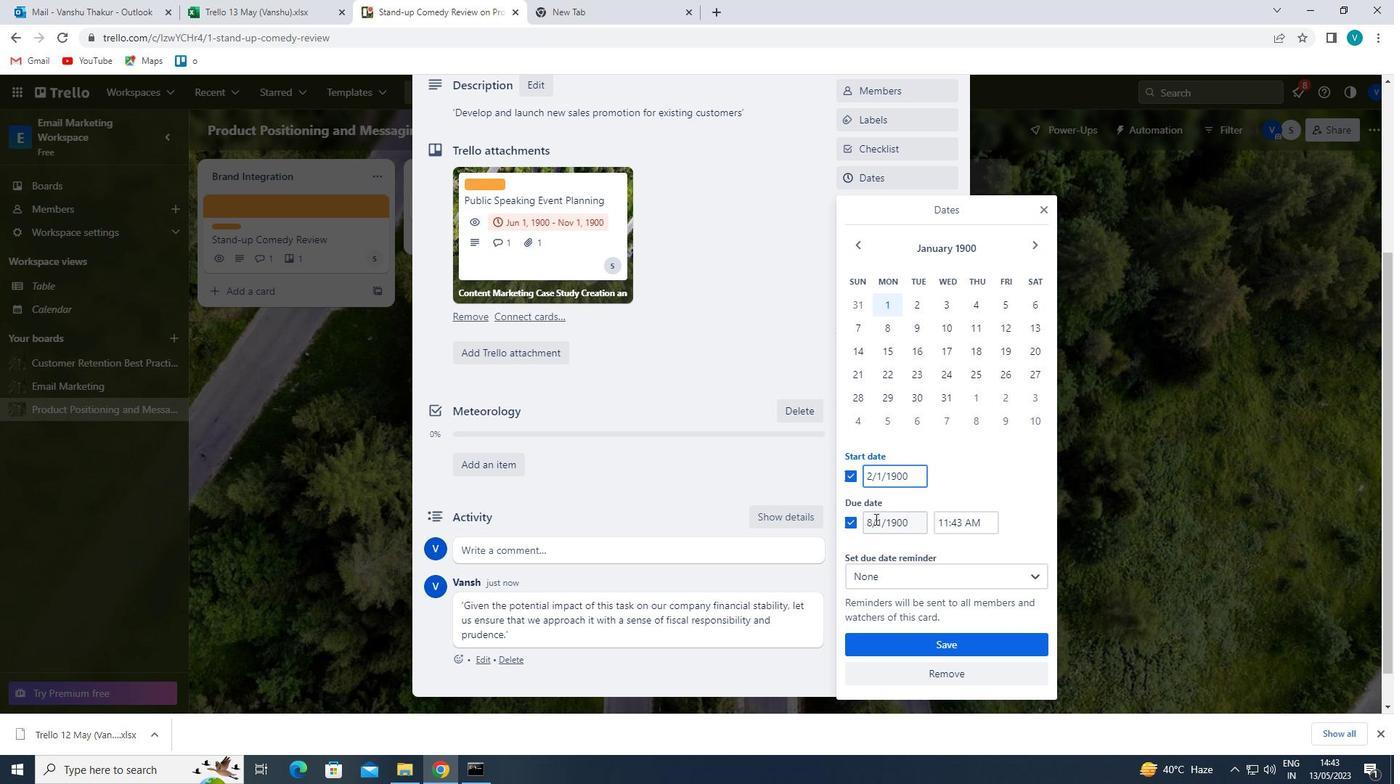 
Action: Mouse moved to (904, 586)
Screenshot: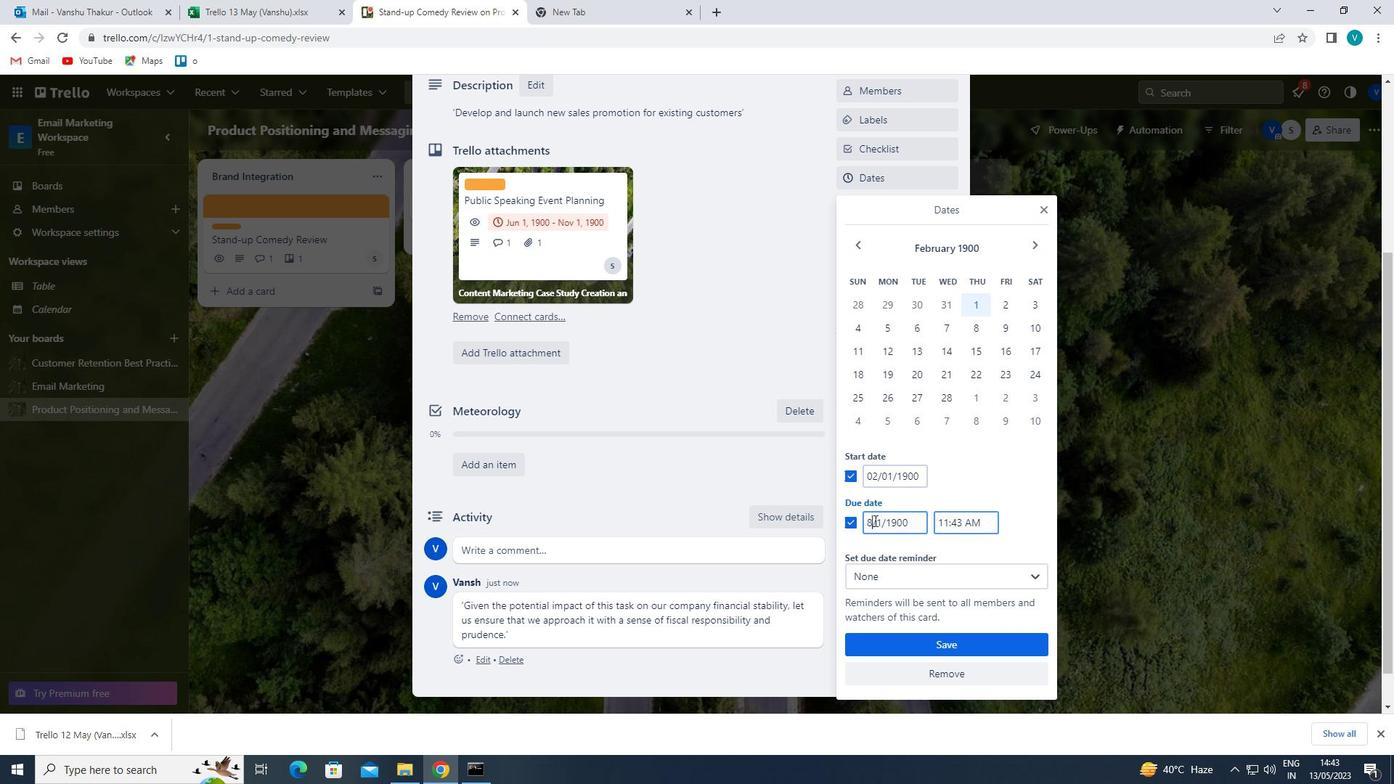 
Action: Key pressed <Key.backspace>9
Screenshot: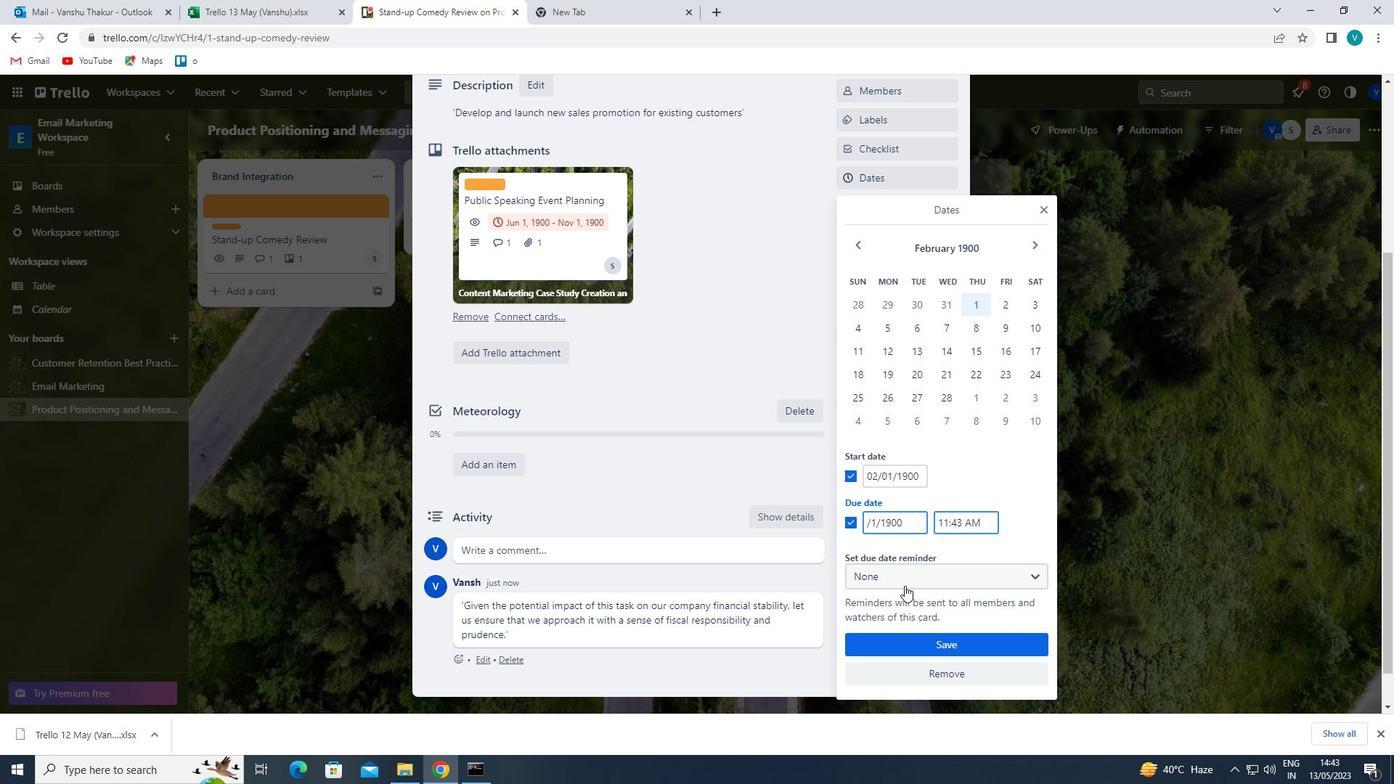 
Action: Mouse moved to (916, 634)
Screenshot: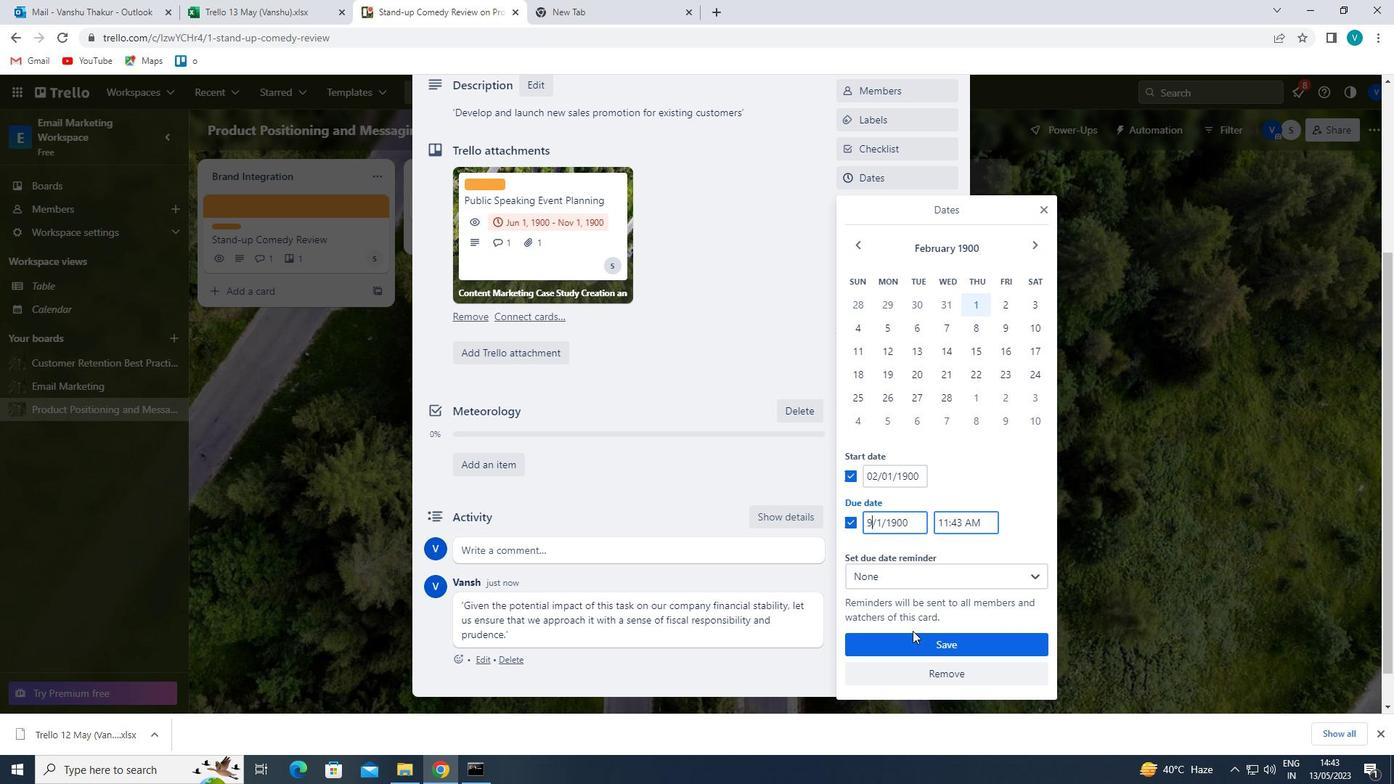 
Action: Mouse pressed left at (916, 634)
Screenshot: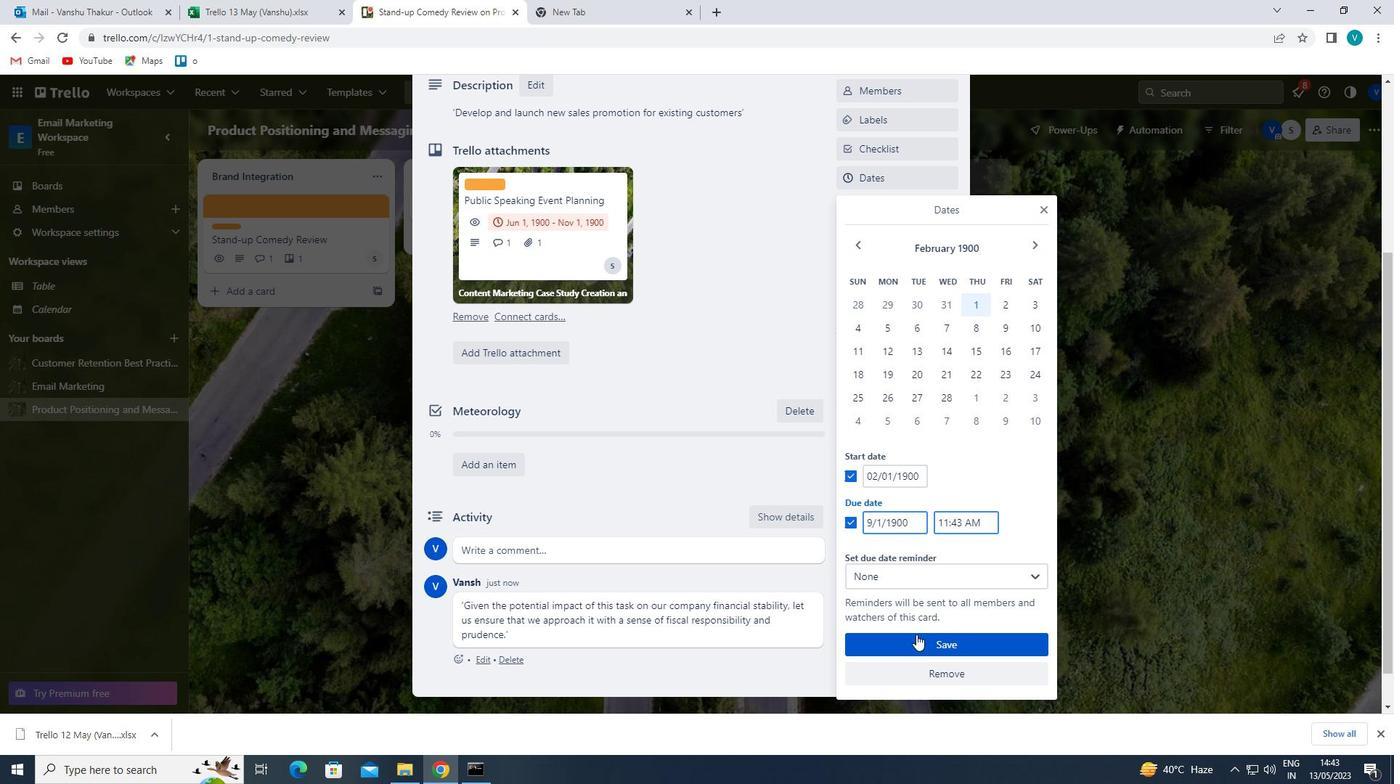 
